 Task: Look for space in Ostrów Mazowiecka, Poland from 8th June, 2023 to 12th June, 2023 for 2 adults in price range Rs.8000 to Rs.16000. Place can be private room with 1  bedroom having 1 bed and 1 bathroom. Property type can be flatguest house, hotel. Booking option can be shelf check-in. Required host language is English.
Action: Mouse moved to (635, 95)
Screenshot: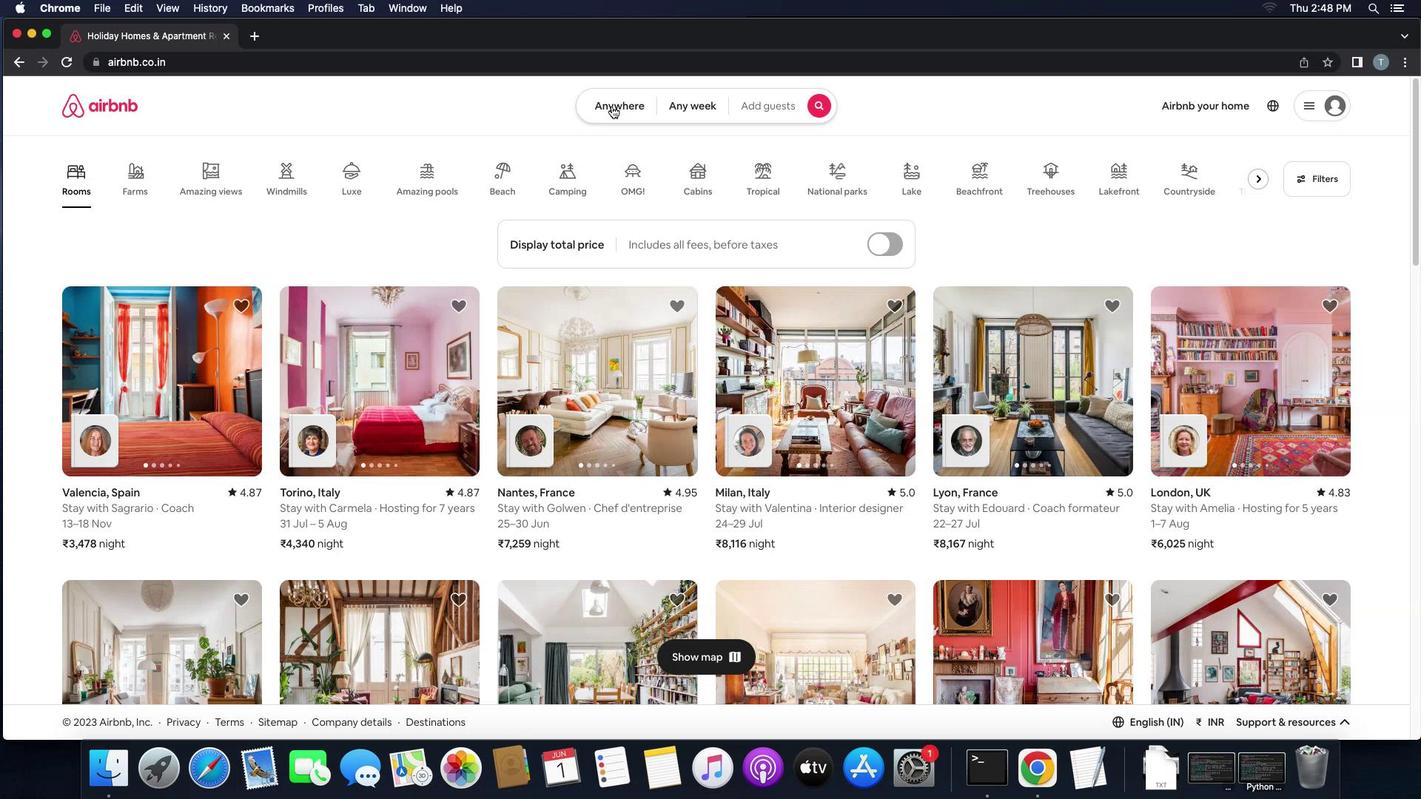 
Action: Mouse pressed left at (635, 95)
Screenshot: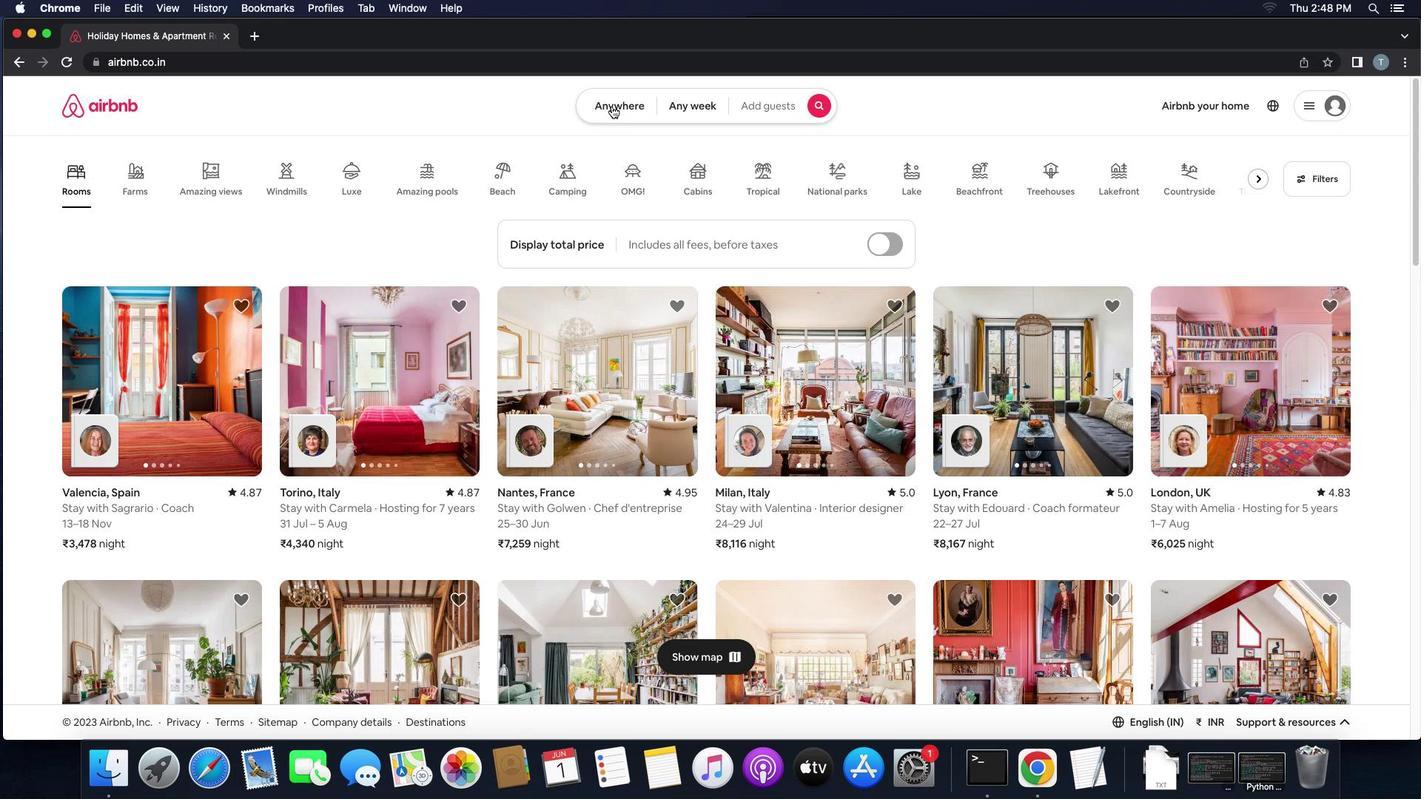 
Action: Mouse moved to (568, 154)
Screenshot: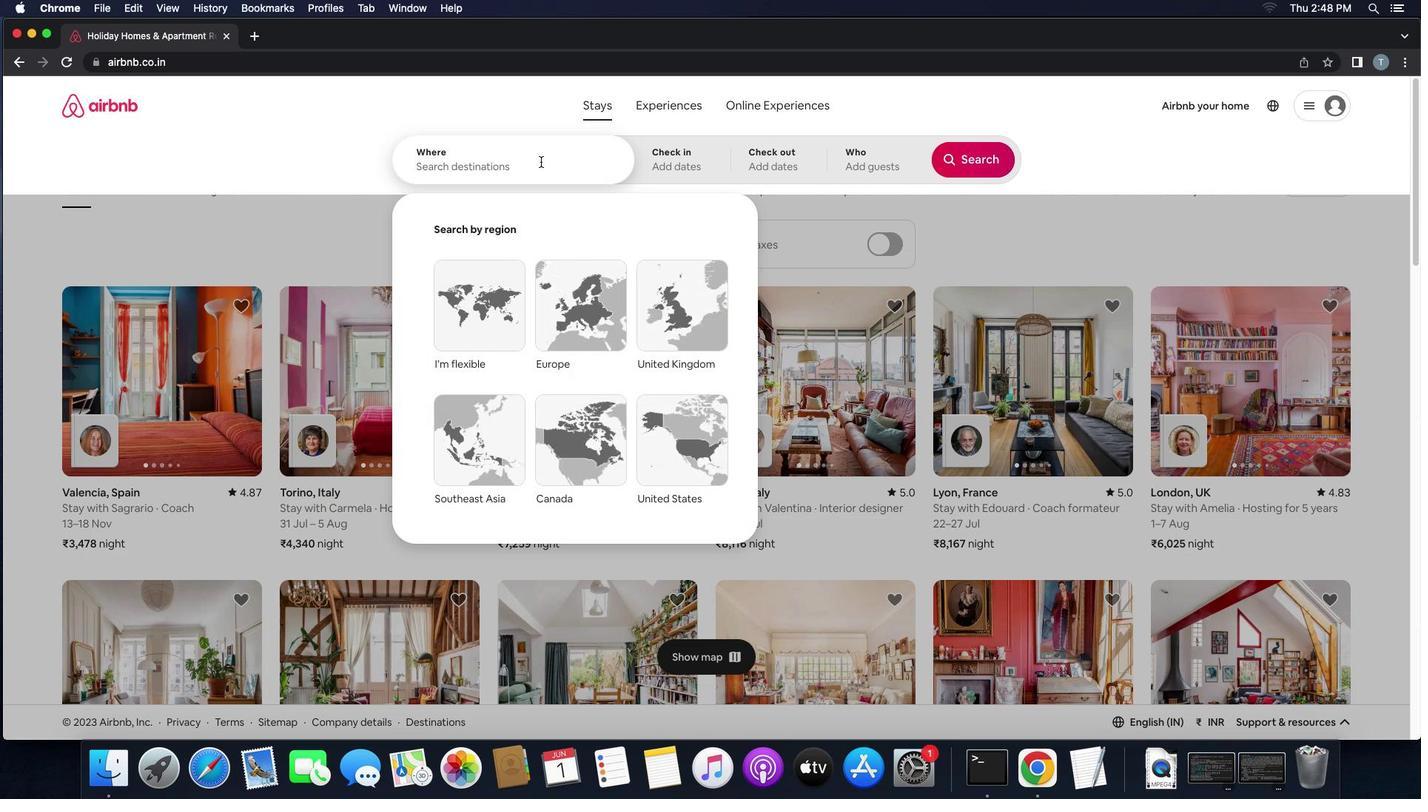 
Action: Mouse pressed left at (568, 154)
Screenshot: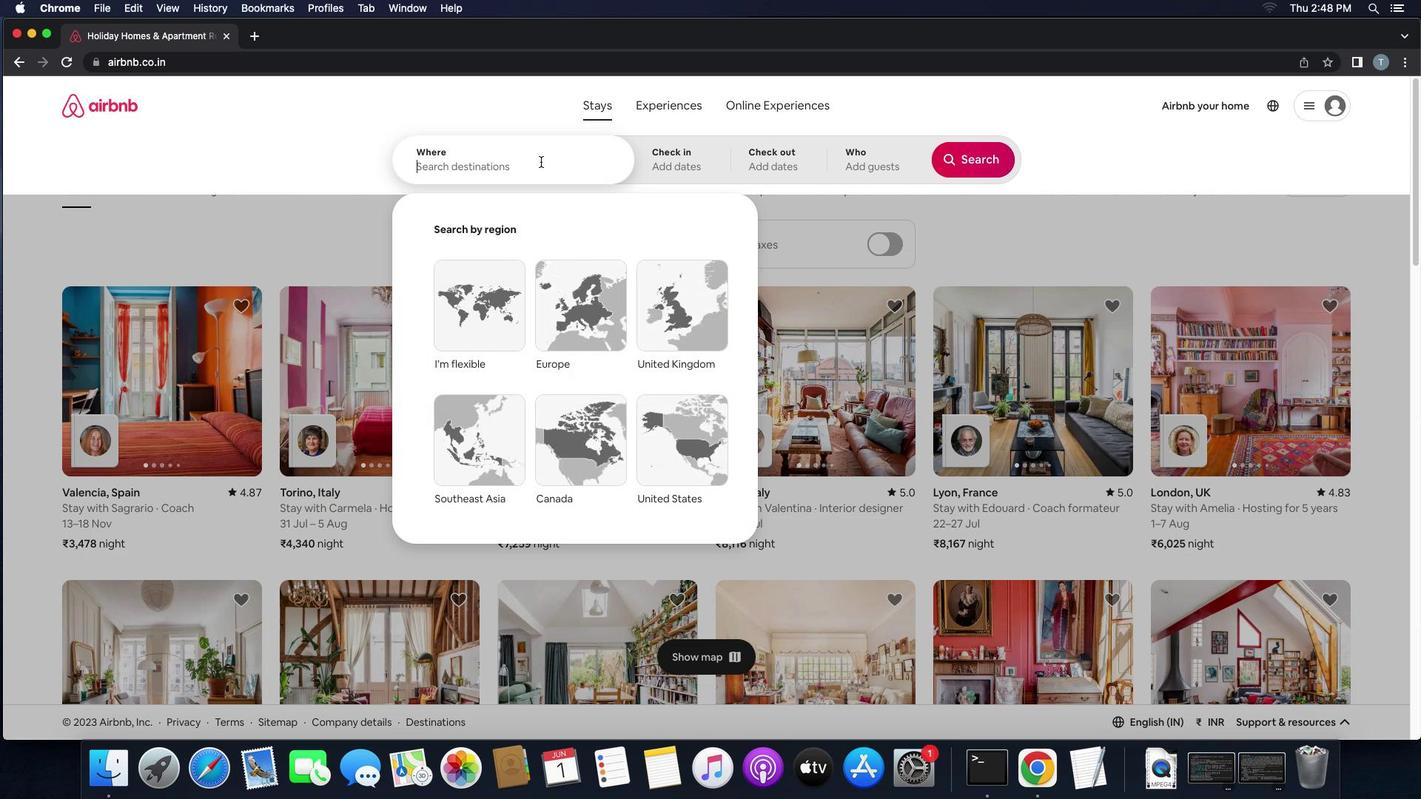 
Action: Key pressed 'o''s''t''r''o''w'Key.space'm''e''z''o''w''e''i''c''k''a'',''p''o''l''a''n''d'Key.enter
Screenshot: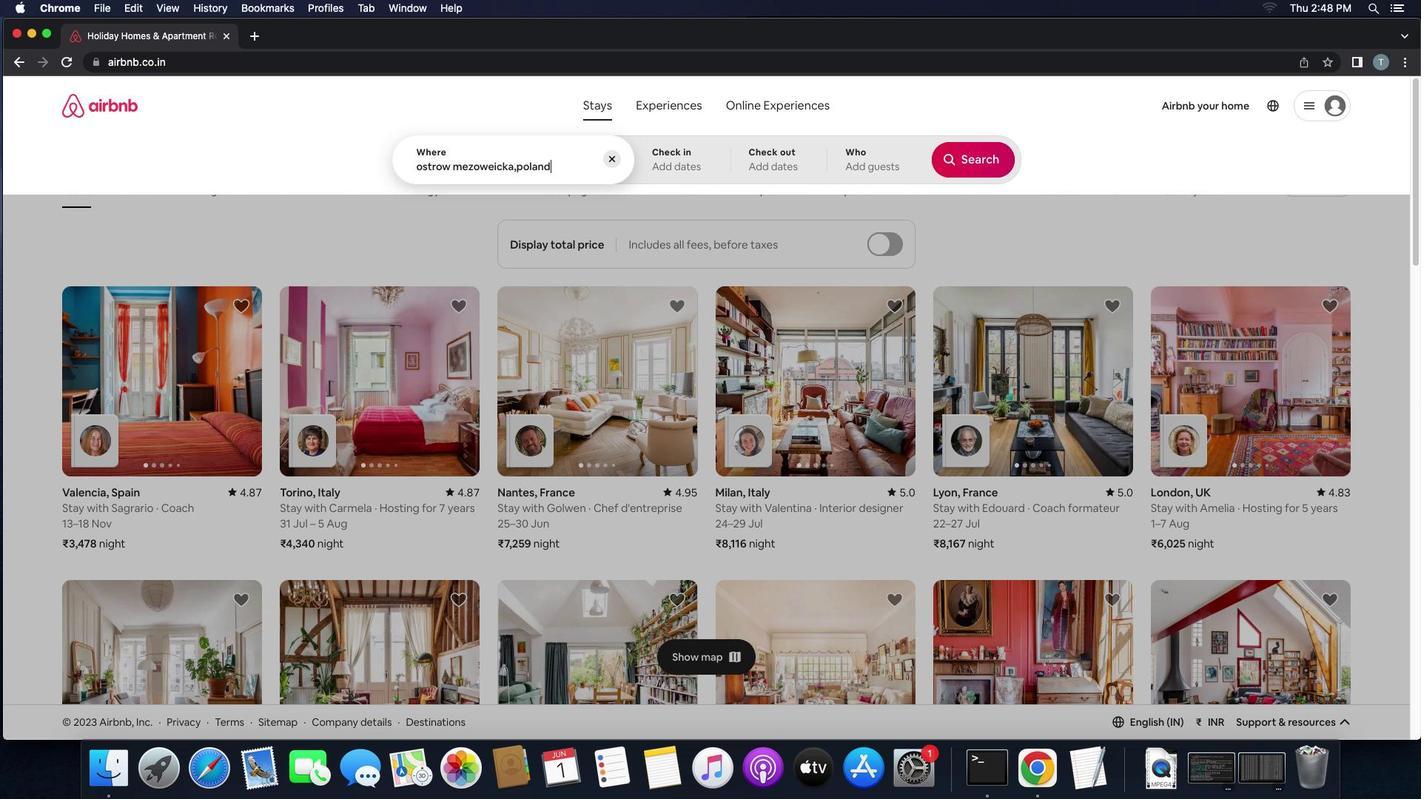 
Action: Mouse moved to (622, 372)
Screenshot: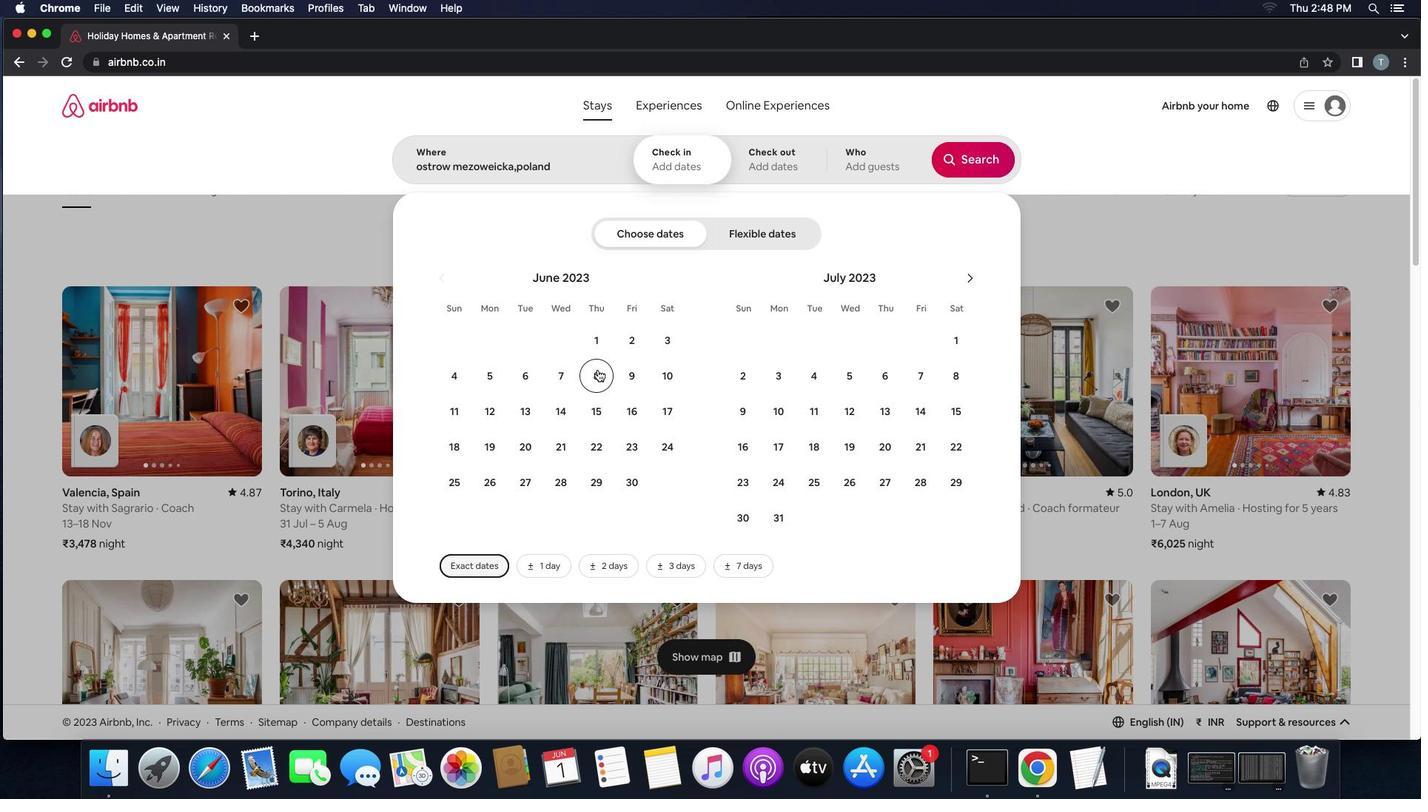 
Action: Mouse pressed left at (622, 372)
Screenshot: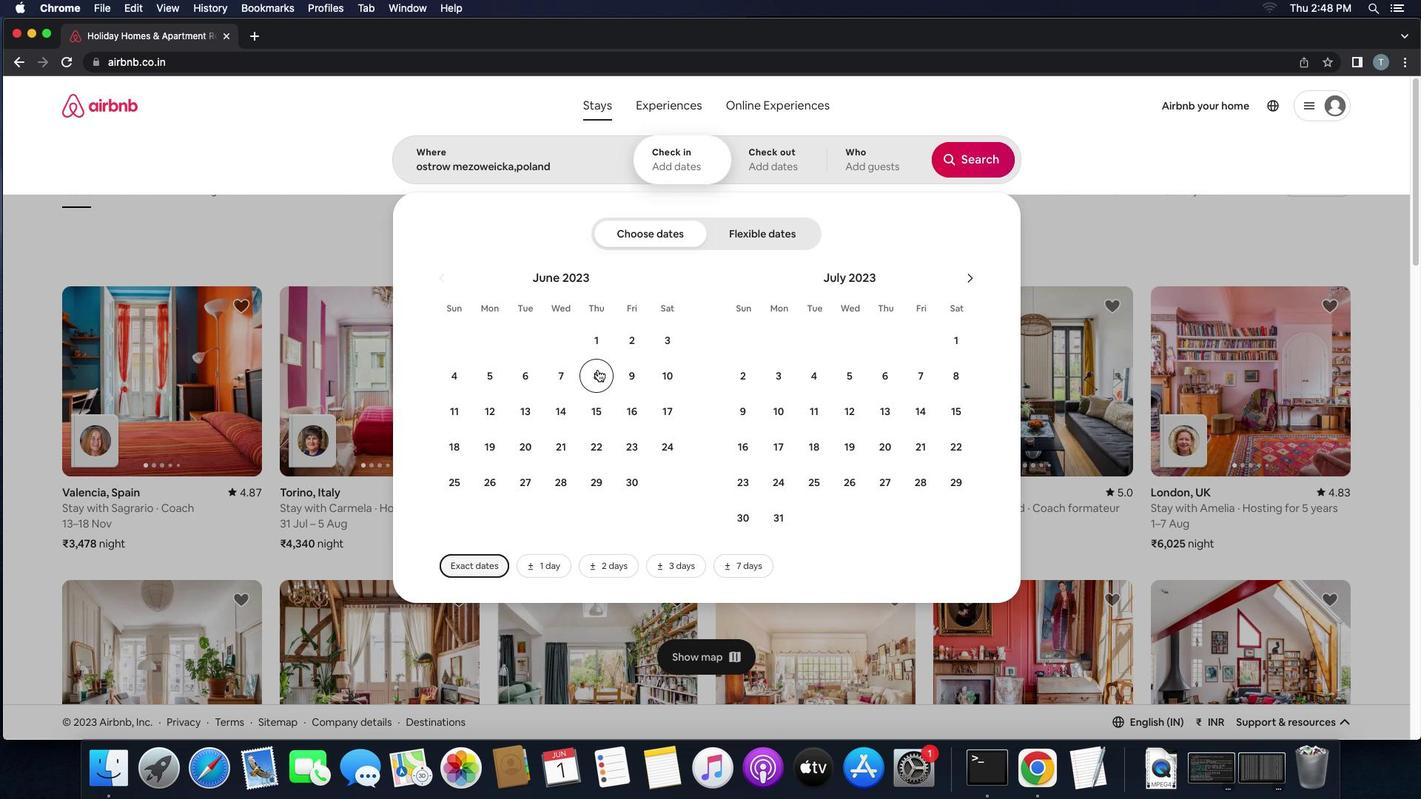 
Action: Mouse moved to (520, 418)
Screenshot: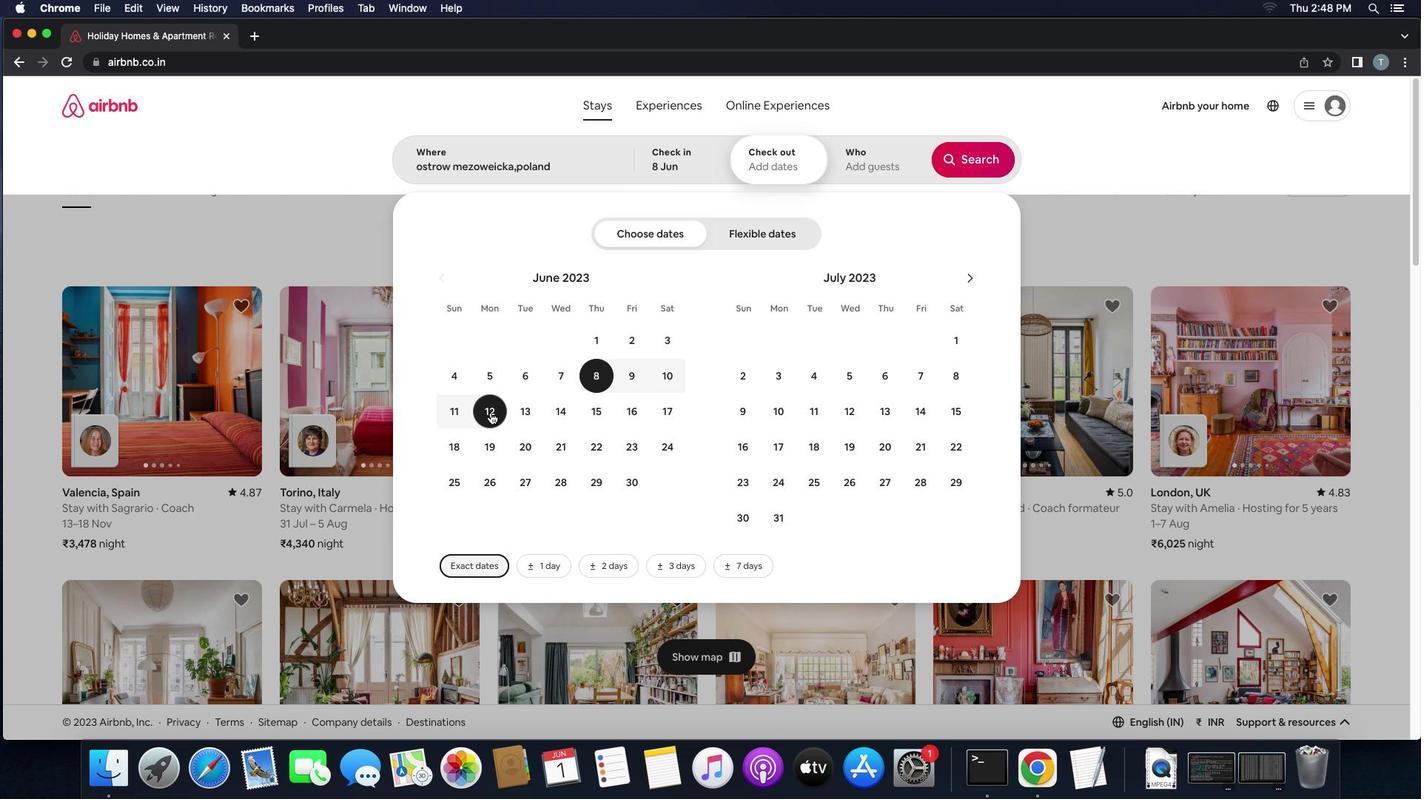 
Action: Mouse pressed left at (520, 418)
Screenshot: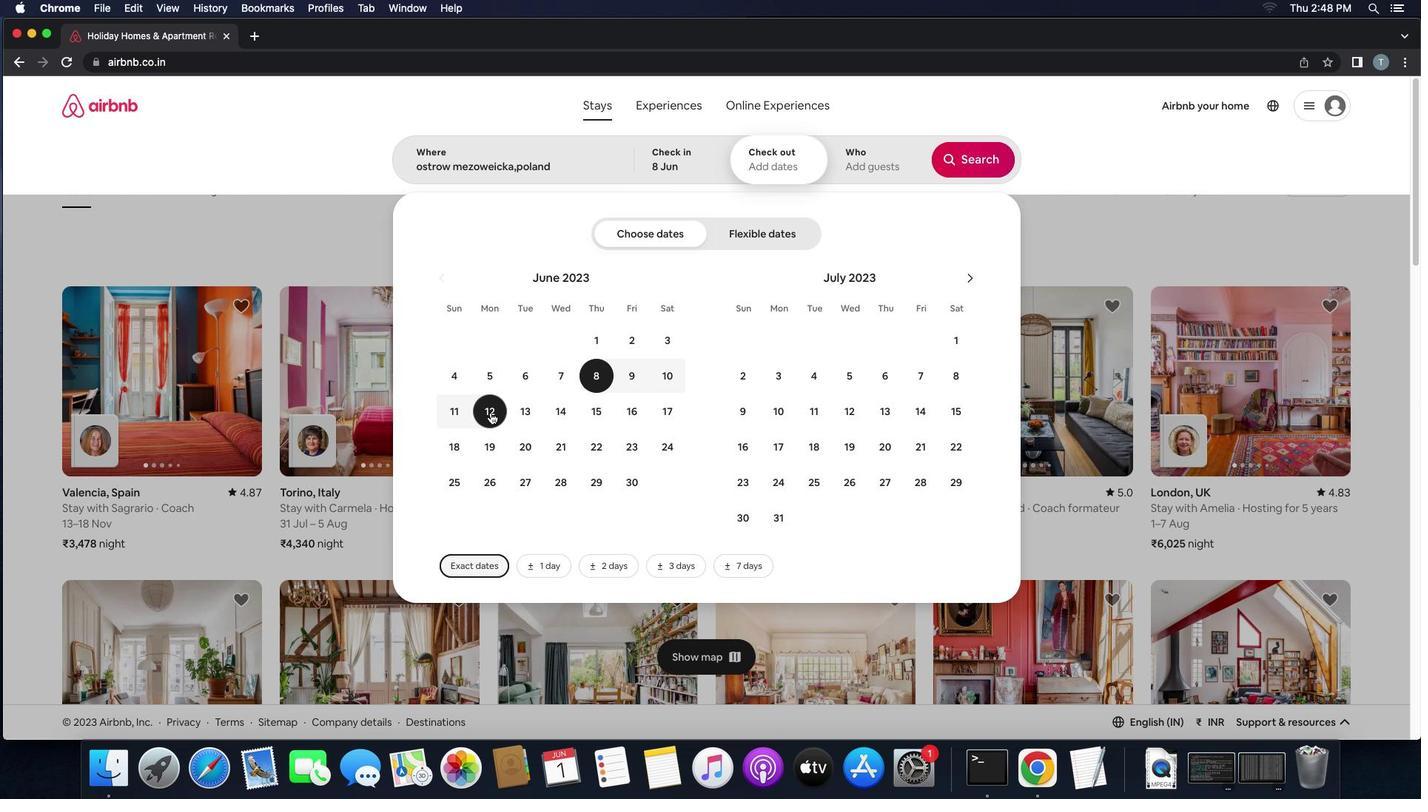 
Action: Mouse moved to (876, 171)
Screenshot: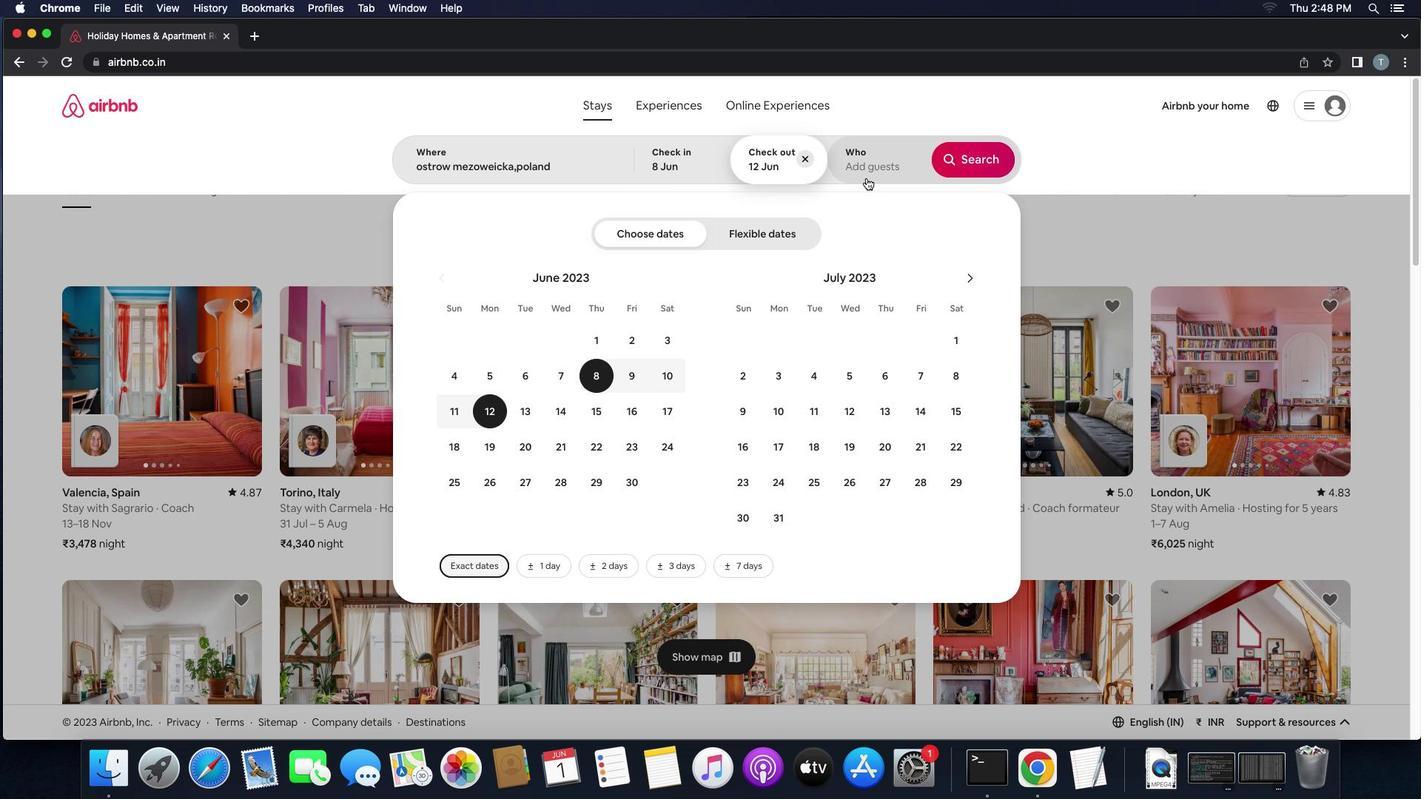 
Action: Mouse pressed left at (876, 171)
Screenshot: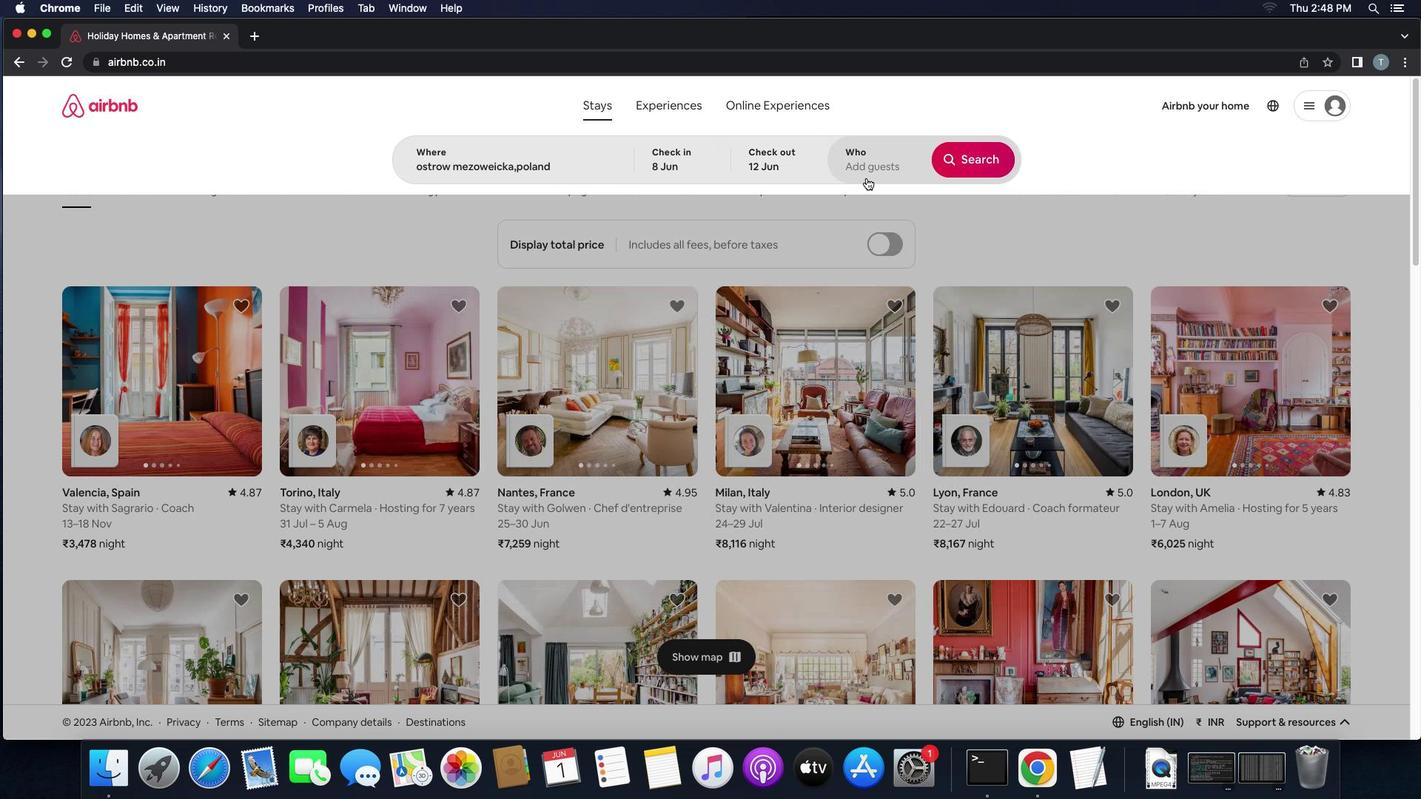 
Action: Mouse moved to (991, 233)
Screenshot: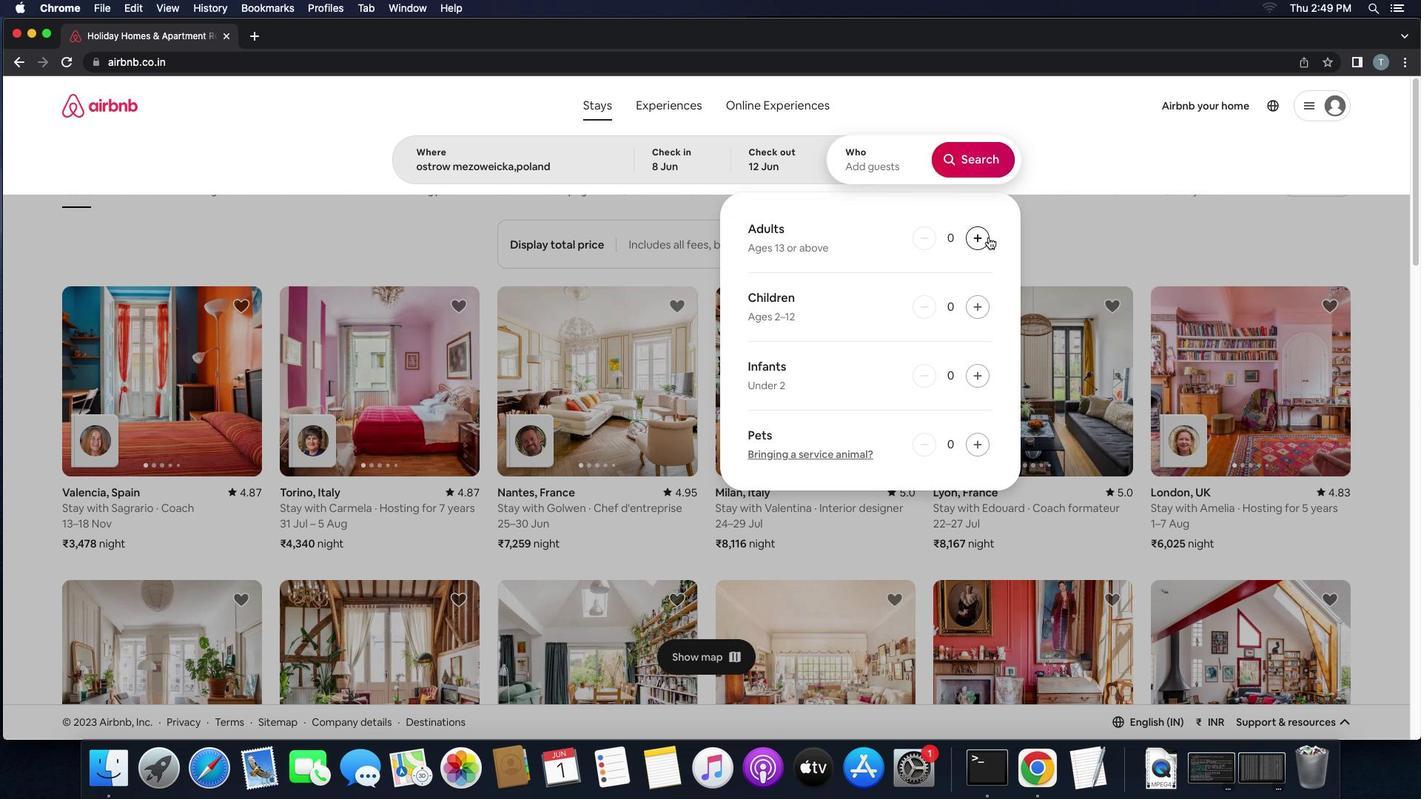 
Action: Mouse pressed left at (991, 233)
Screenshot: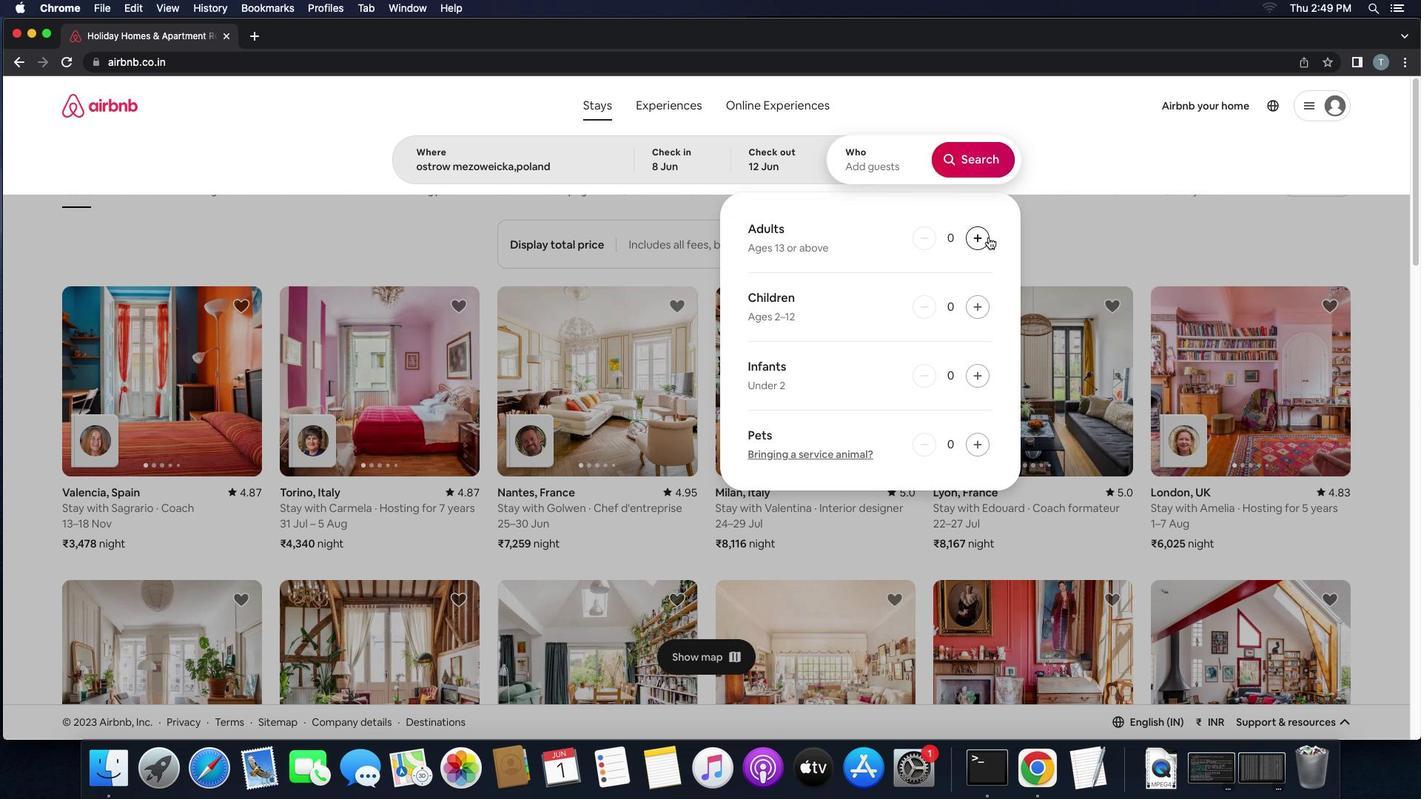 
Action: Mouse pressed left at (991, 233)
Screenshot: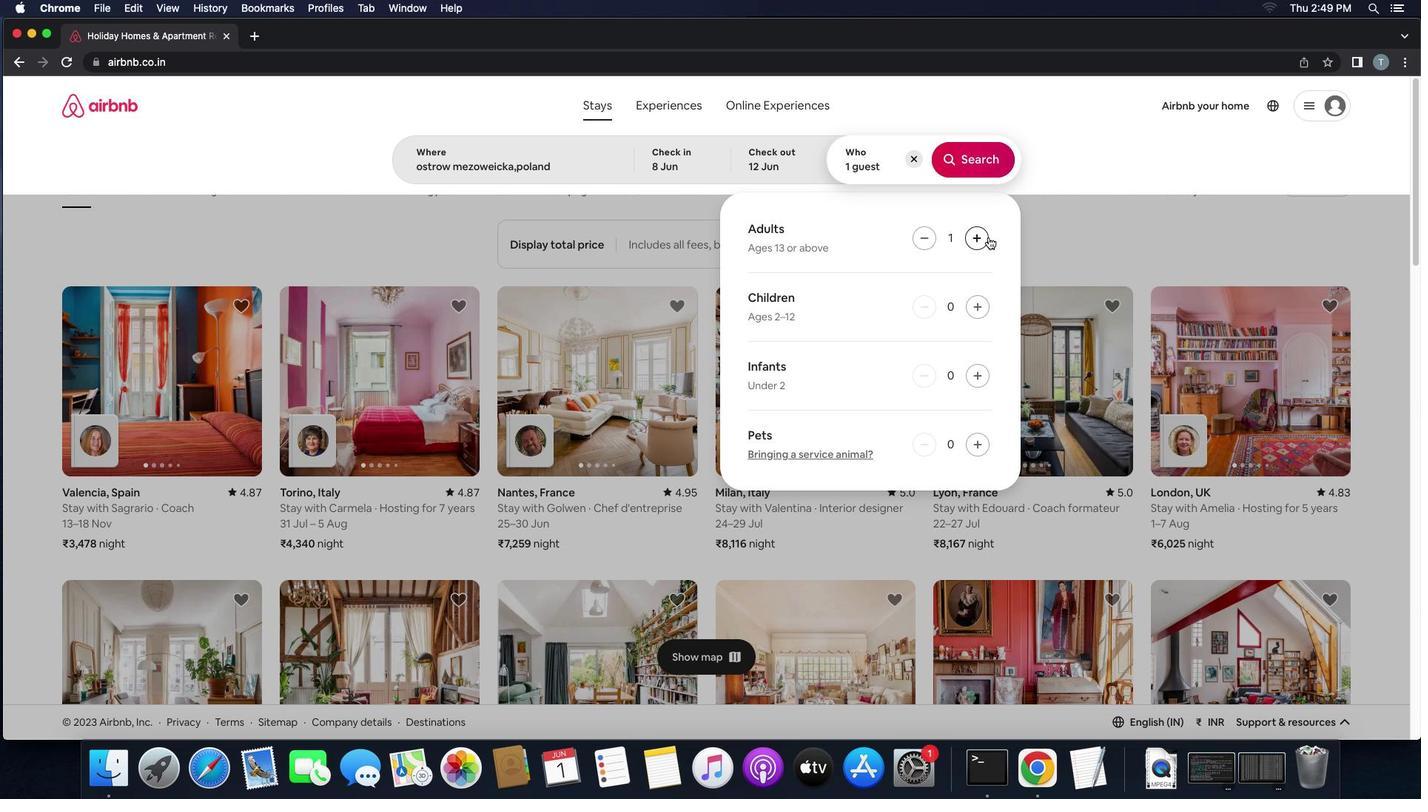 
Action: Mouse moved to (987, 159)
Screenshot: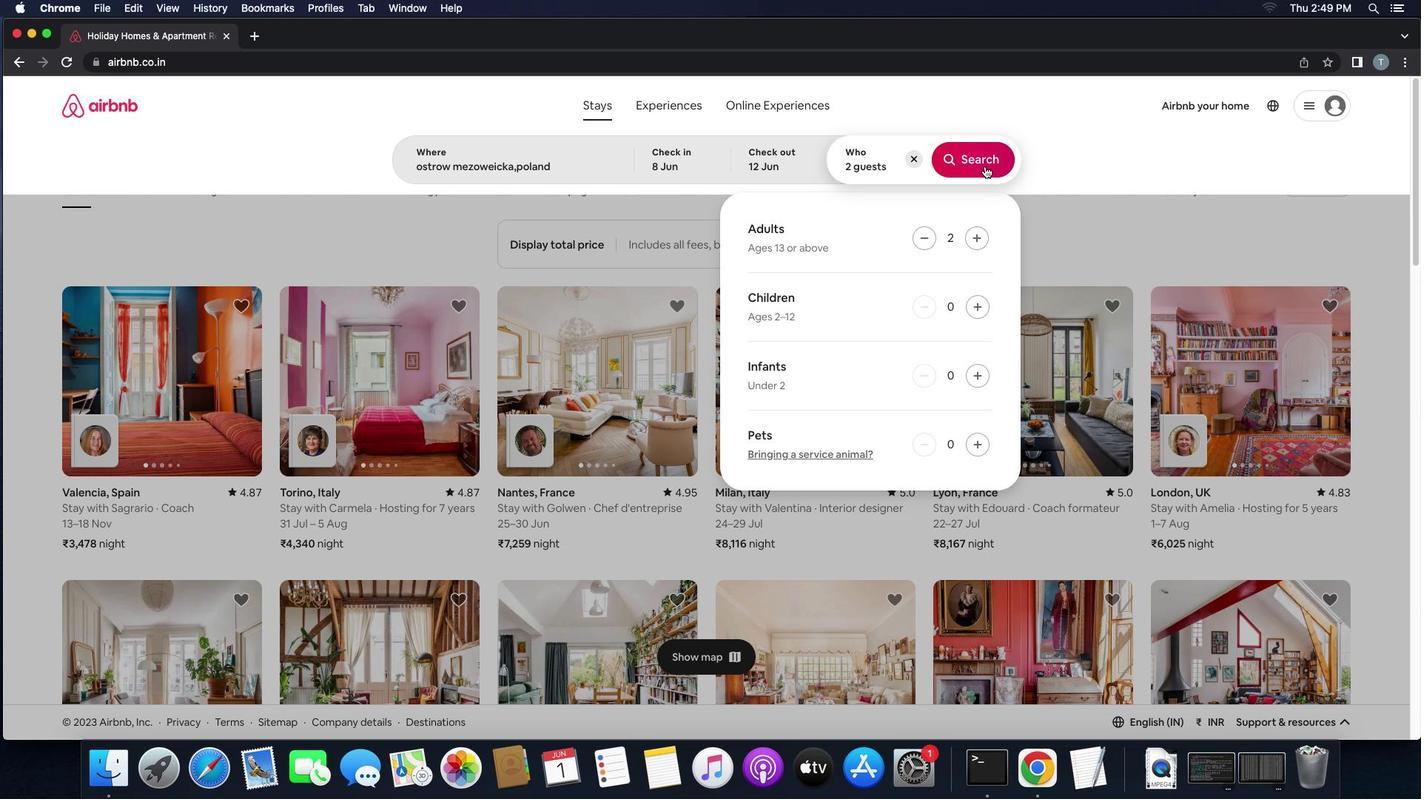
Action: Mouse pressed left at (987, 159)
Screenshot: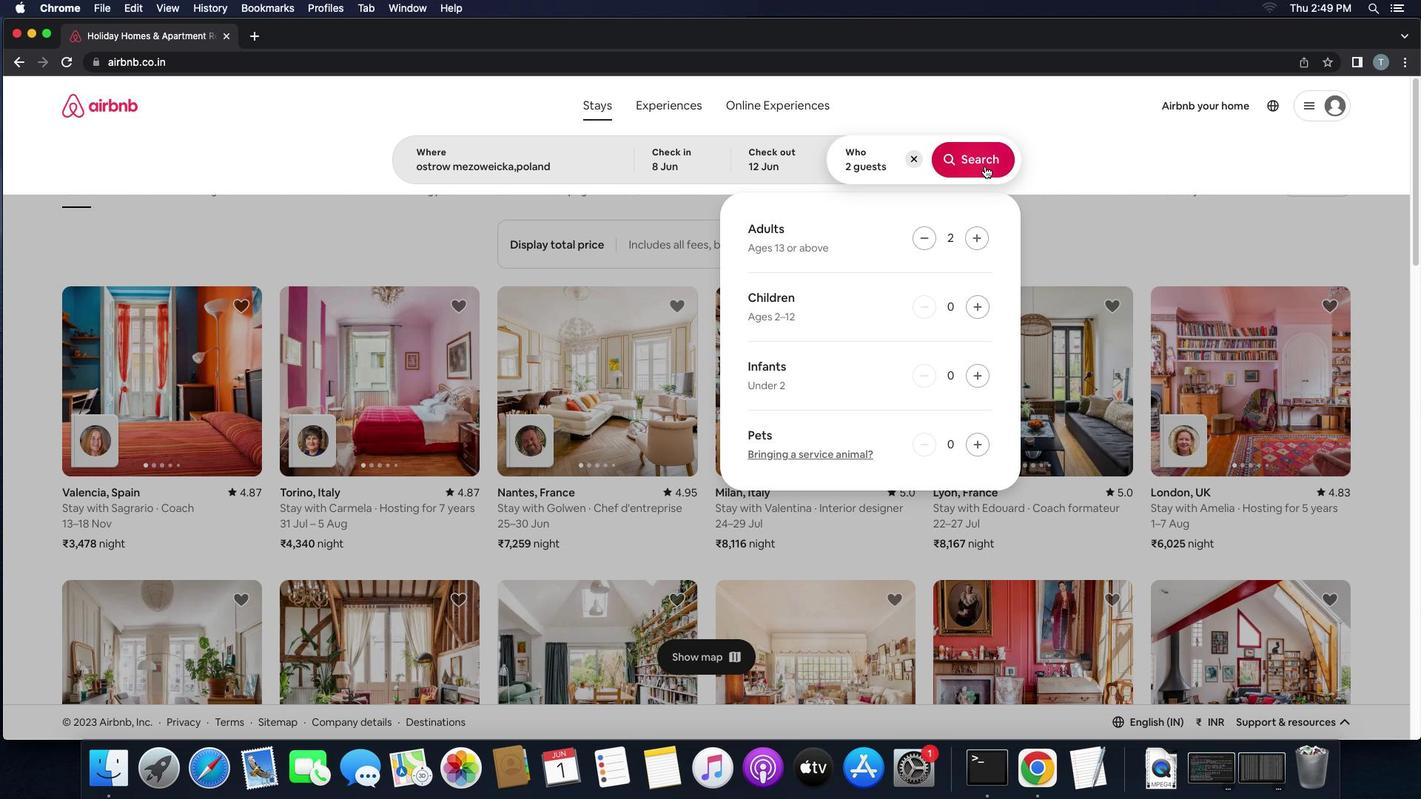 
Action: Mouse moved to (1344, 158)
Screenshot: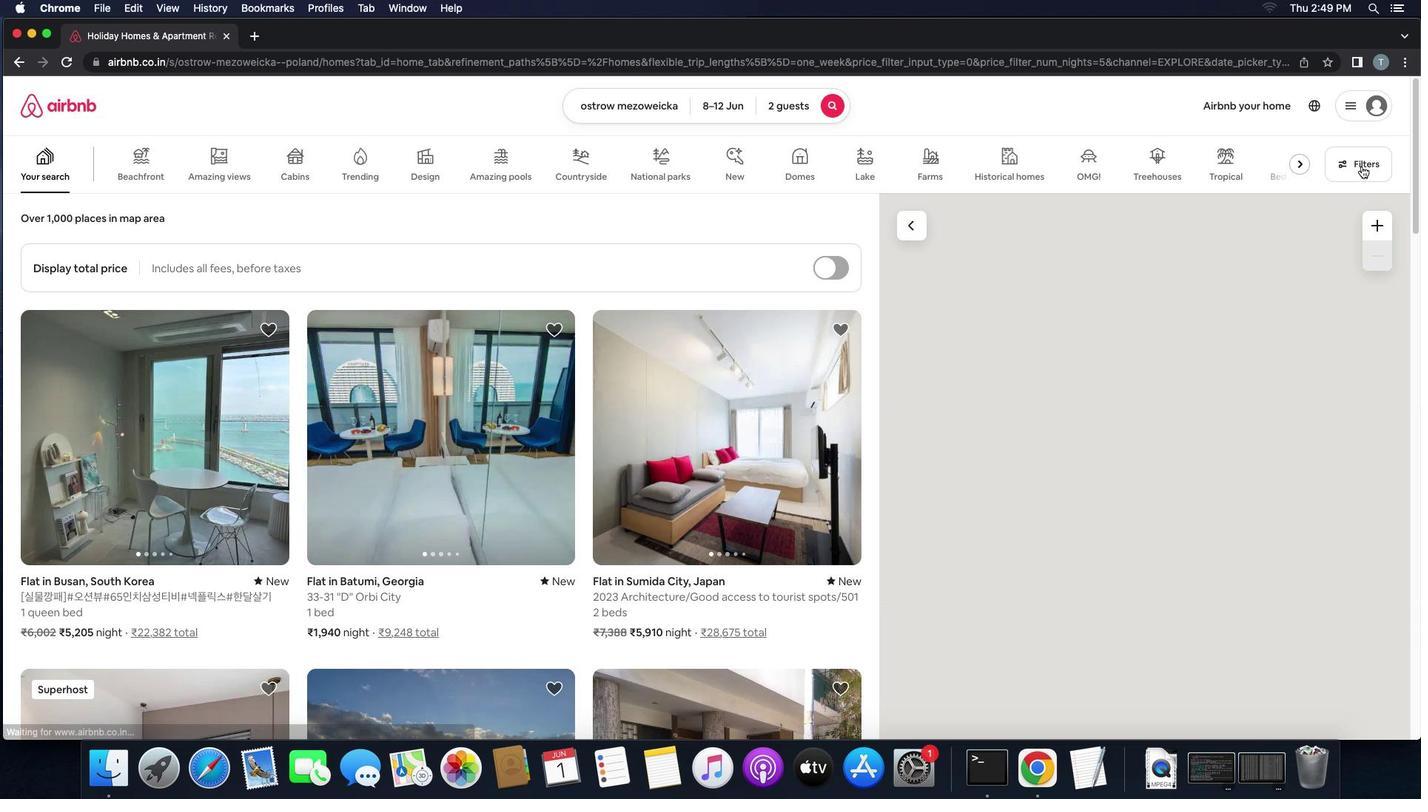 
Action: Mouse pressed left at (1344, 158)
Screenshot: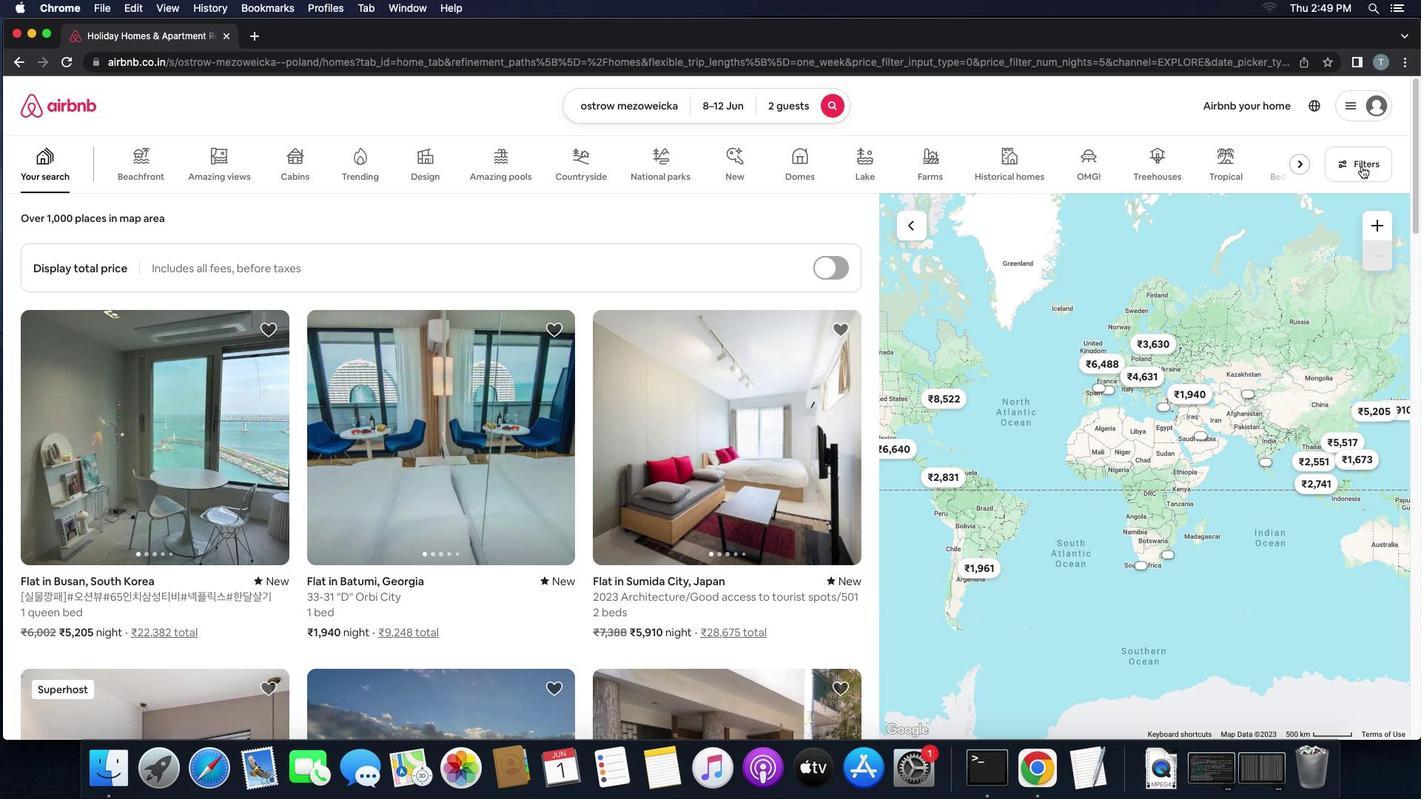 
Action: Mouse moved to (604, 536)
Screenshot: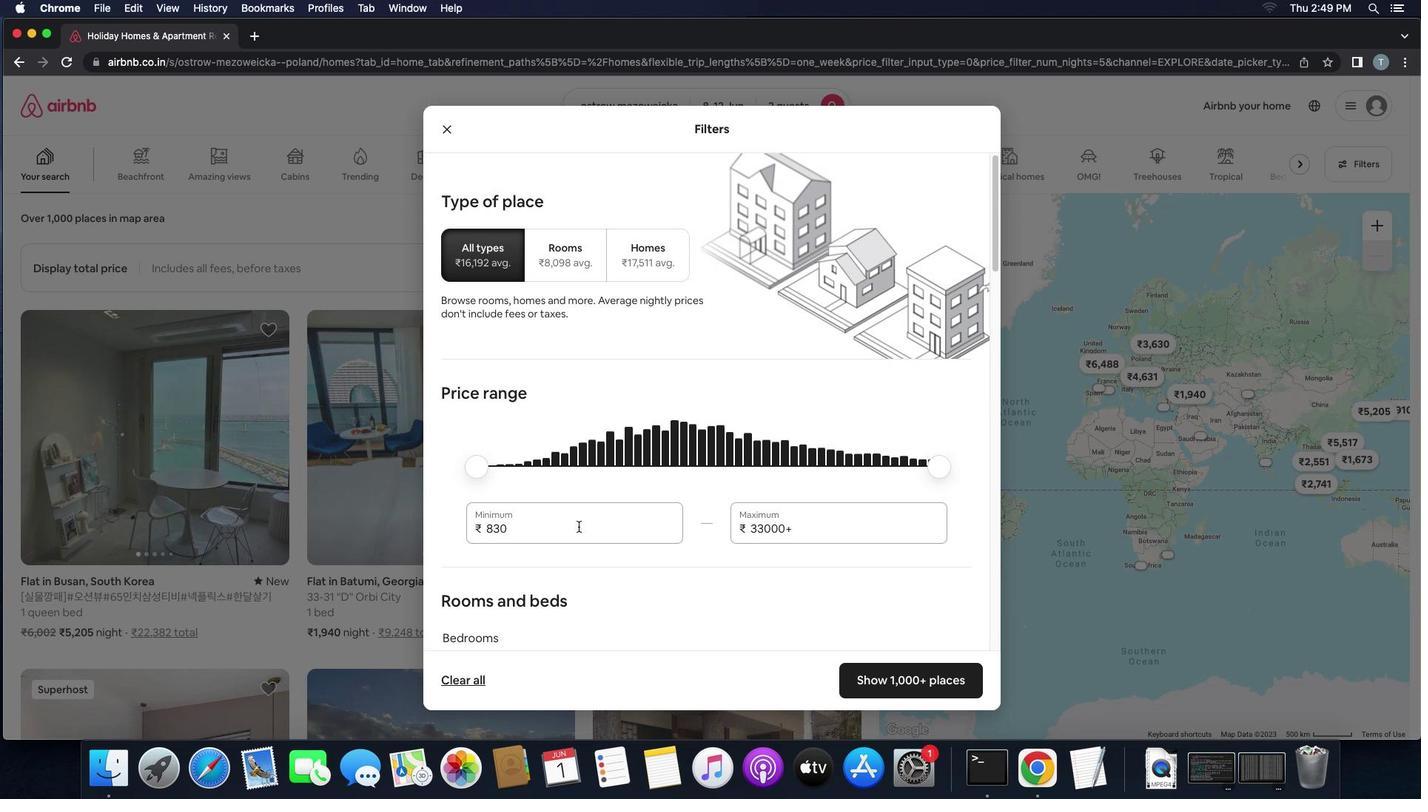 
Action: Mouse pressed left at (604, 536)
Screenshot: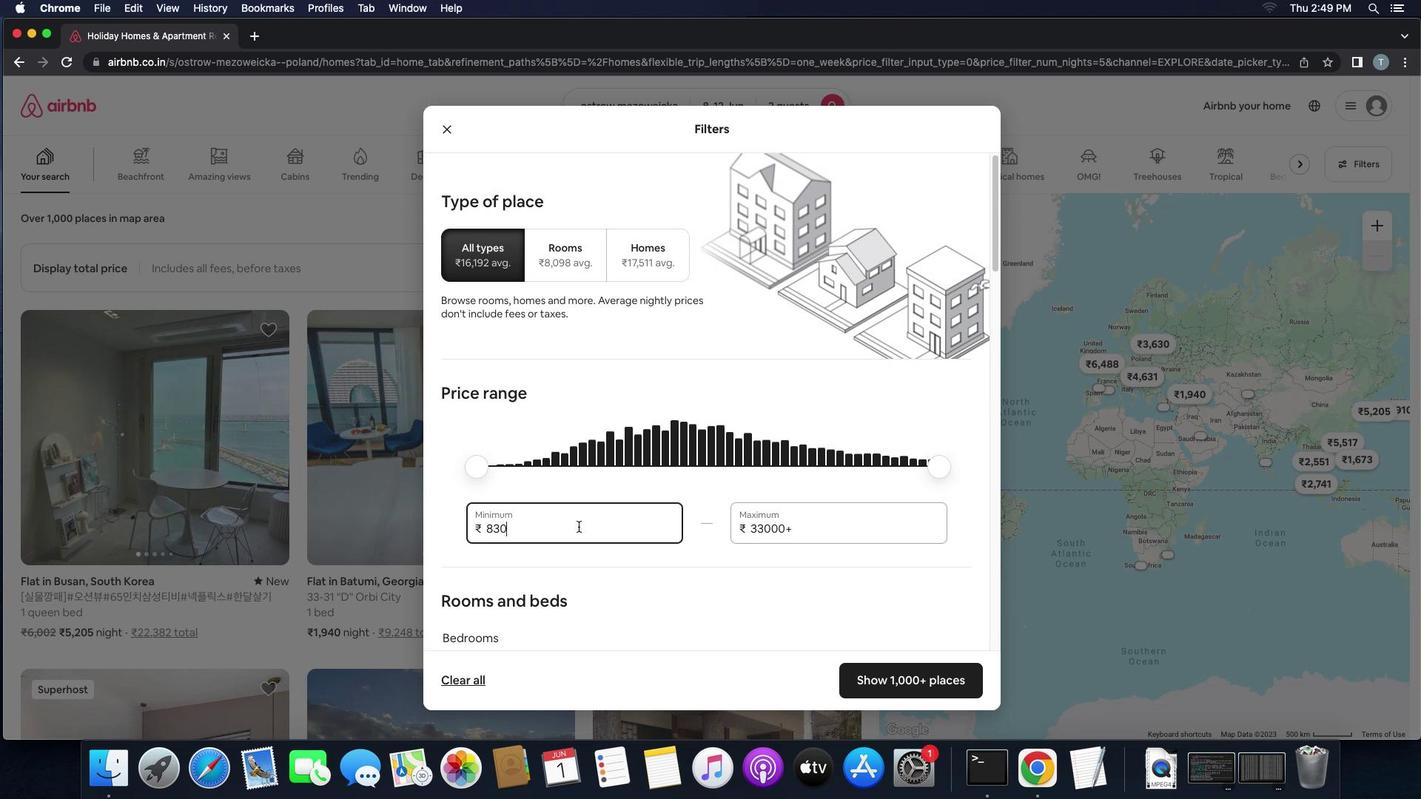 
Action: Mouse moved to (603, 536)
Screenshot: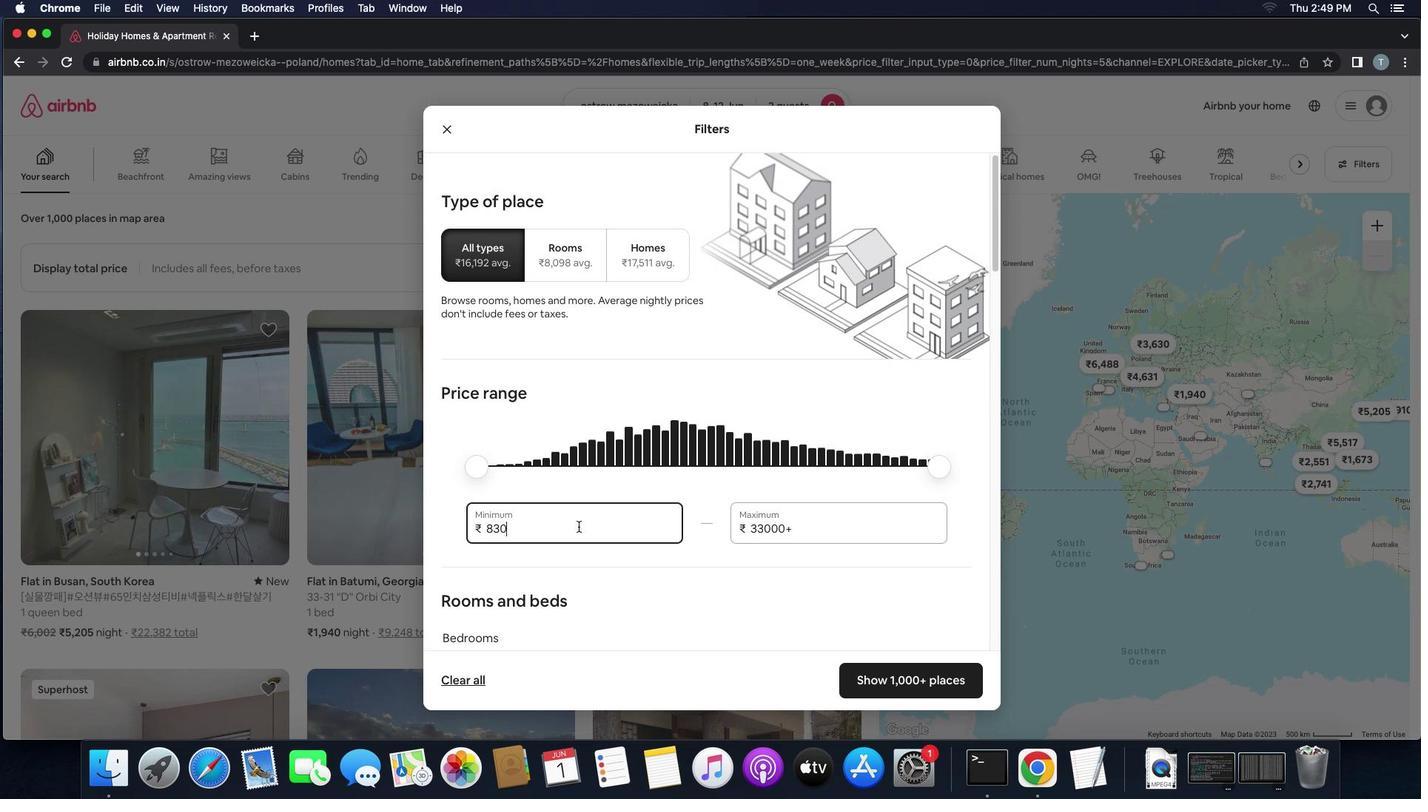 
Action: Key pressed Key.backspaceKey.backspaceKey.backspaceKey.backspaceKey.backspaceKey.backspace'8''0''0''0'
Screenshot: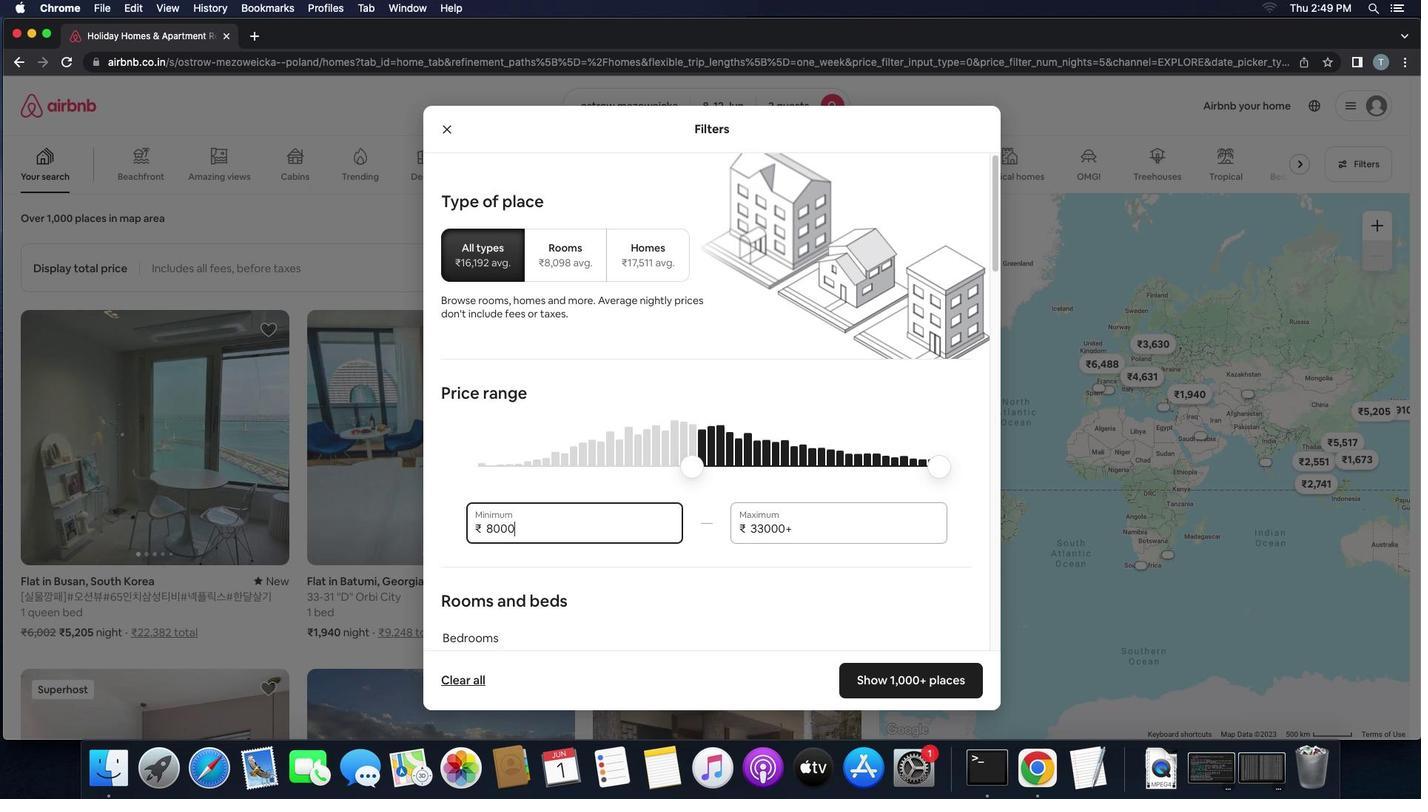 
Action: Mouse moved to (825, 538)
Screenshot: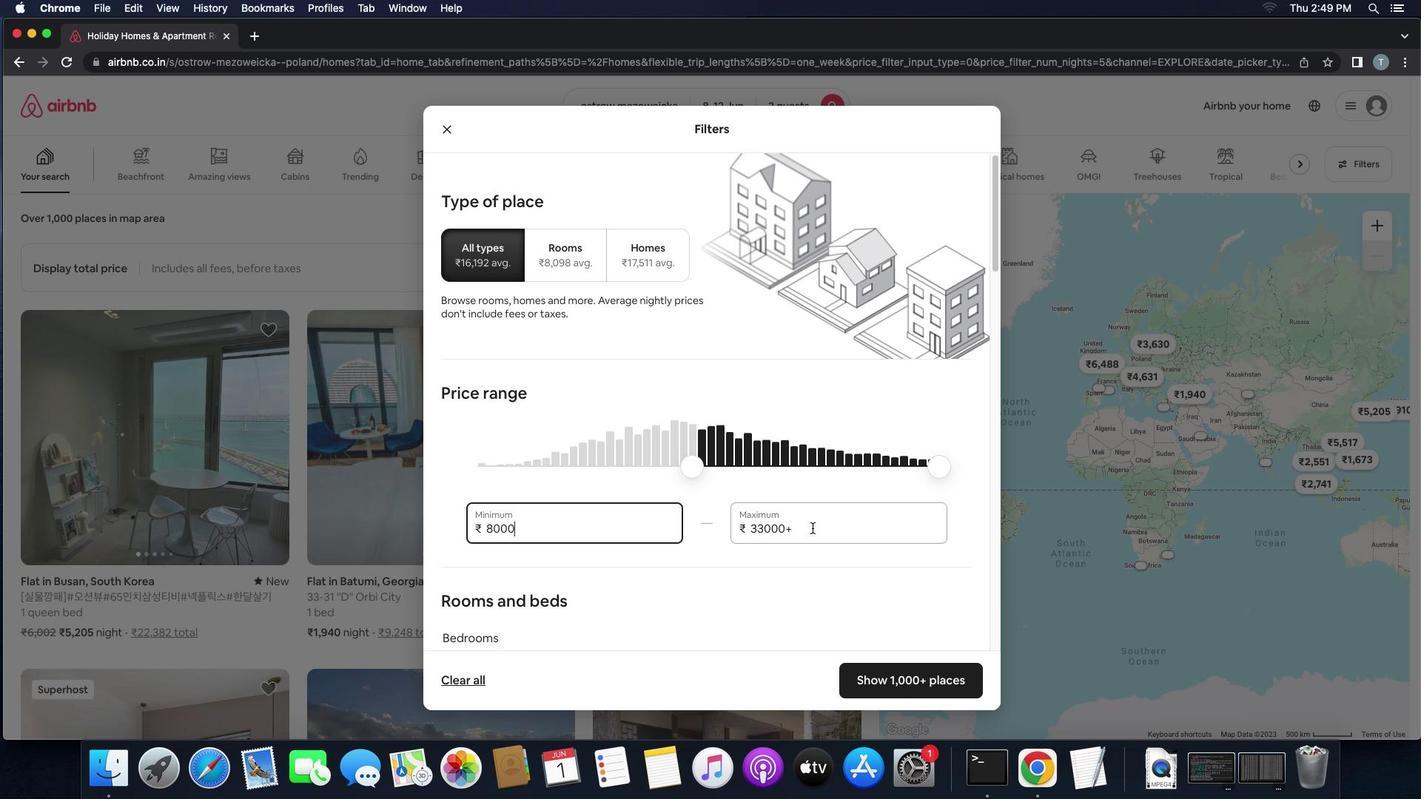 
Action: Mouse pressed left at (825, 538)
Screenshot: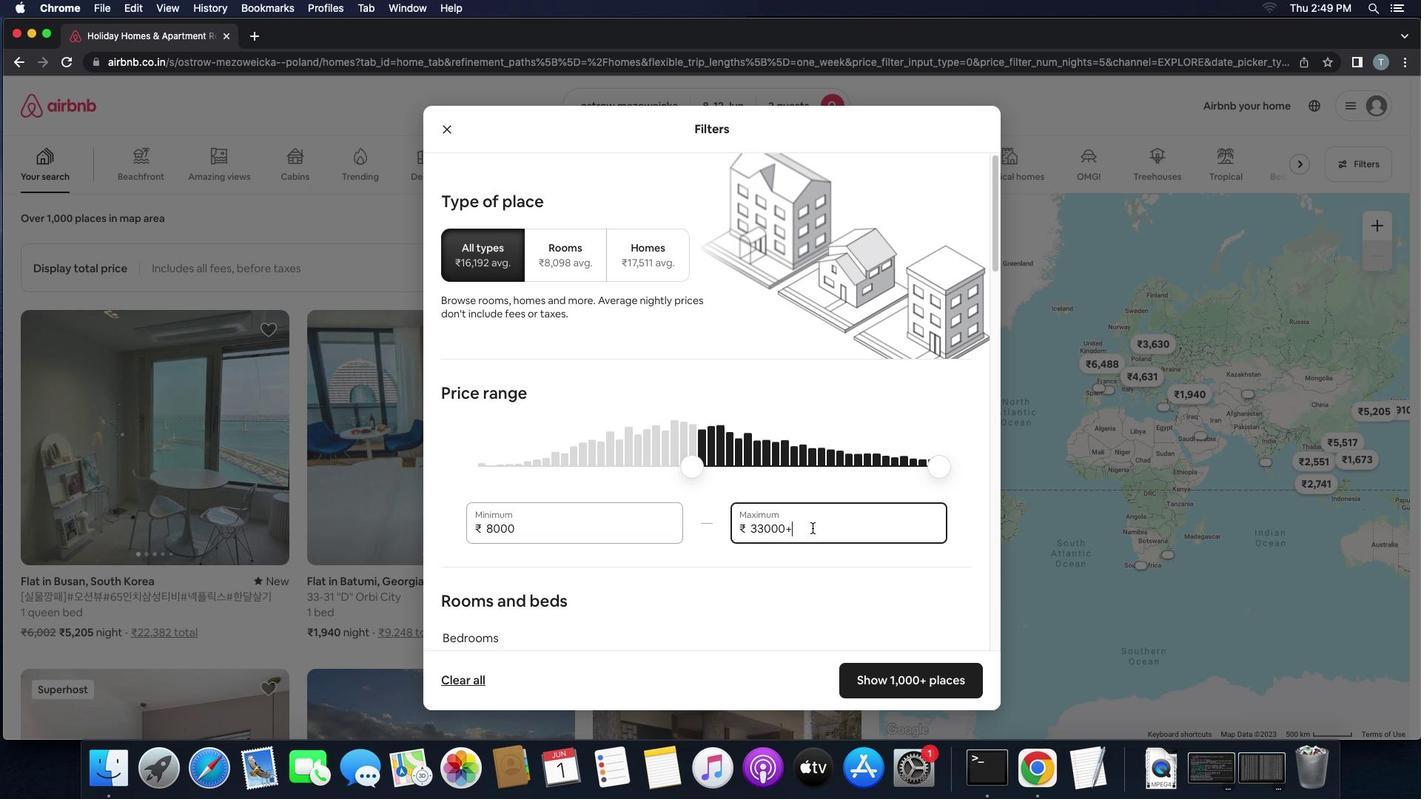 
Action: Key pressed Key.backspaceKey.backspaceKey.backspaceKey.backspaceKey.backspaceKey.backspace'1''6''0''0''0'
Screenshot: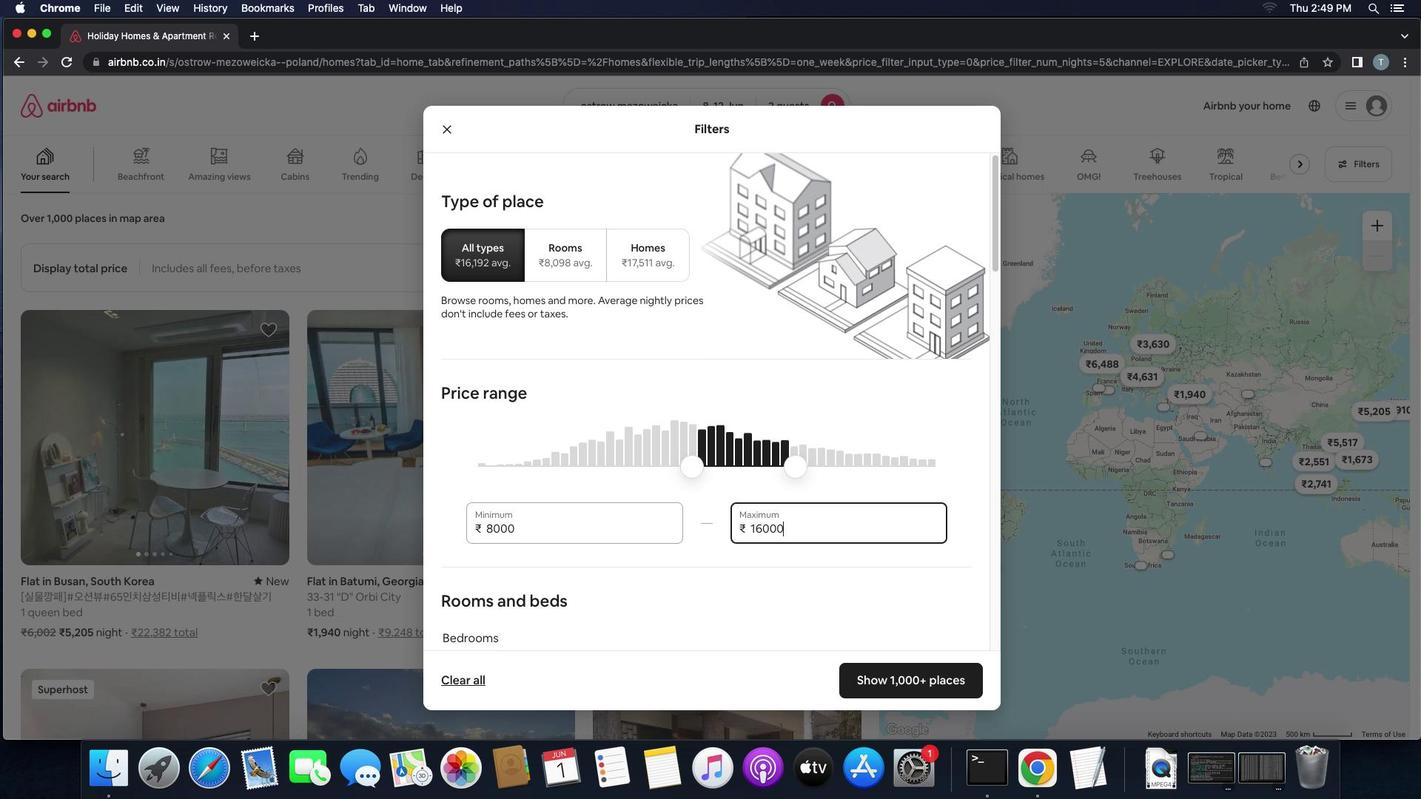 
Action: Mouse moved to (791, 575)
Screenshot: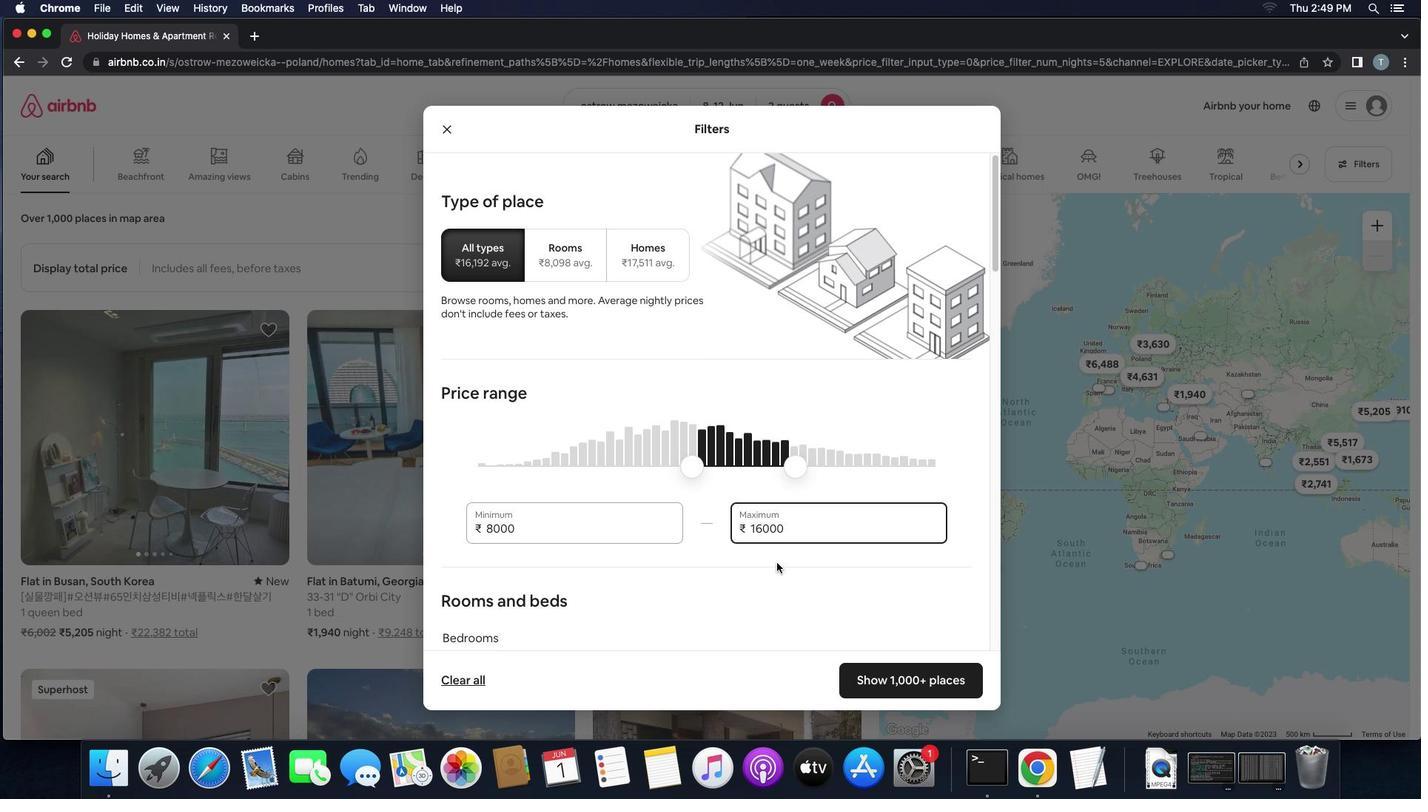 
Action: Mouse scrolled (791, 575) with delta (57, -15)
Screenshot: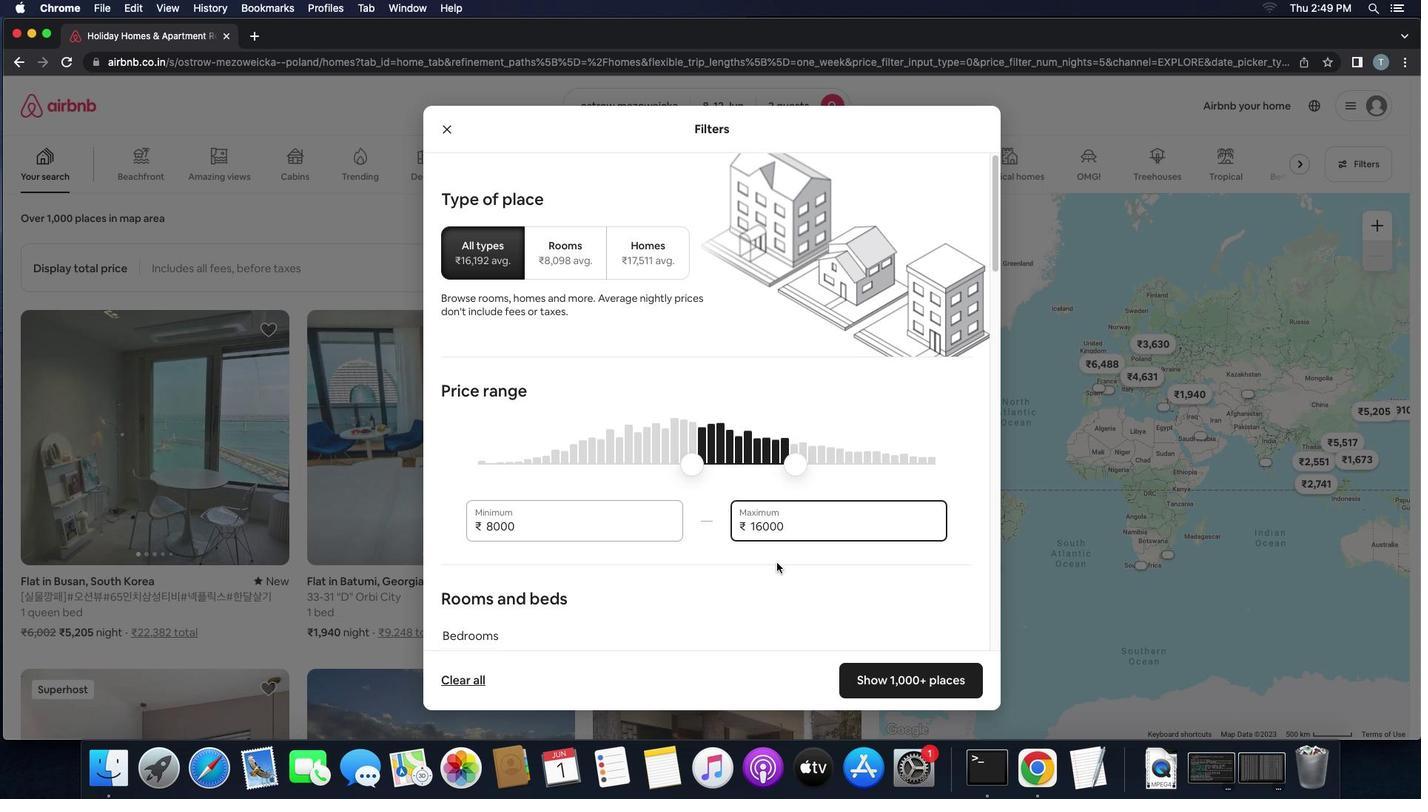 
Action: Mouse scrolled (791, 575) with delta (57, -15)
Screenshot: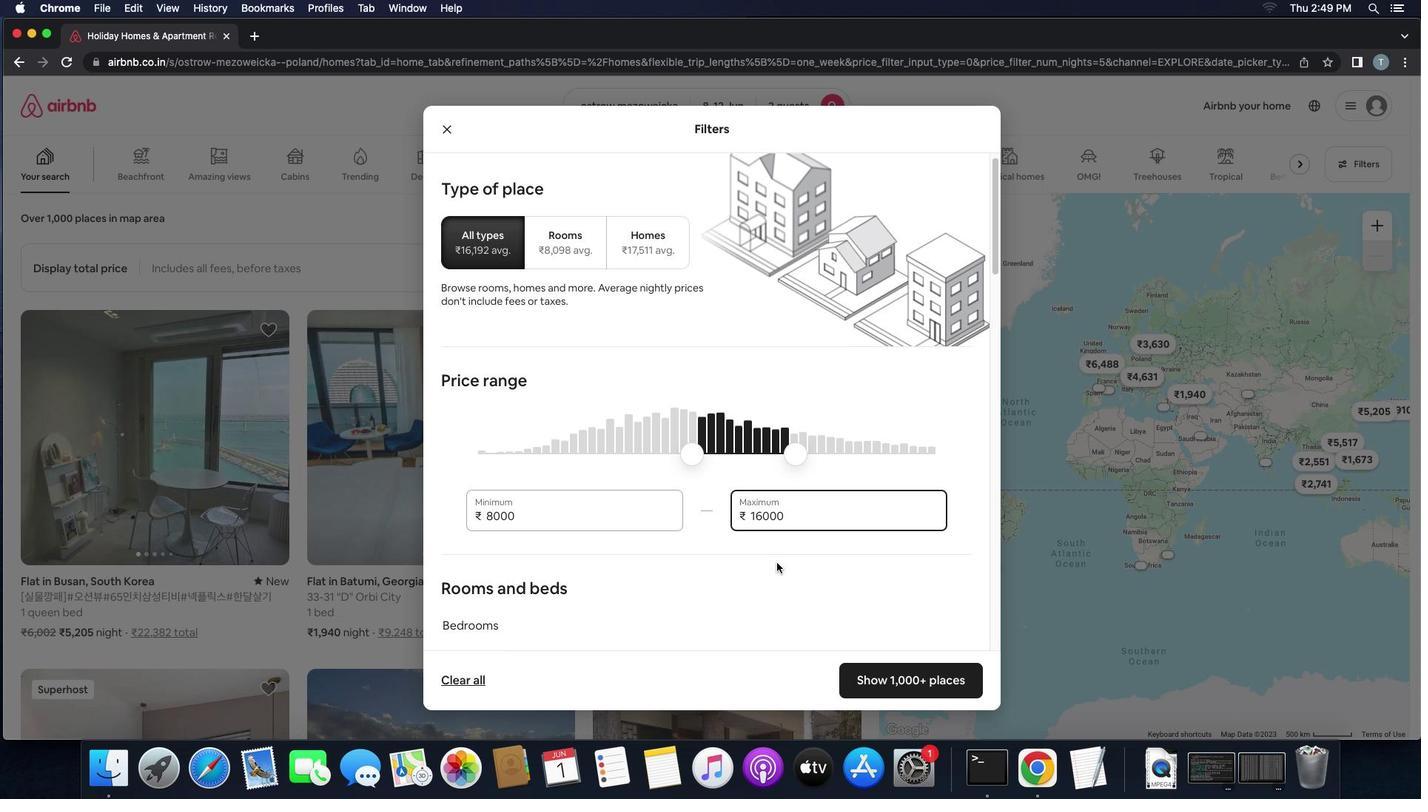 
Action: Mouse scrolled (791, 575) with delta (57, -15)
Screenshot: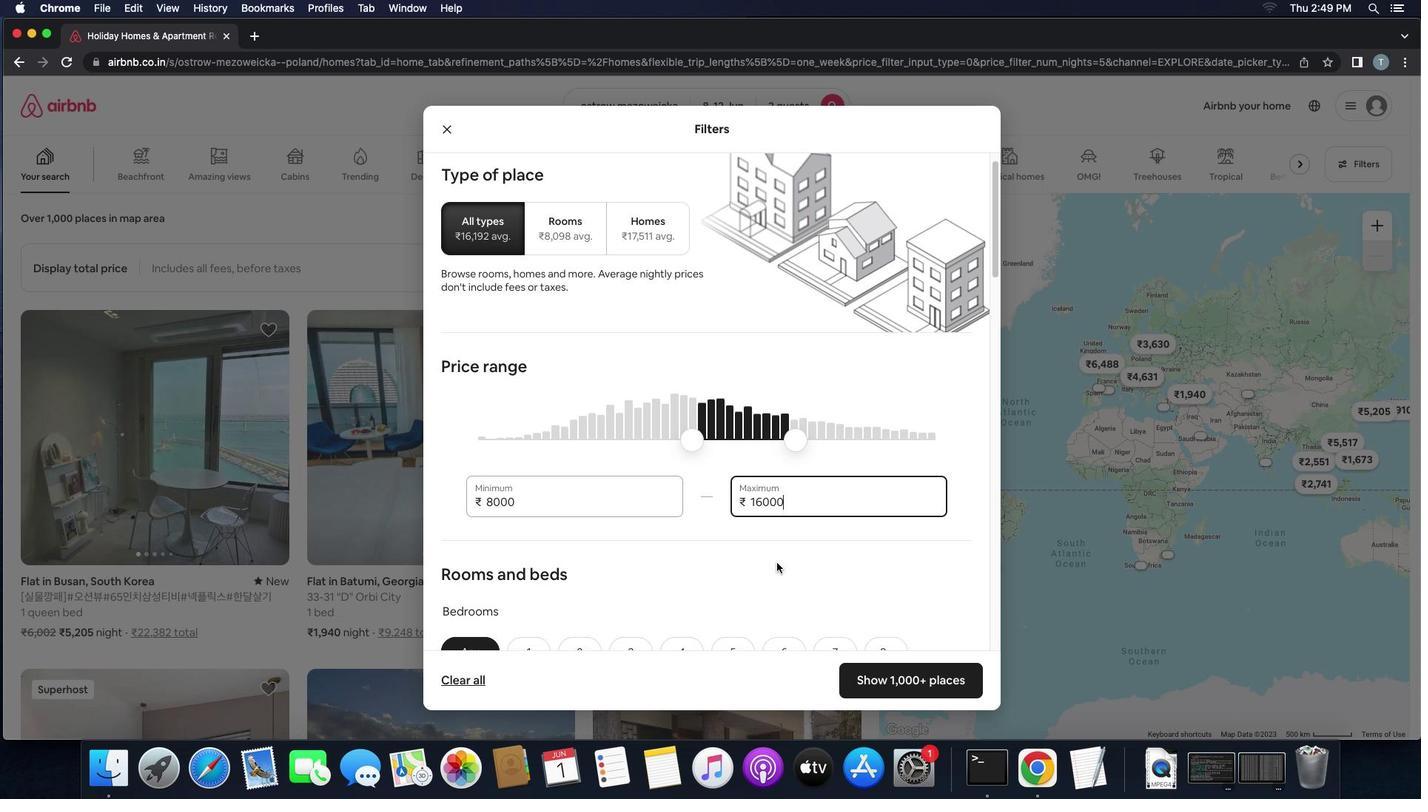 
Action: Mouse scrolled (791, 575) with delta (57, -15)
Screenshot: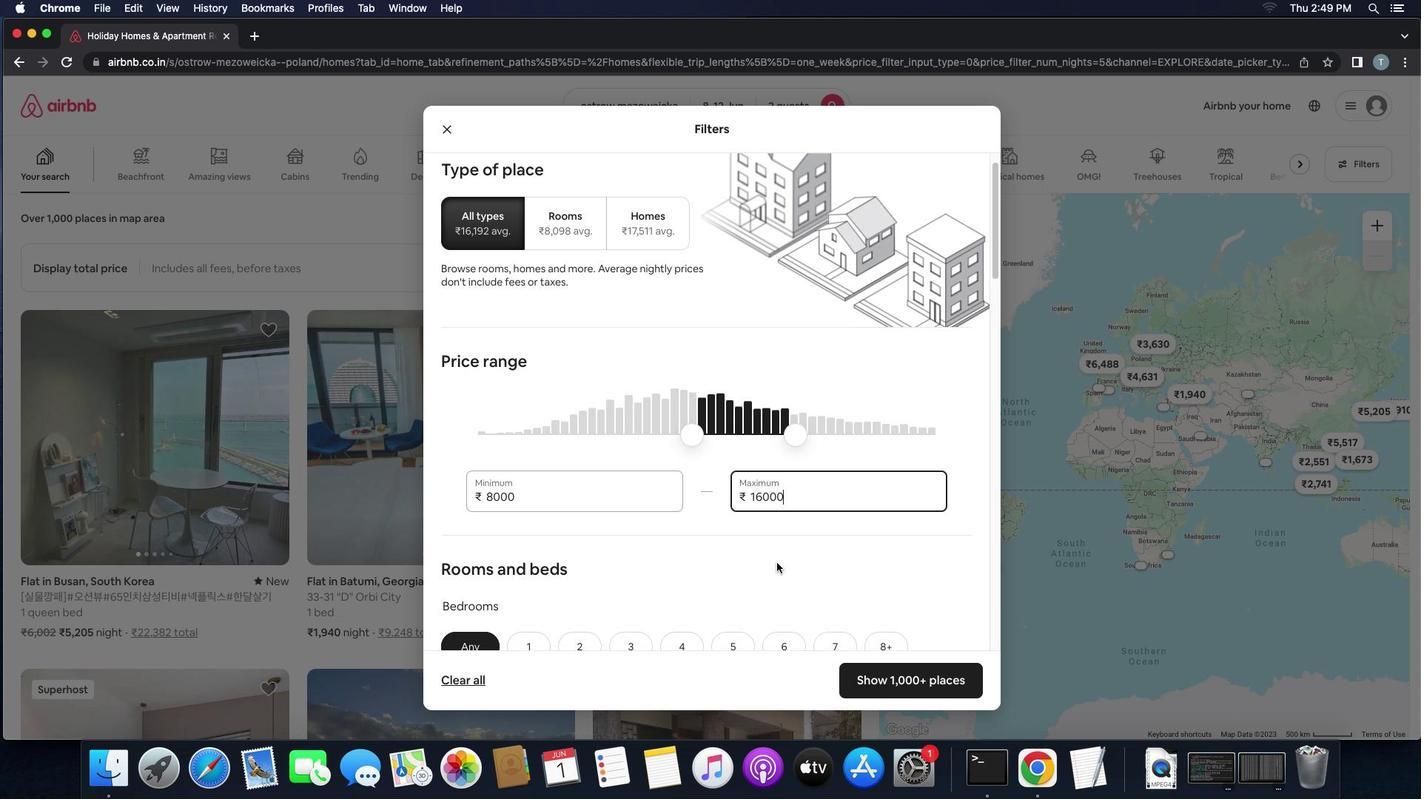 
Action: Mouse scrolled (791, 575) with delta (57, -15)
Screenshot: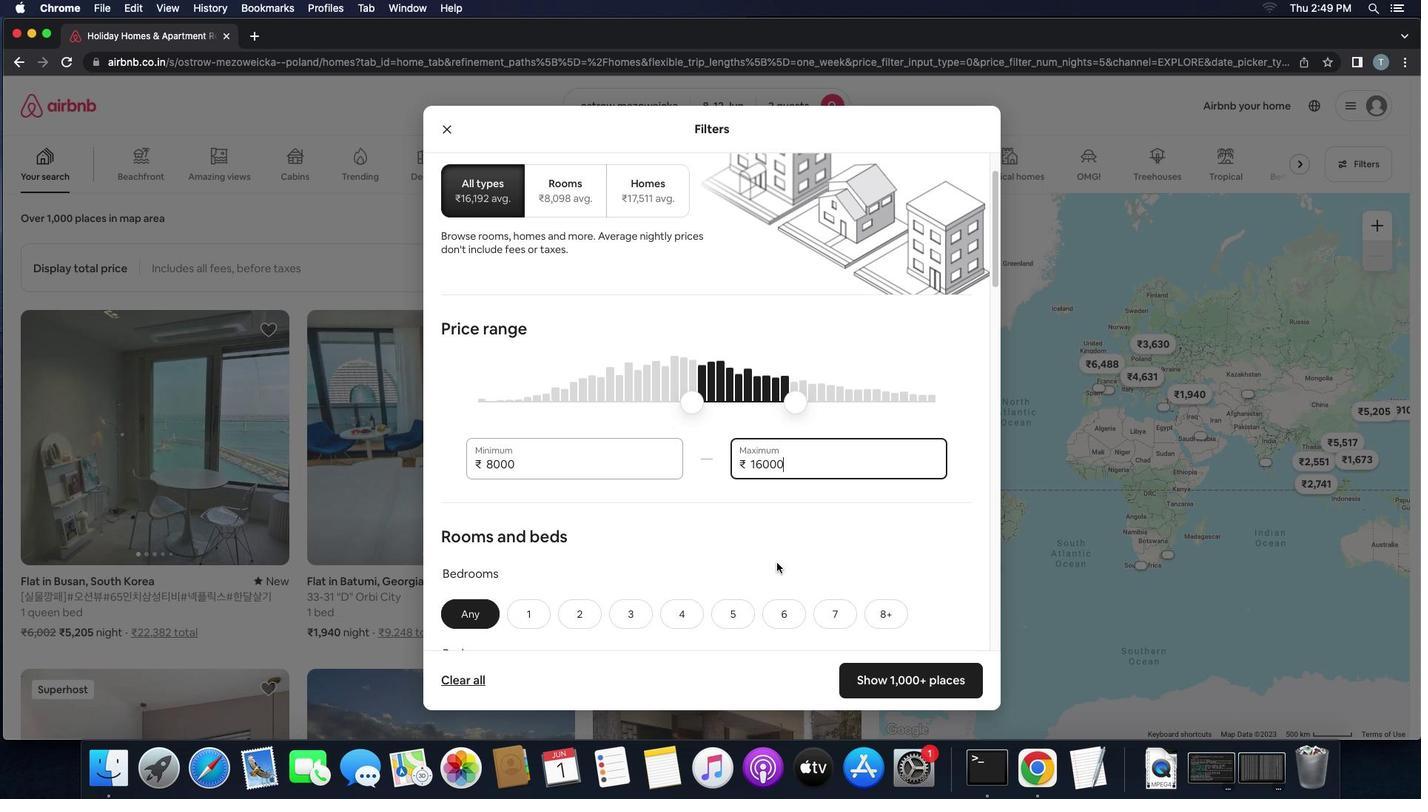 
Action: Mouse scrolled (791, 575) with delta (57, -15)
Screenshot: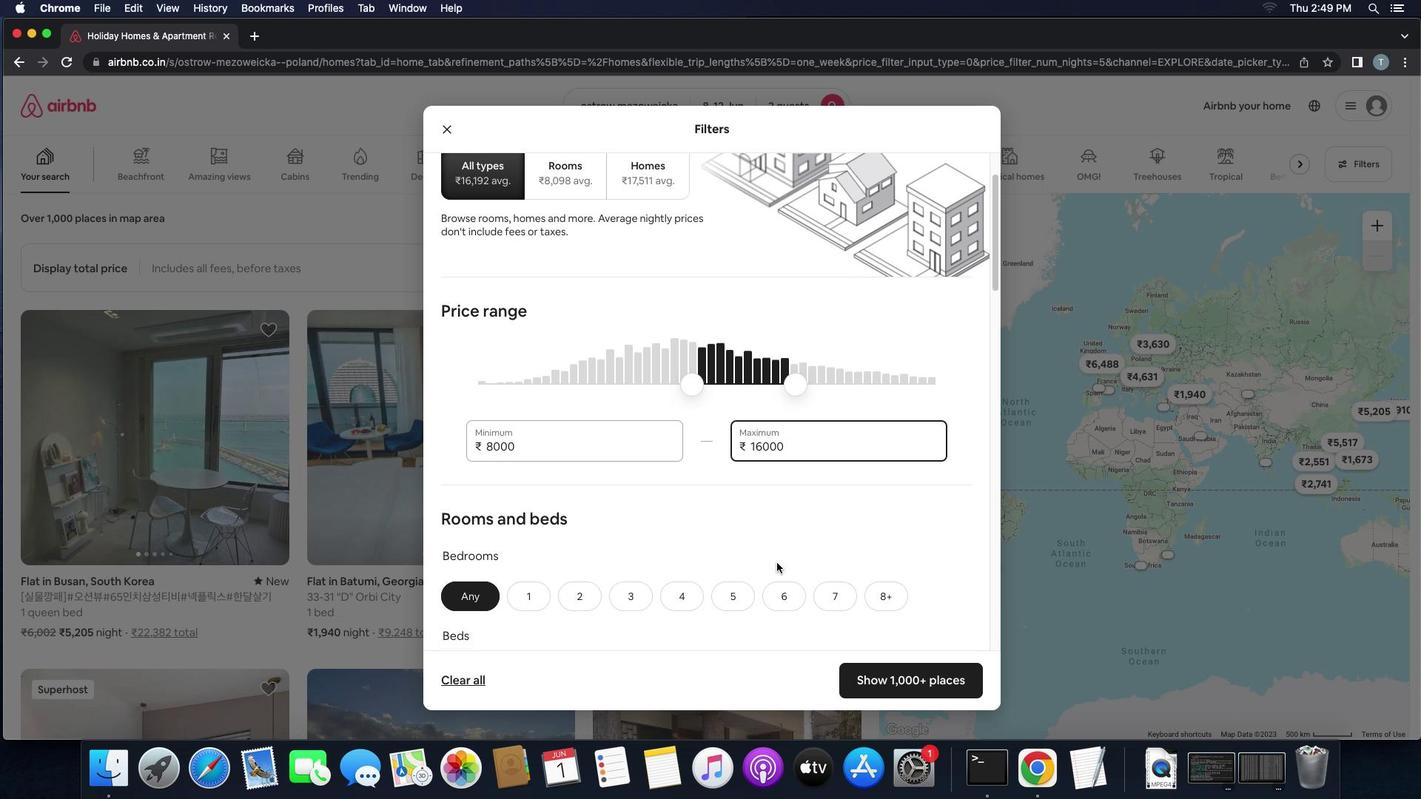 
Action: Mouse scrolled (791, 575) with delta (57, -15)
Screenshot: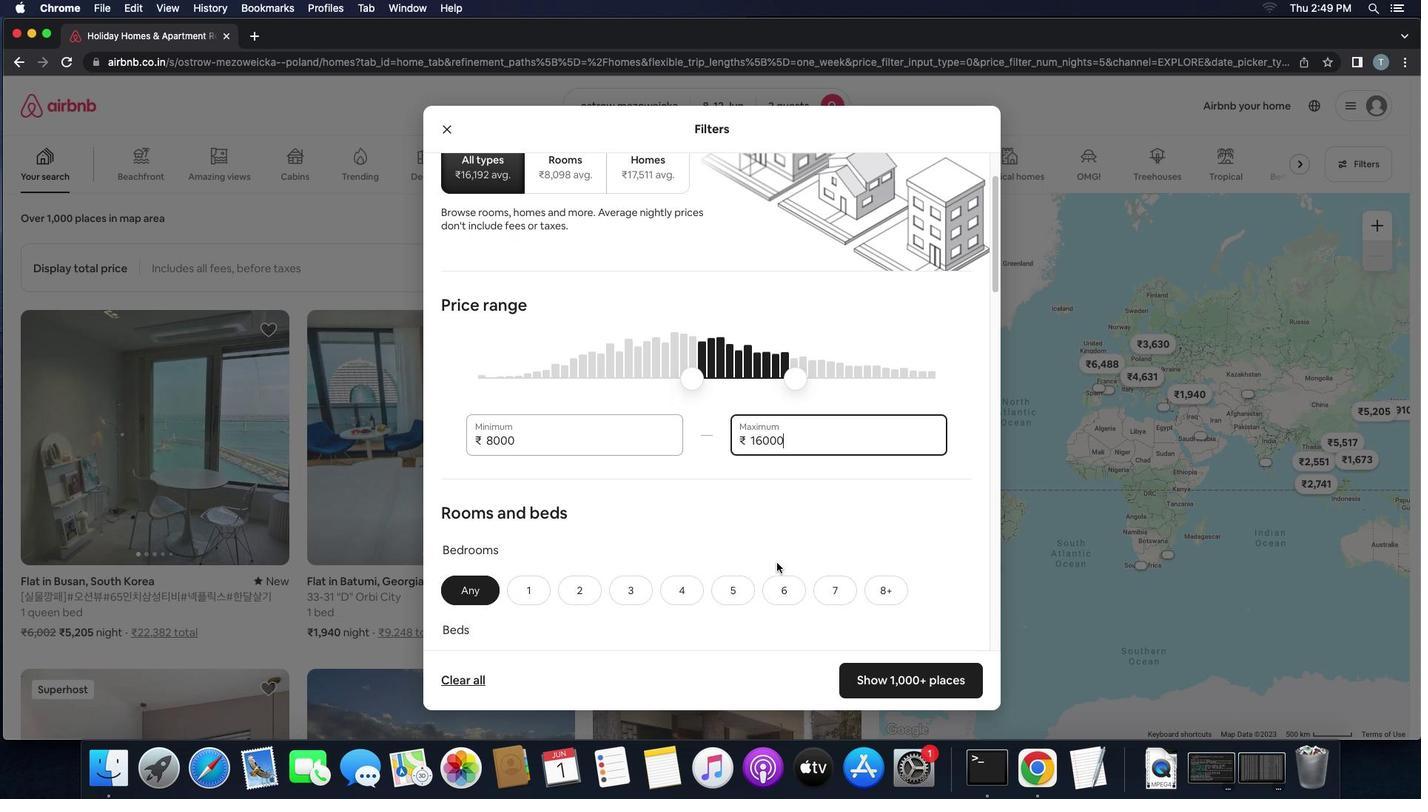
Action: Mouse scrolled (791, 575) with delta (57, -15)
Screenshot: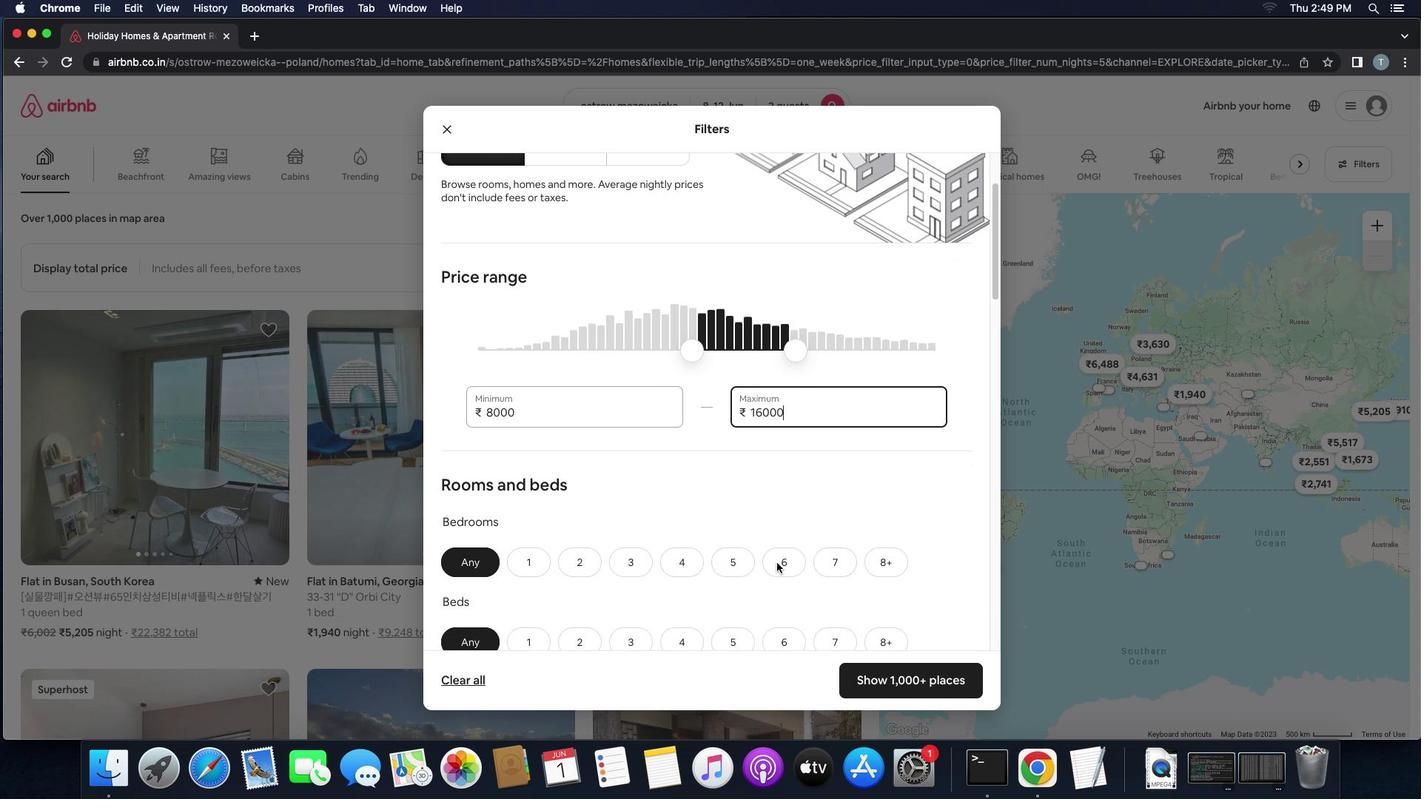 
Action: Mouse scrolled (791, 575) with delta (57, -15)
Screenshot: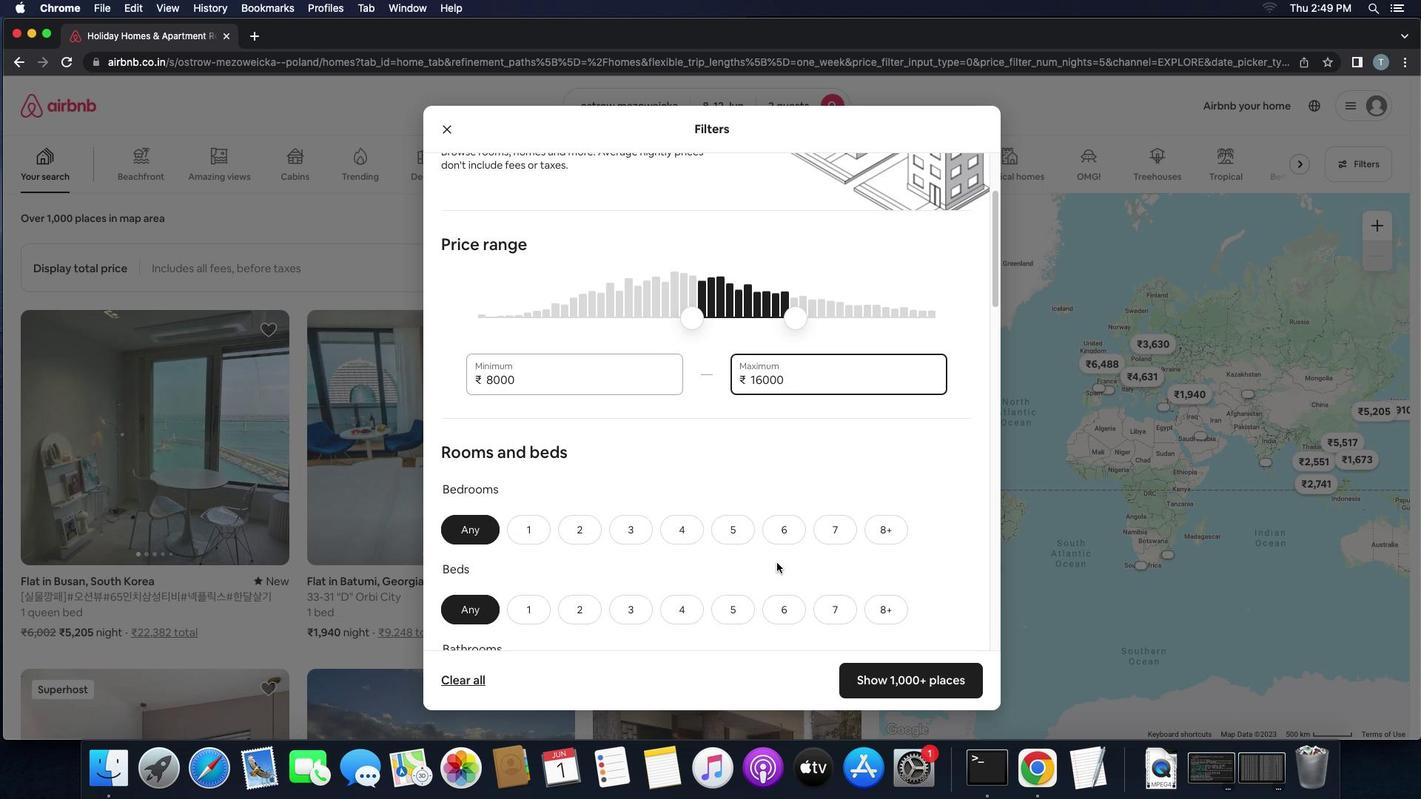 
Action: Mouse scrolled (791, 575) with delta (57, -15)
Screenshot: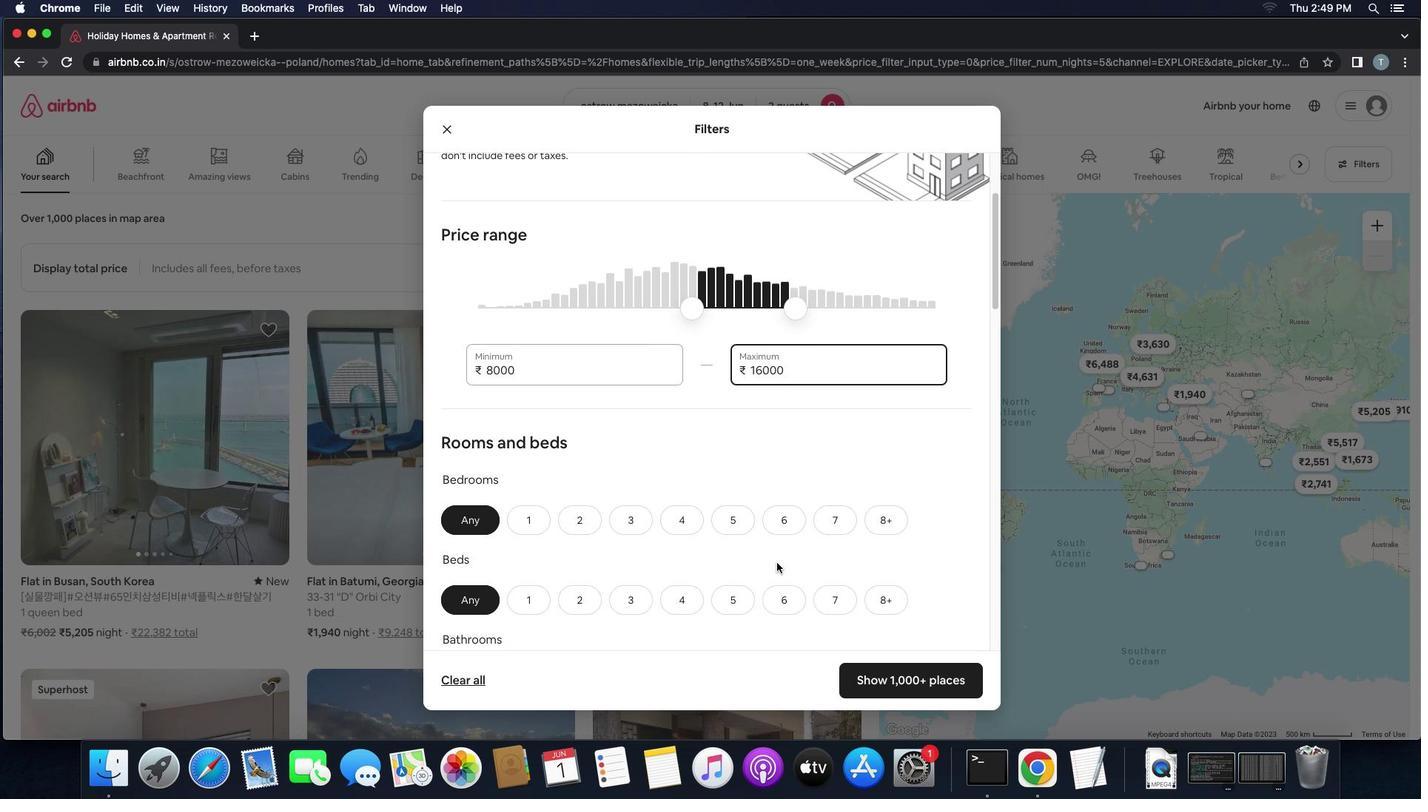 
Action: Mouse scrolled (791, 575) with delta (57, -15)
Screenshot: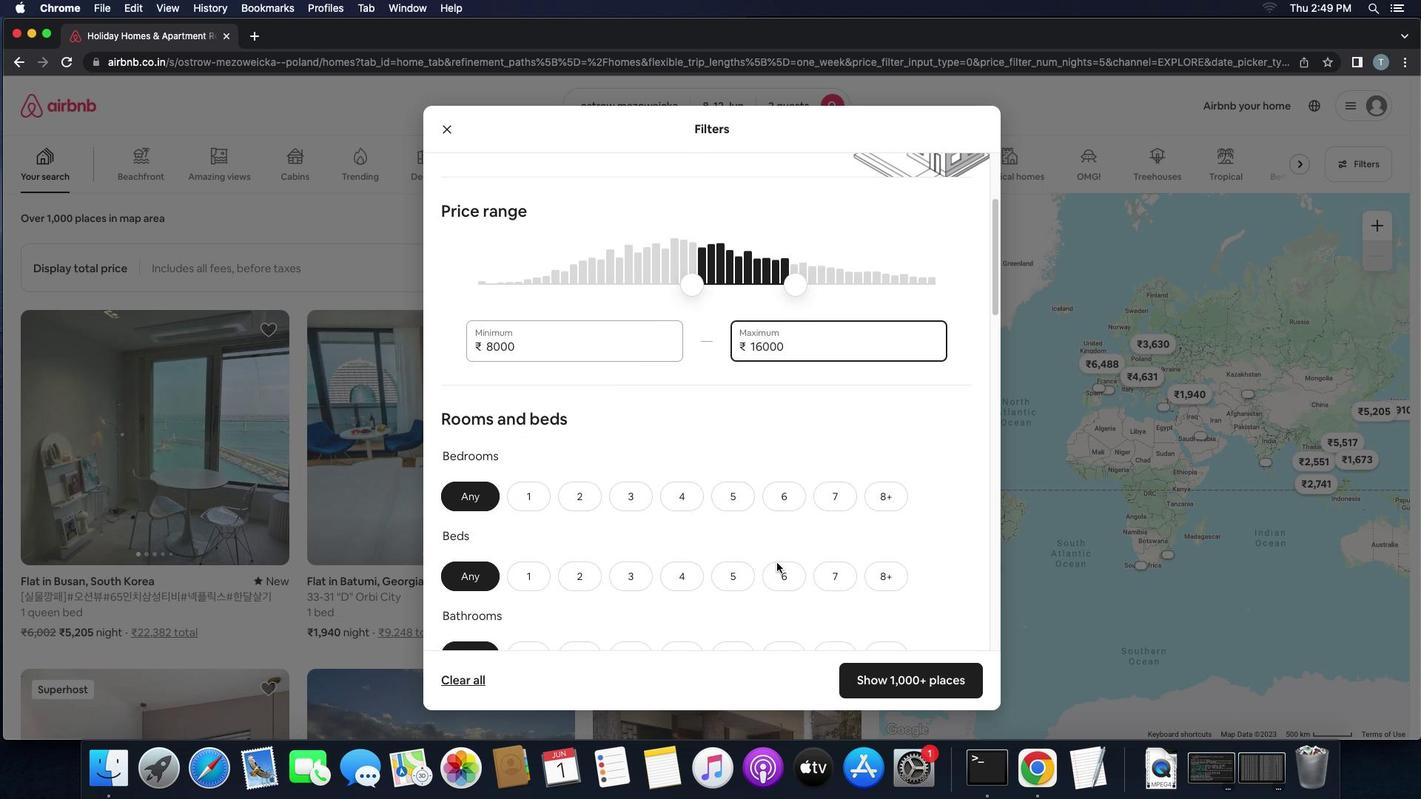 
Action: Mouse scrolled (791, 575) with delta (57, -15)
Screenshot: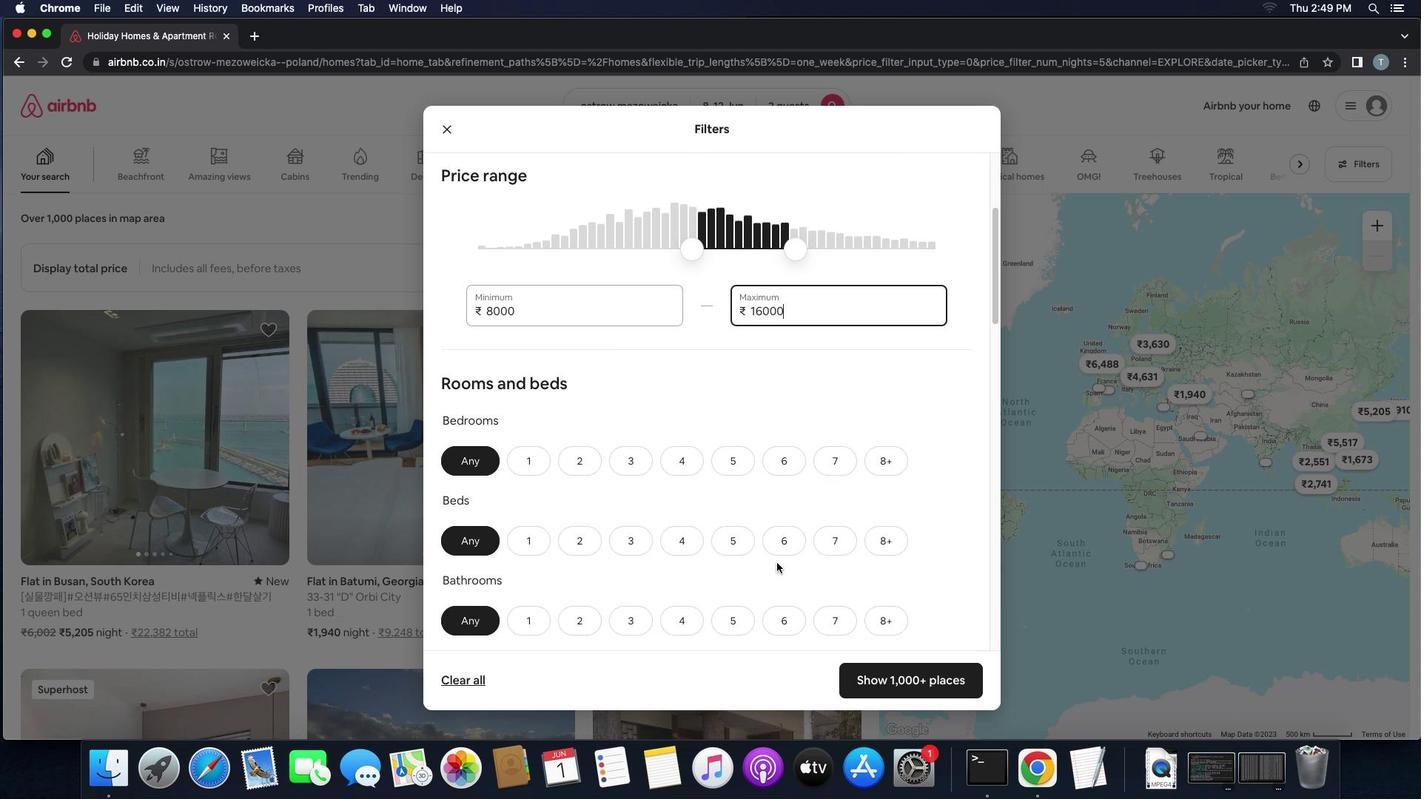 
Action: Mouse scrolled (791, 575) with delta (57, -15)
Screenshot: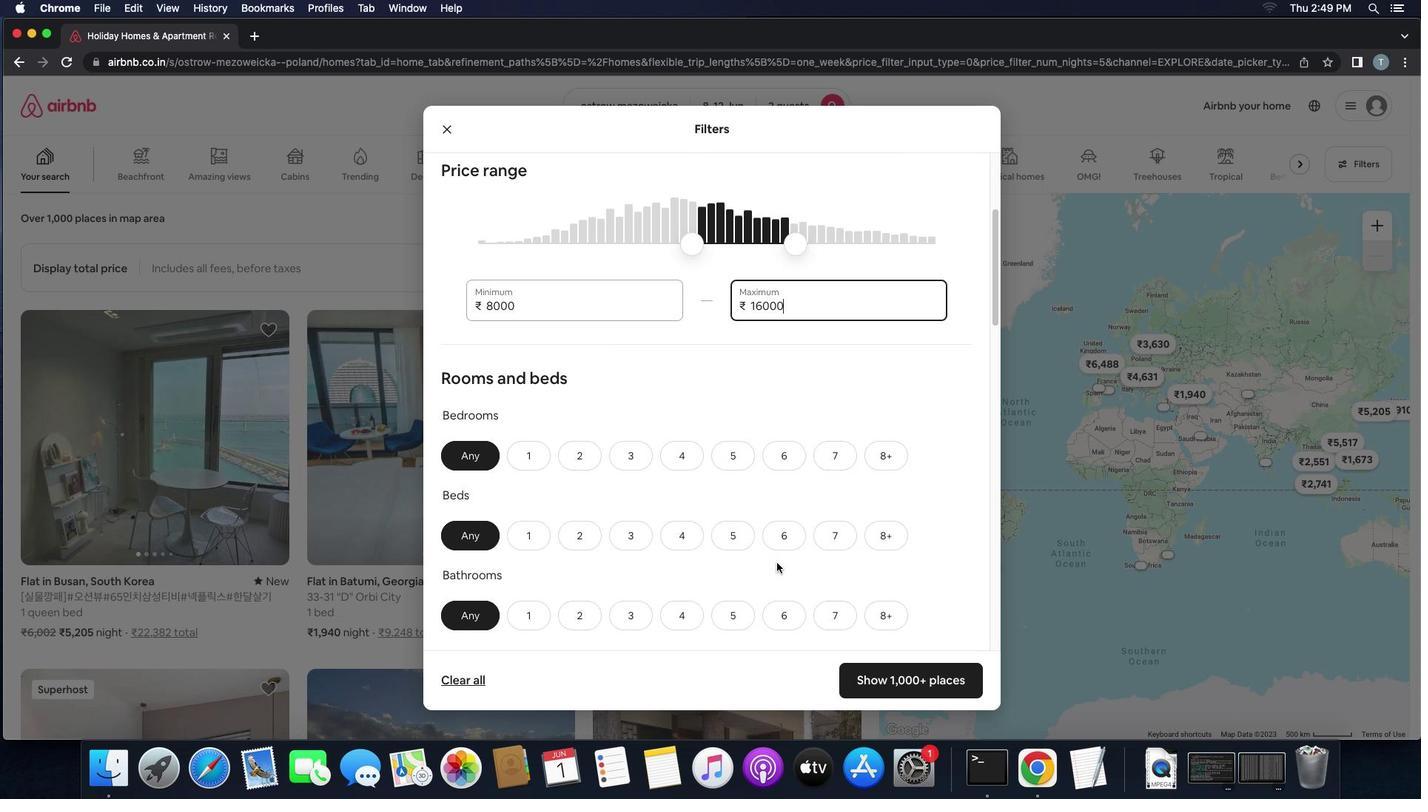 
Action: Mouse moved to (553, 436)
Screenshot: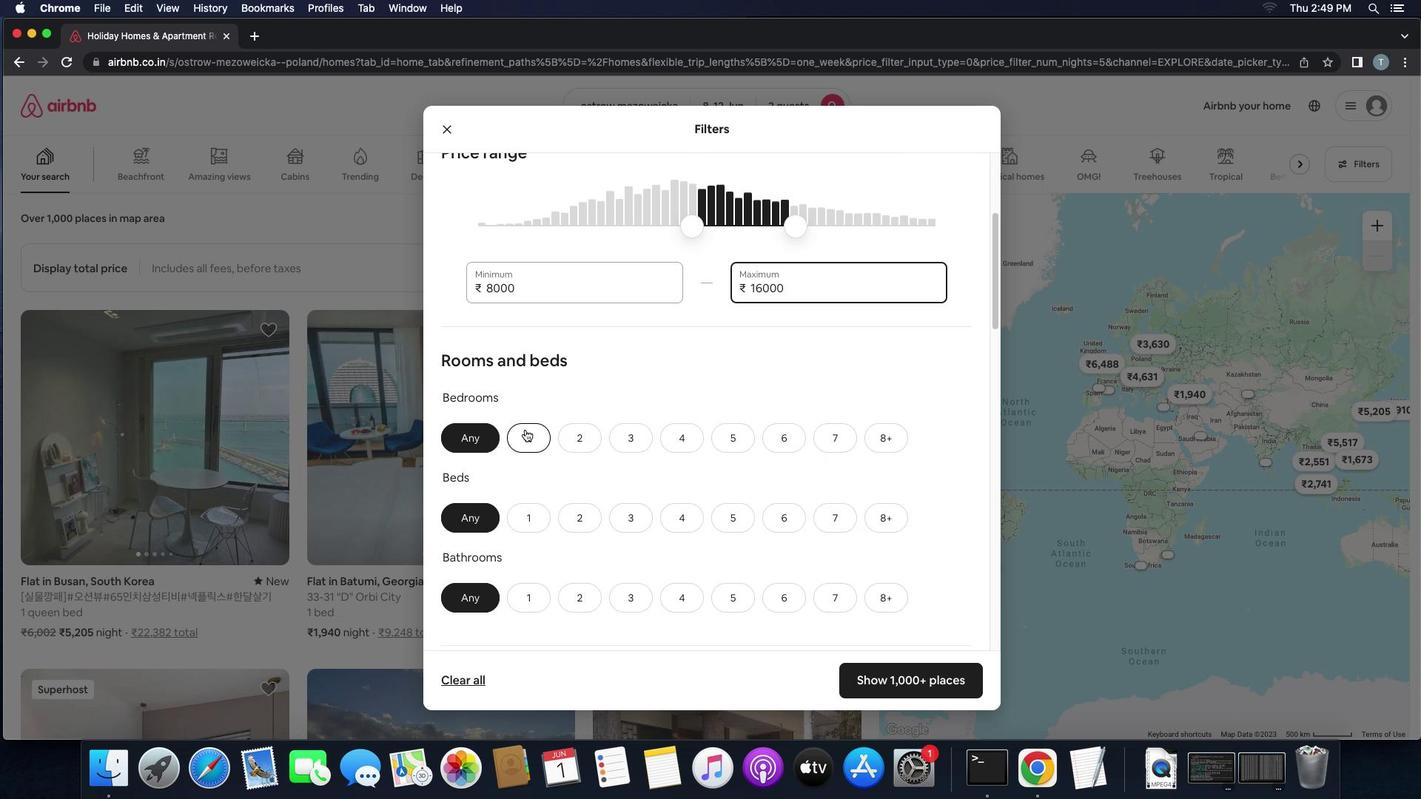 
Action: Mouse pressed left at (553, 436)
Screenshot: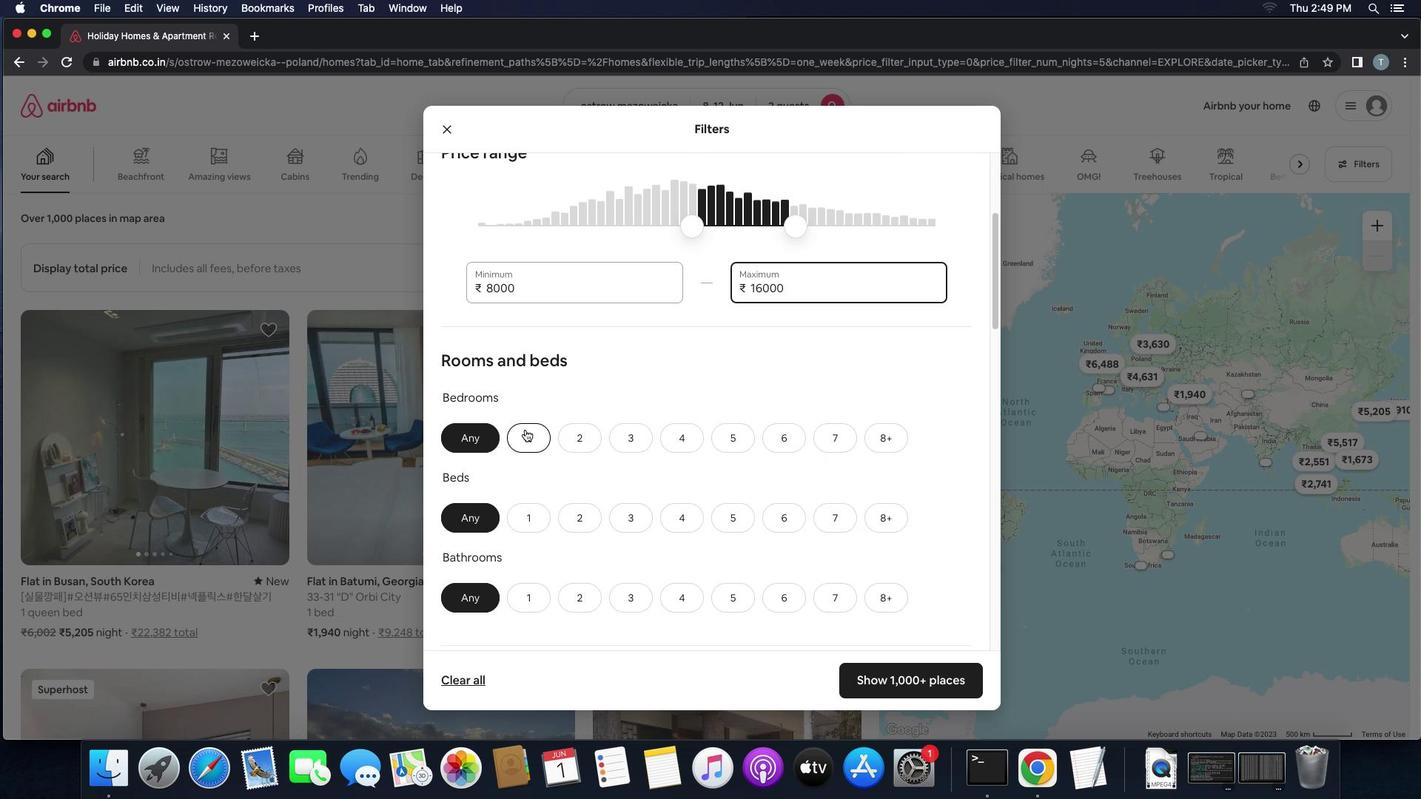 
Action: Mouse moved to (555, 527)
Screenshot: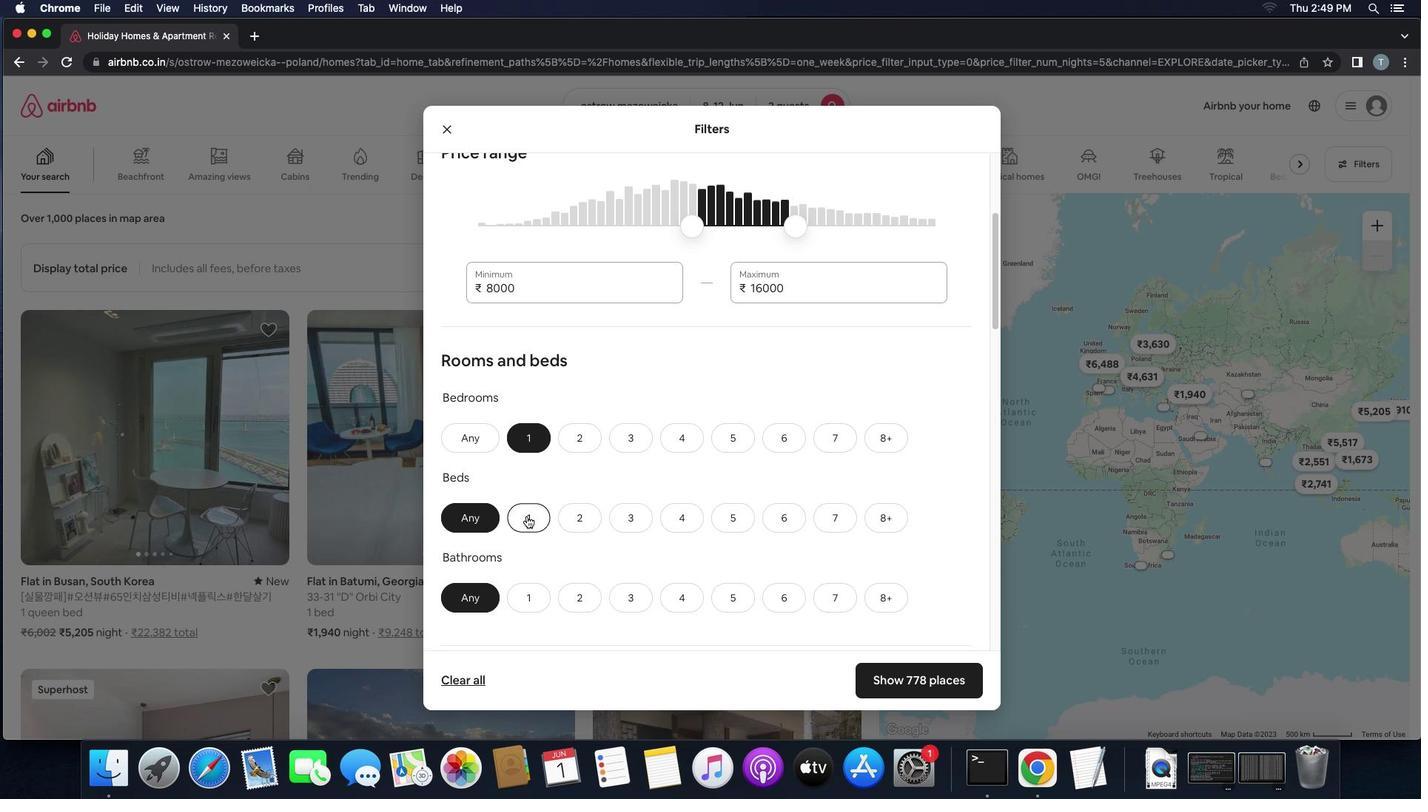 
Action: Mouse pressed left at (555, 527)
Screenshot: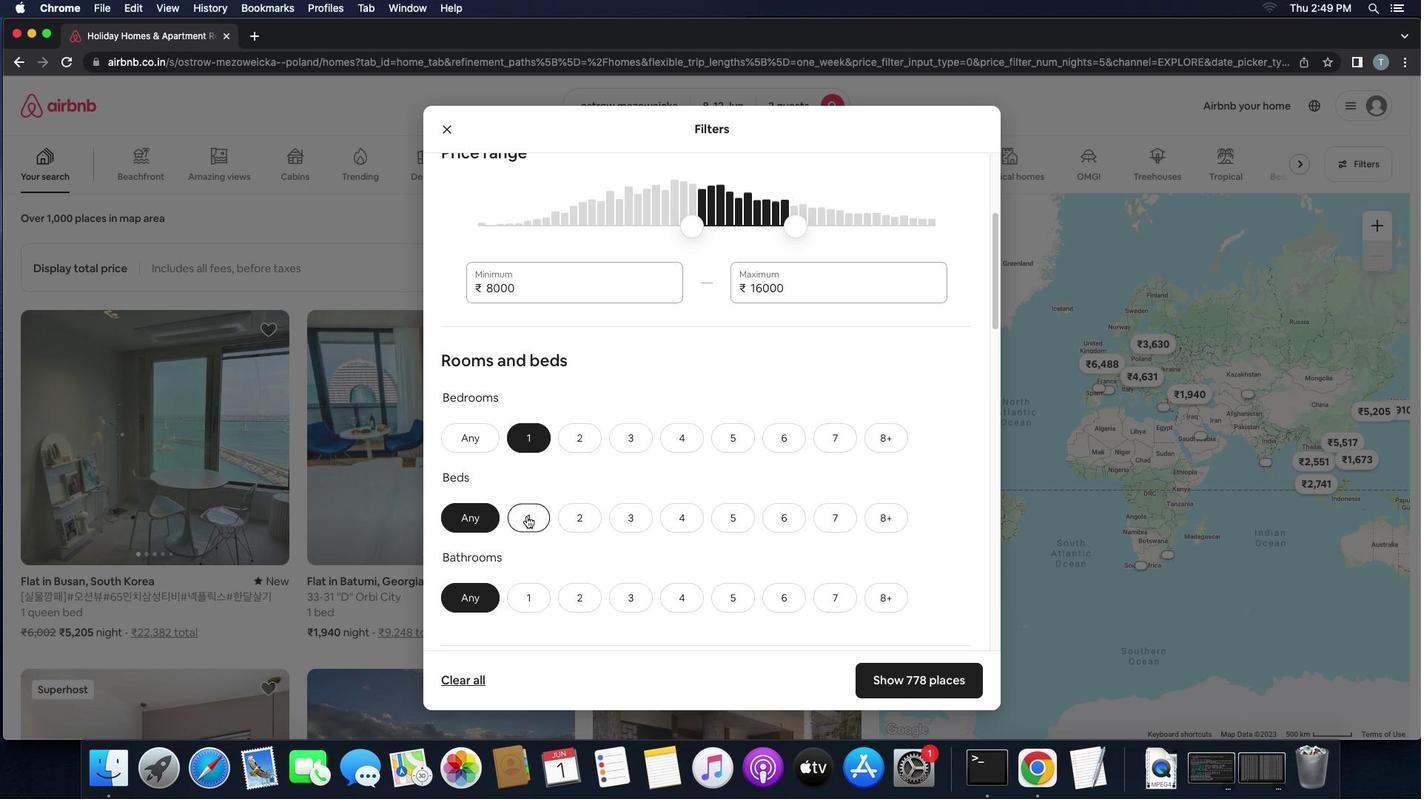 
Action: Mouse moved to (586, 547)
Screenshot: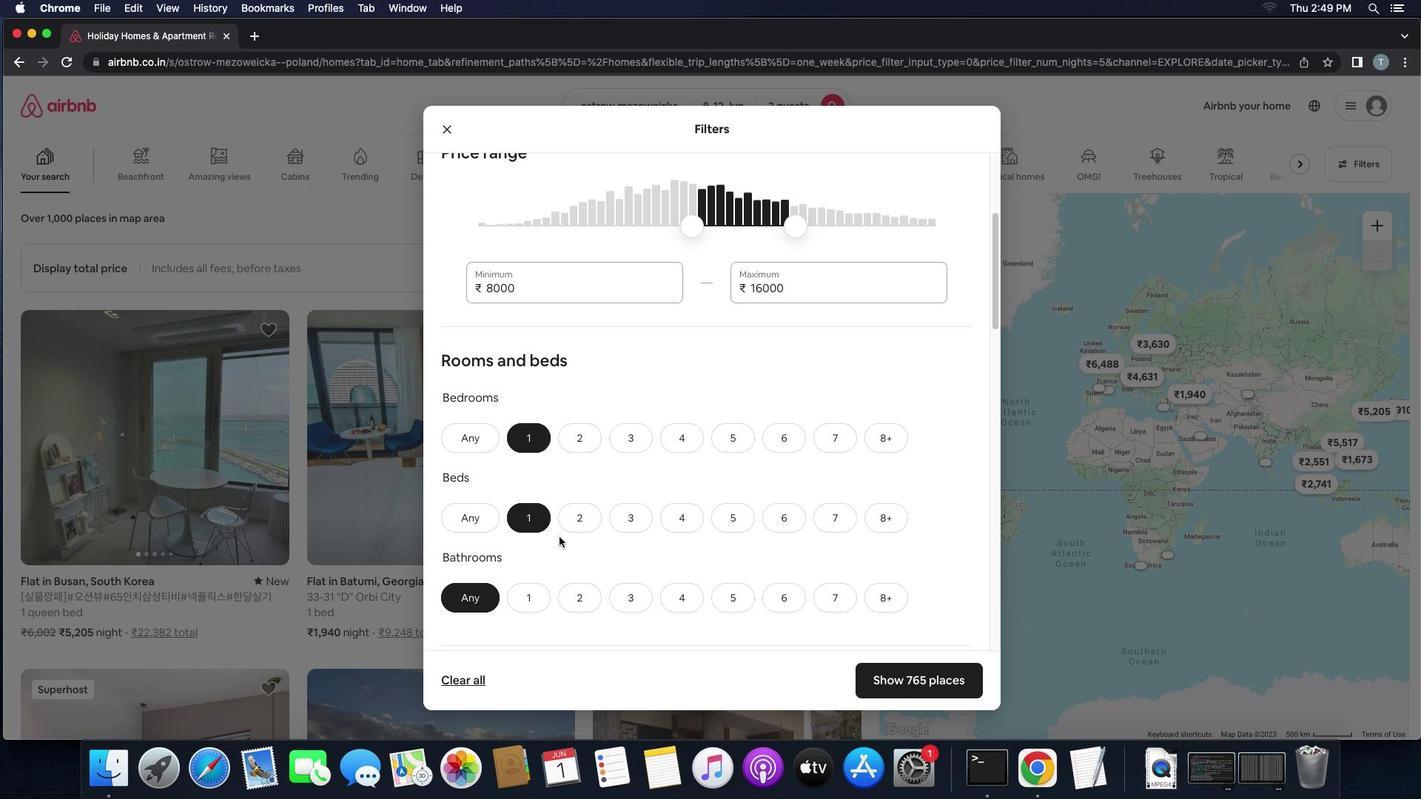 
Action: Mouse scrolled (586, 547) with delta (57, -15)
Screenshot: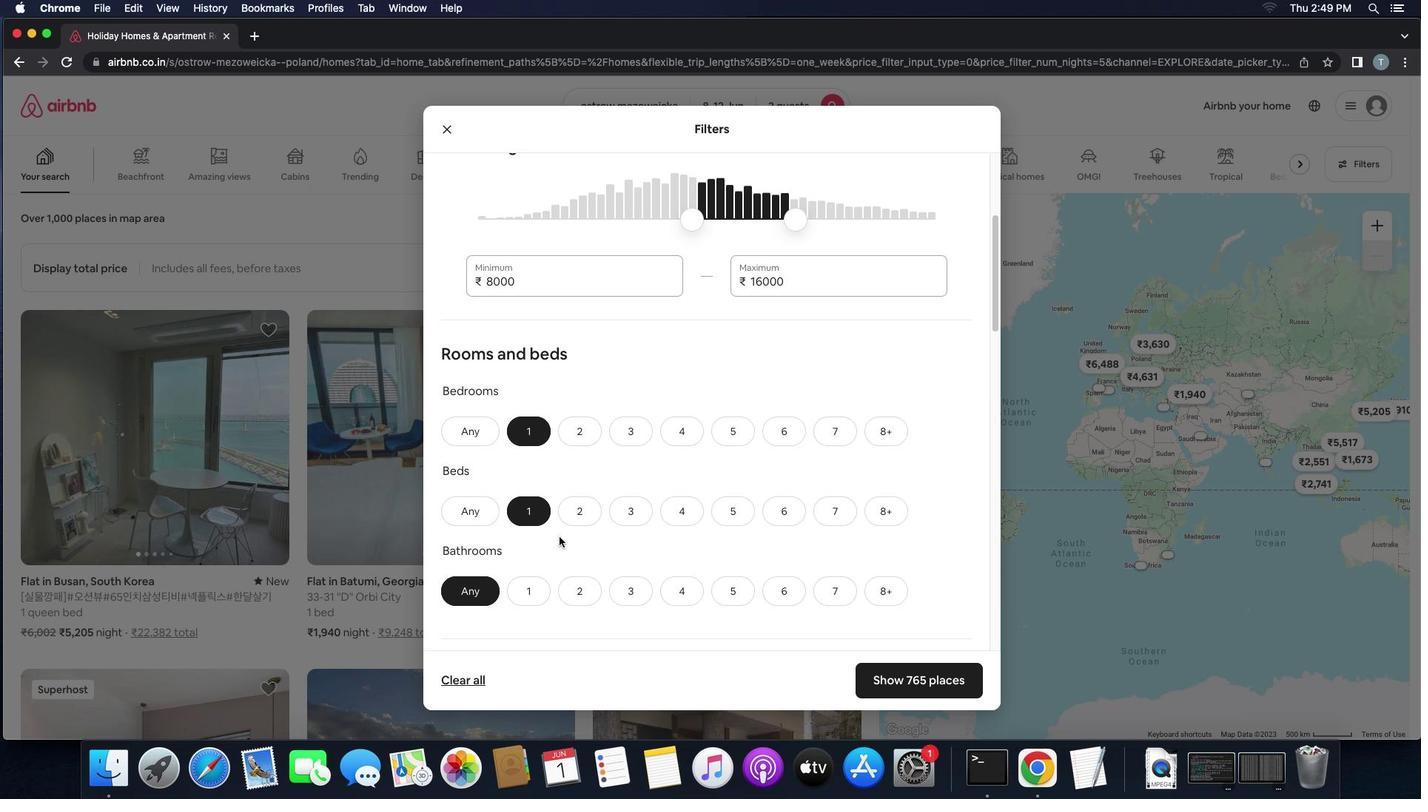 
Action: Mouse scrolled (586, 547) with delta (57, -15)
Screenshot: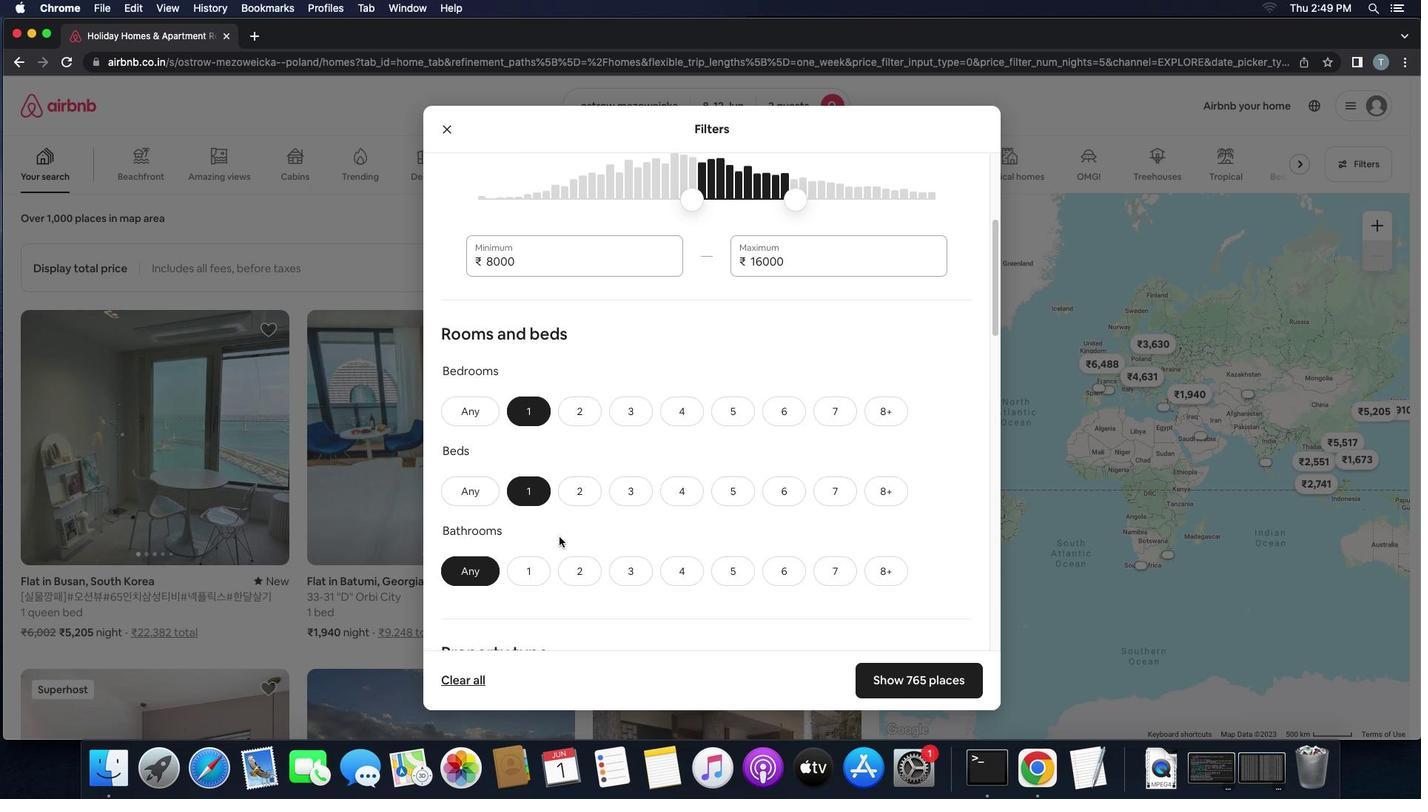 
Action: Mouse scrolled (586, 547) with delta (57, -17)
Screenshot: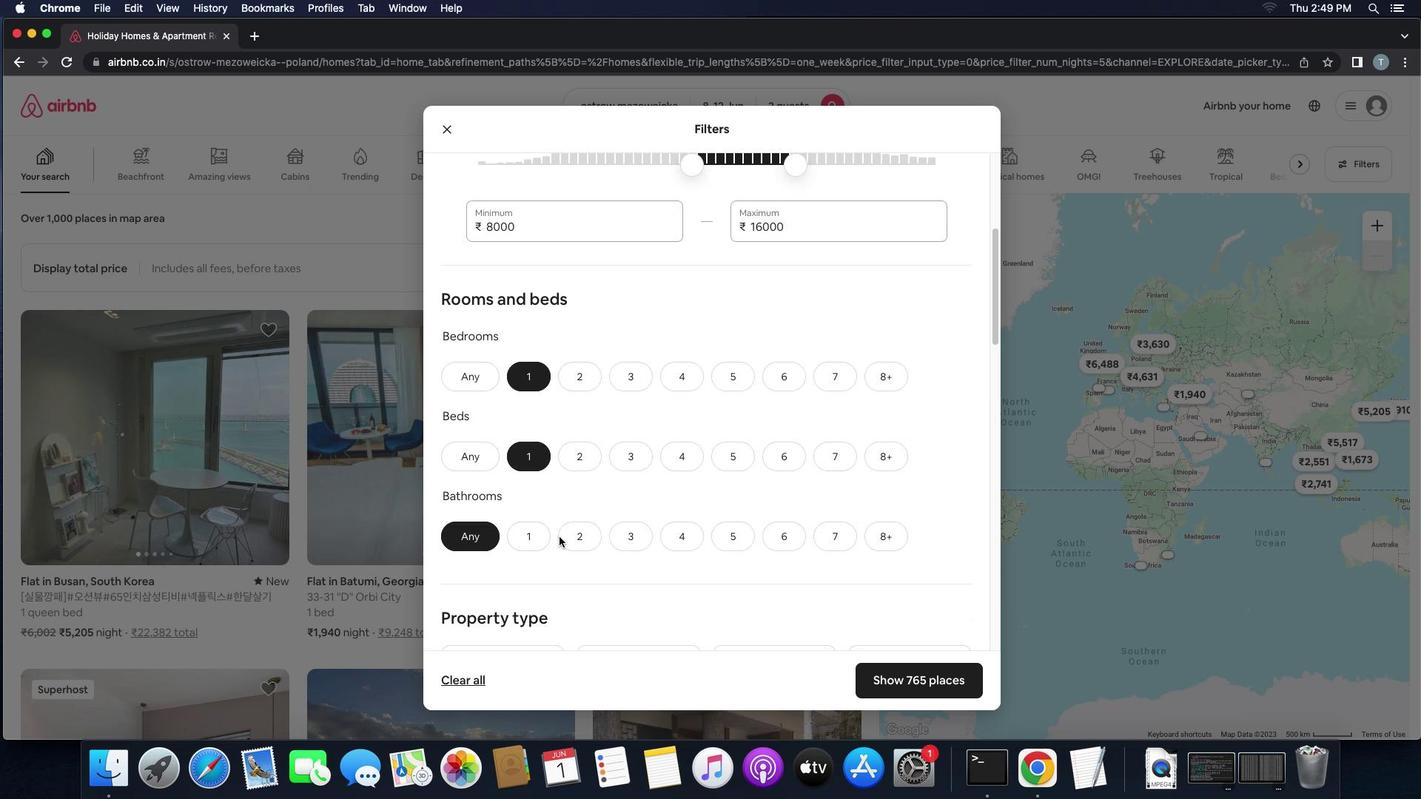 
Action: Mouse moved to (550, 470)
Screenshot: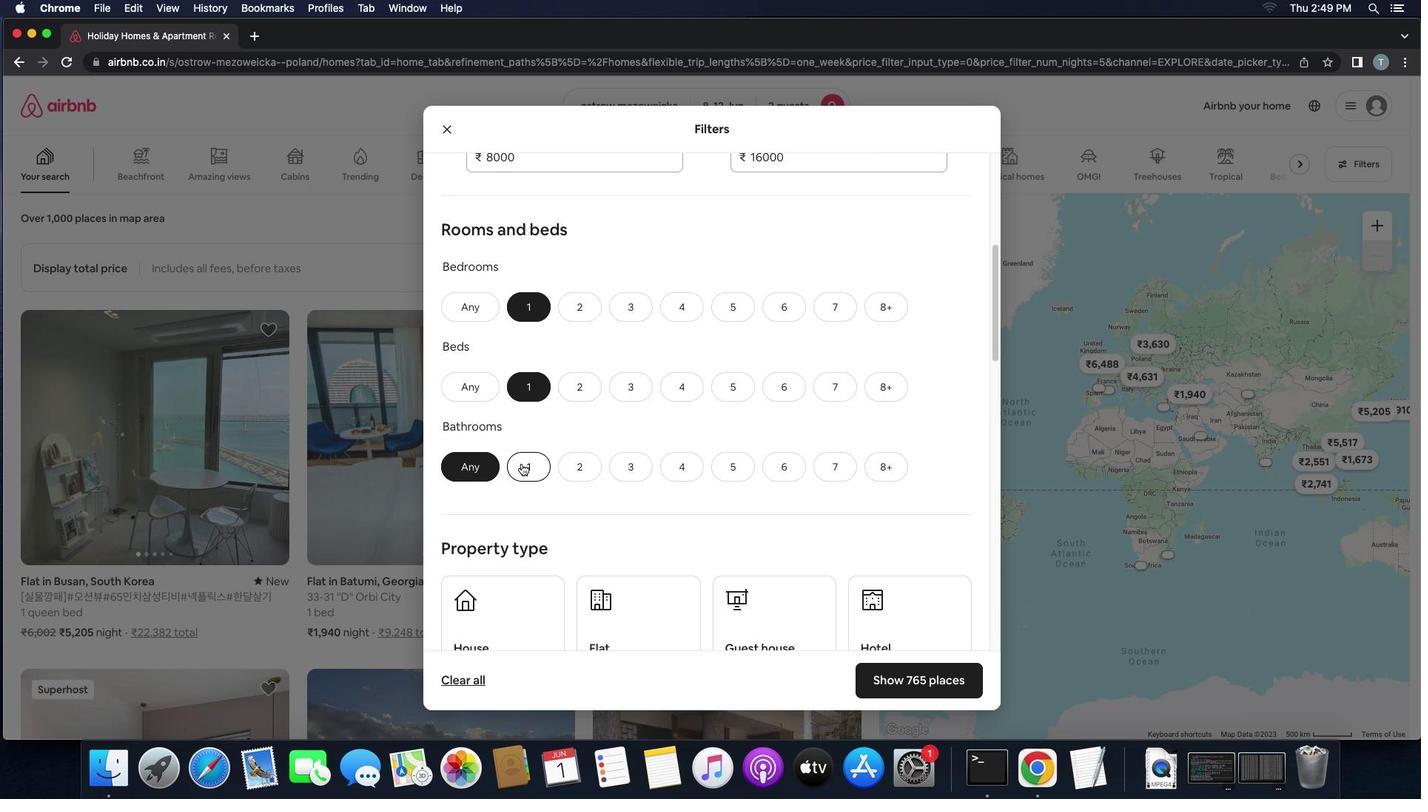 
Action: Mouse pressed left at (550, 470)
Screenshot: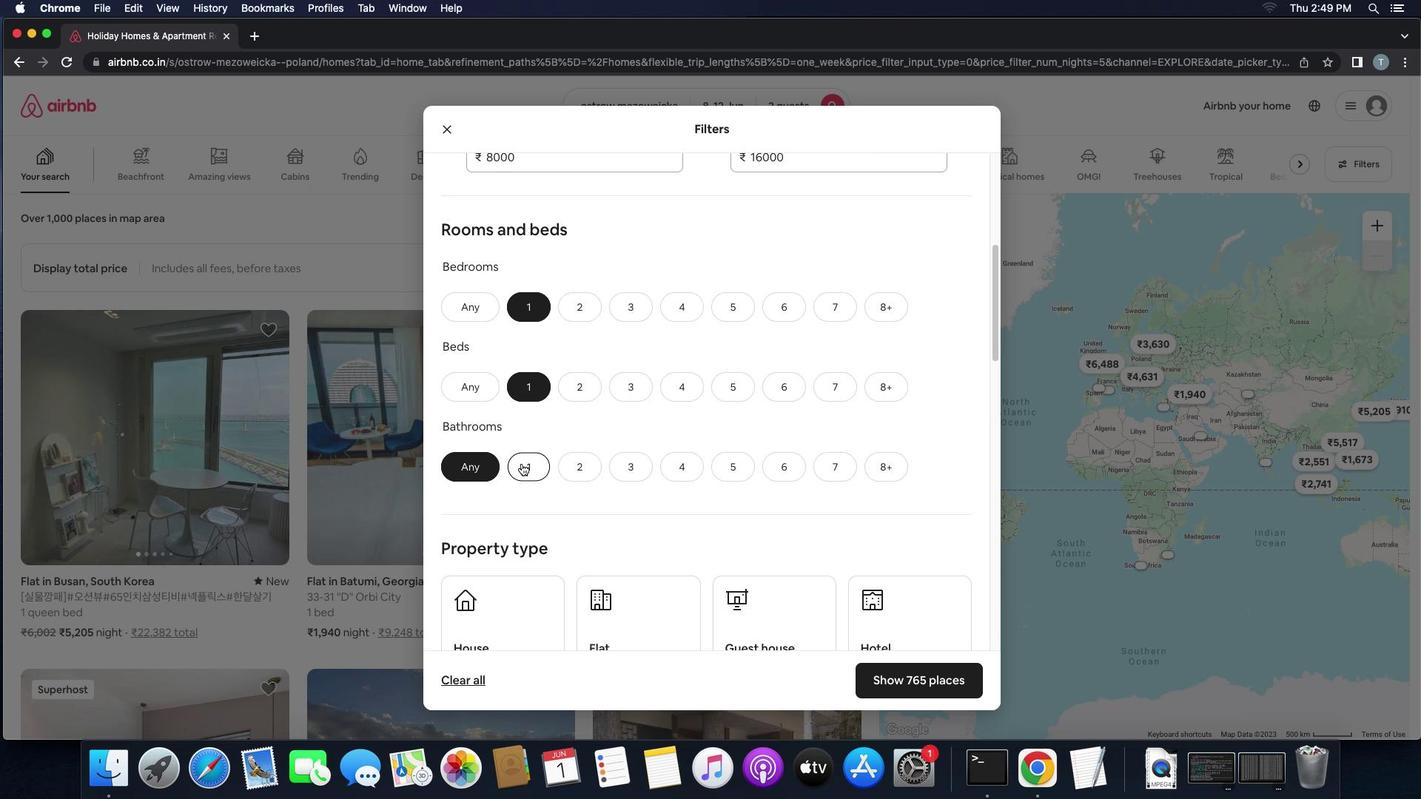 
Action: Mouse moved to (632, 513)
Screenshot: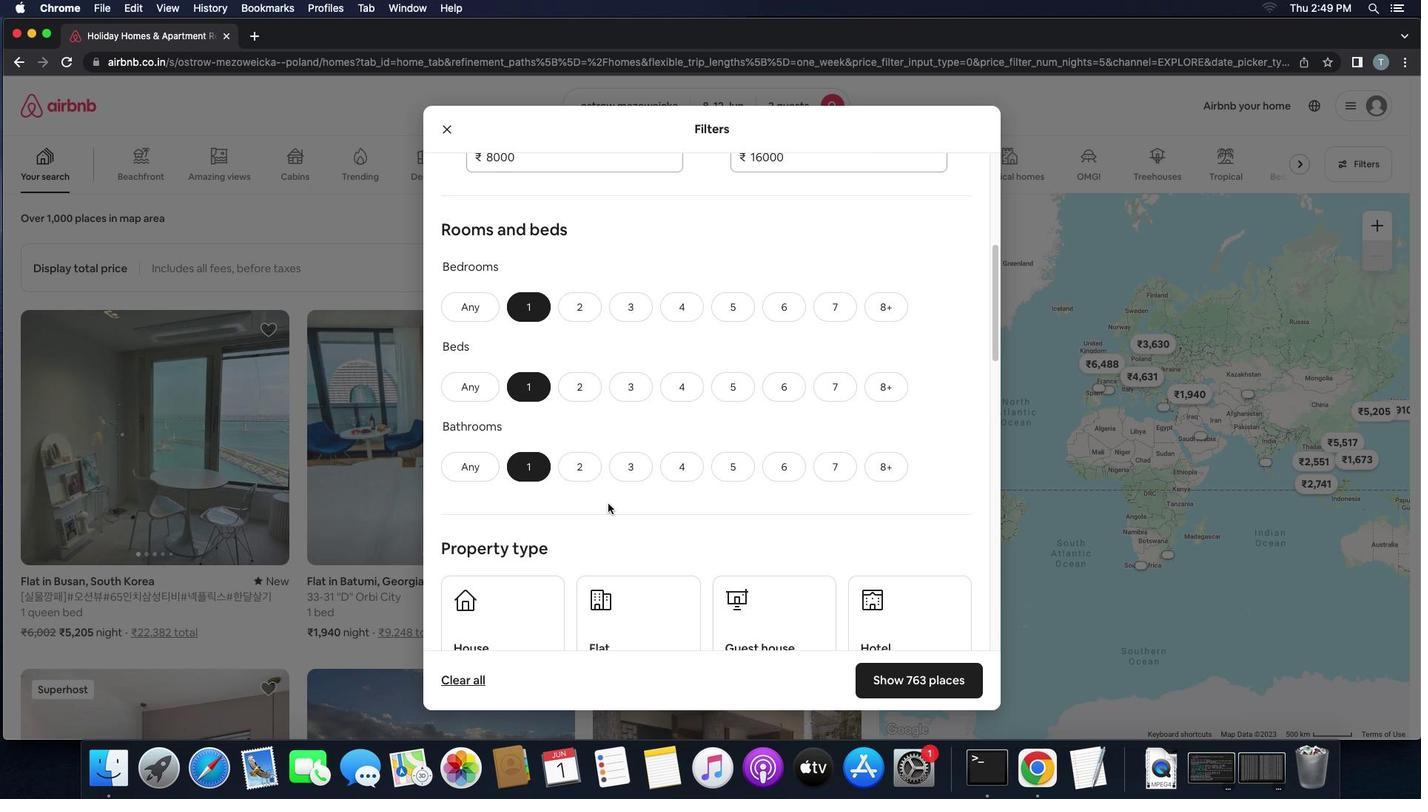 
Action: Mouse scrolled (632, 513) with delta (57, -15)
Screenshot: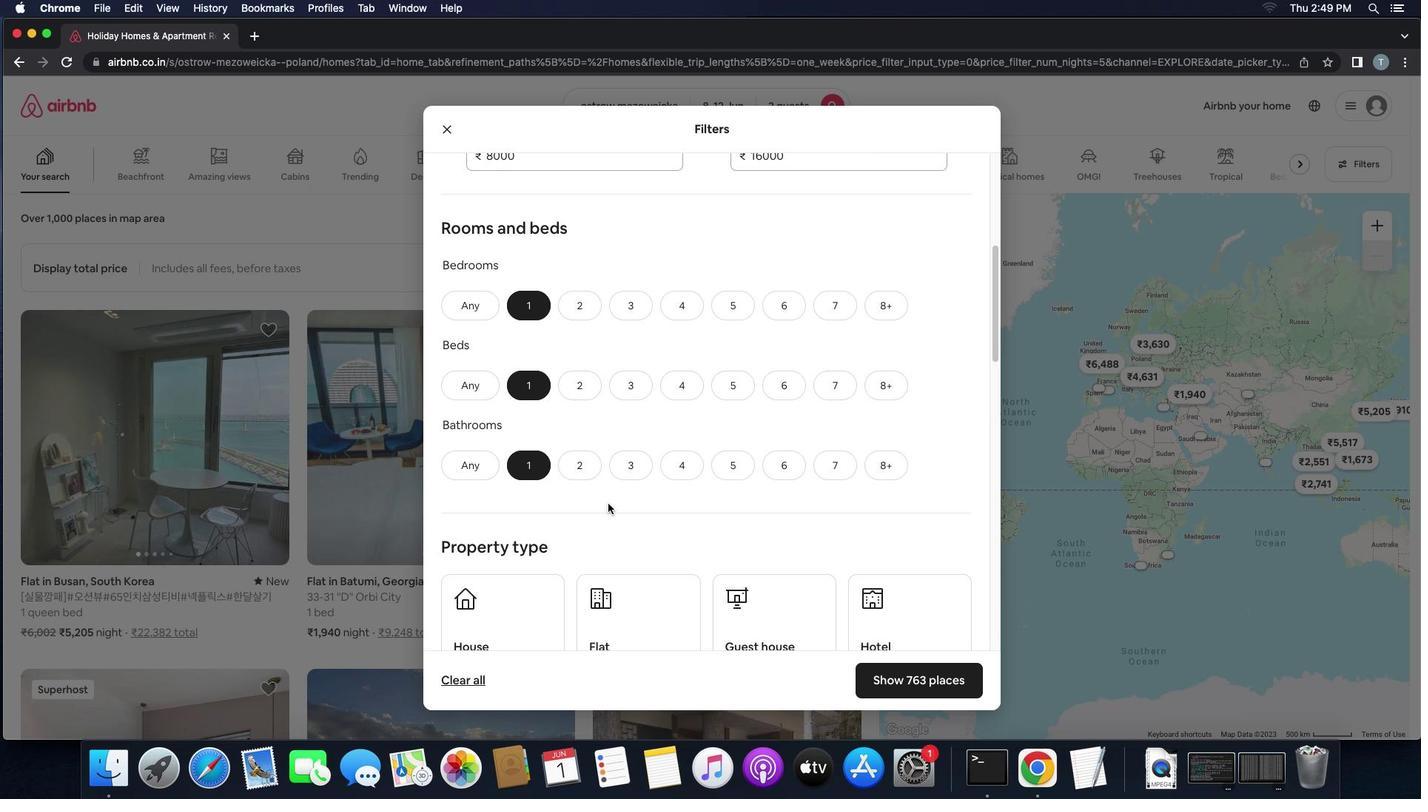 
Action: Mouse scrolled (632, 513) with delta (57, -15)
Screenshot: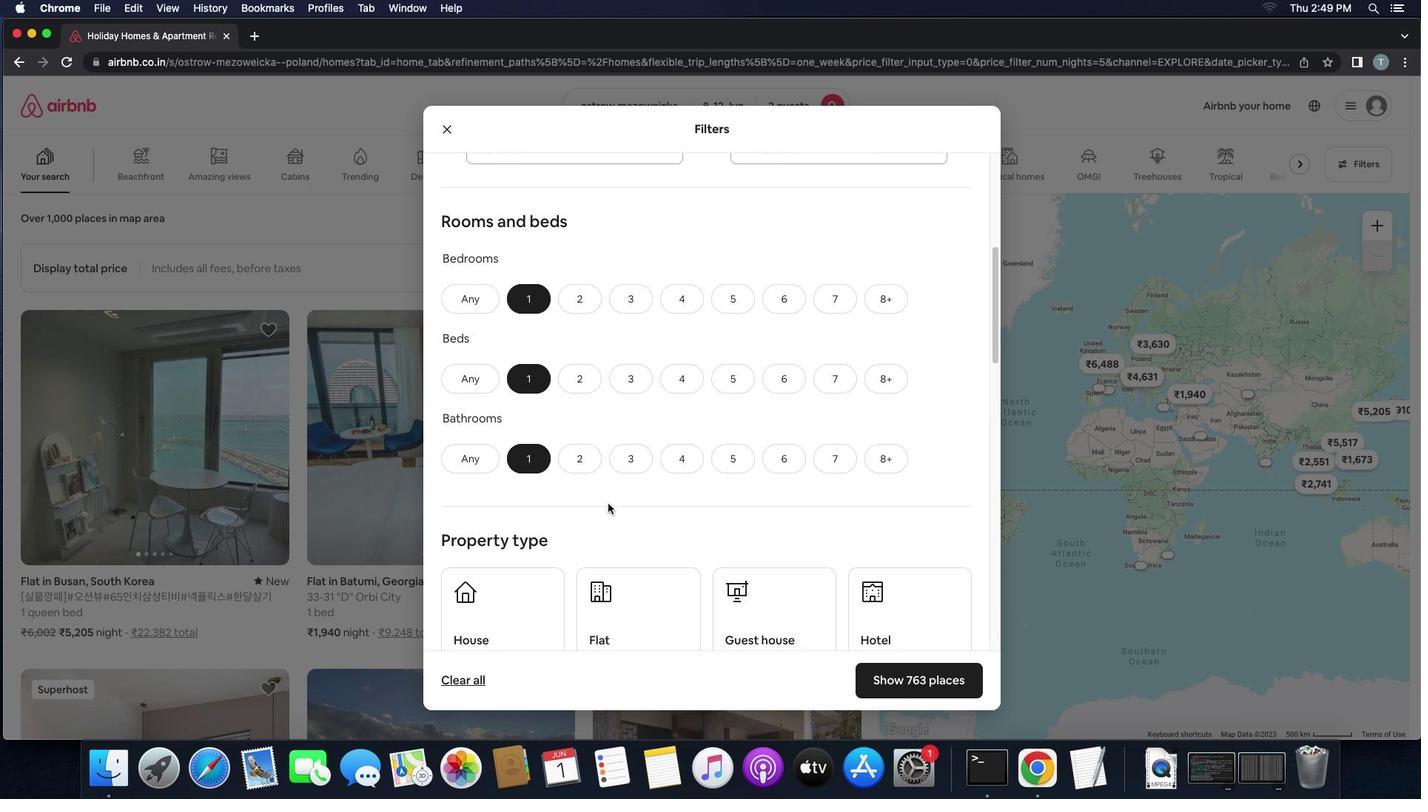 
Action: Mouse scrolled (632, 513) with delta (57, -15)
Screenshot: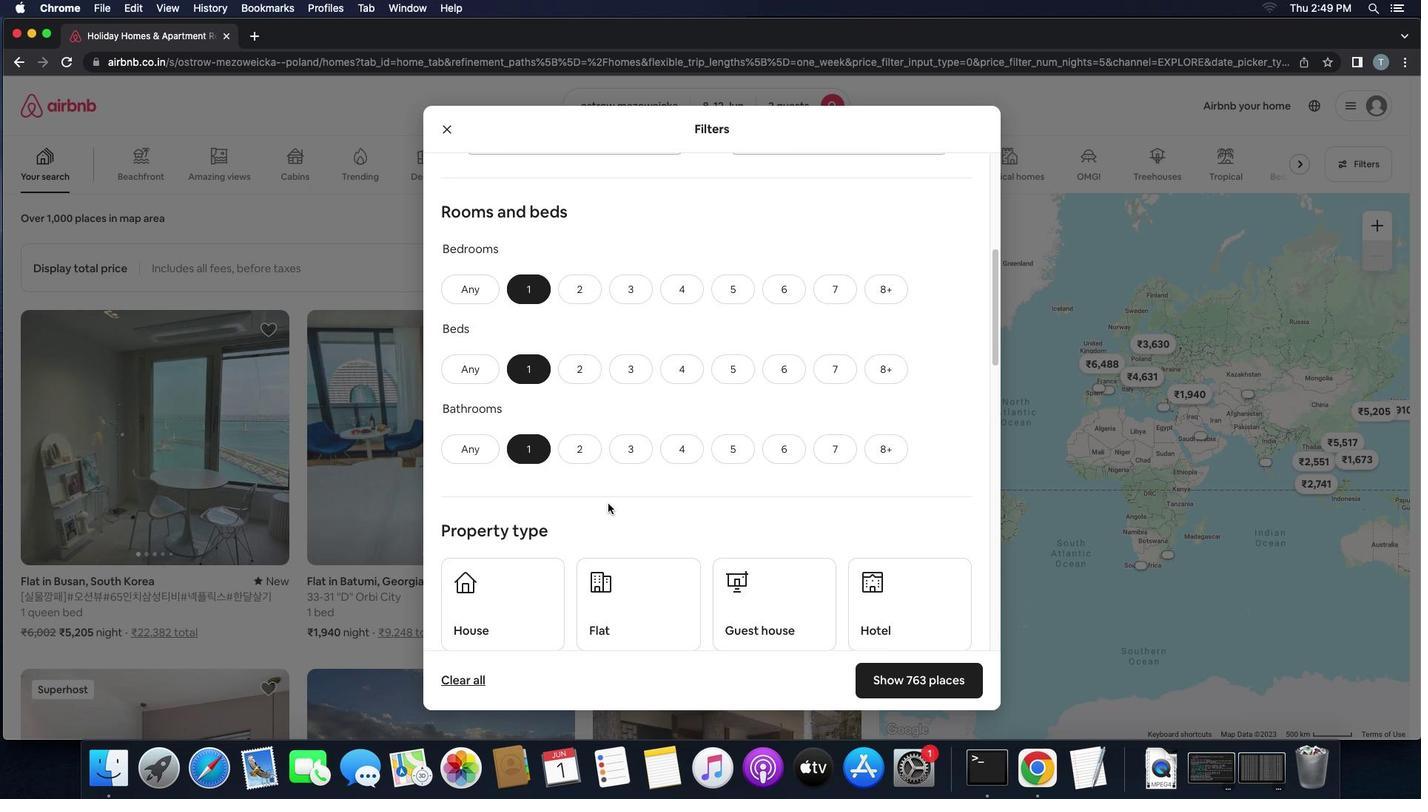 
Action: Mouse scrolled (632, 513) with delta (57, -15)
Screenshot: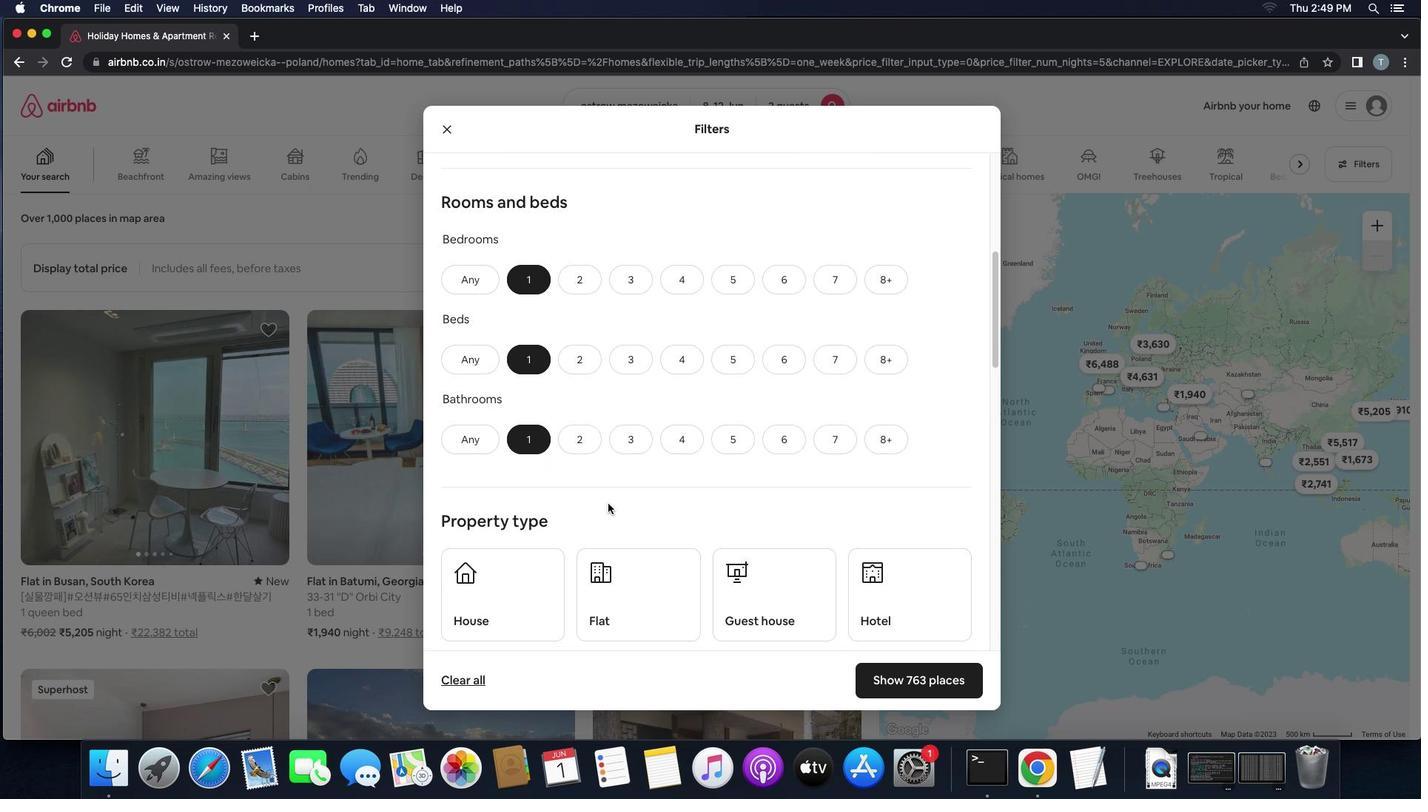 
Action: Mouse scrolled (632, 513) with delta (57, -15)
Screenshot: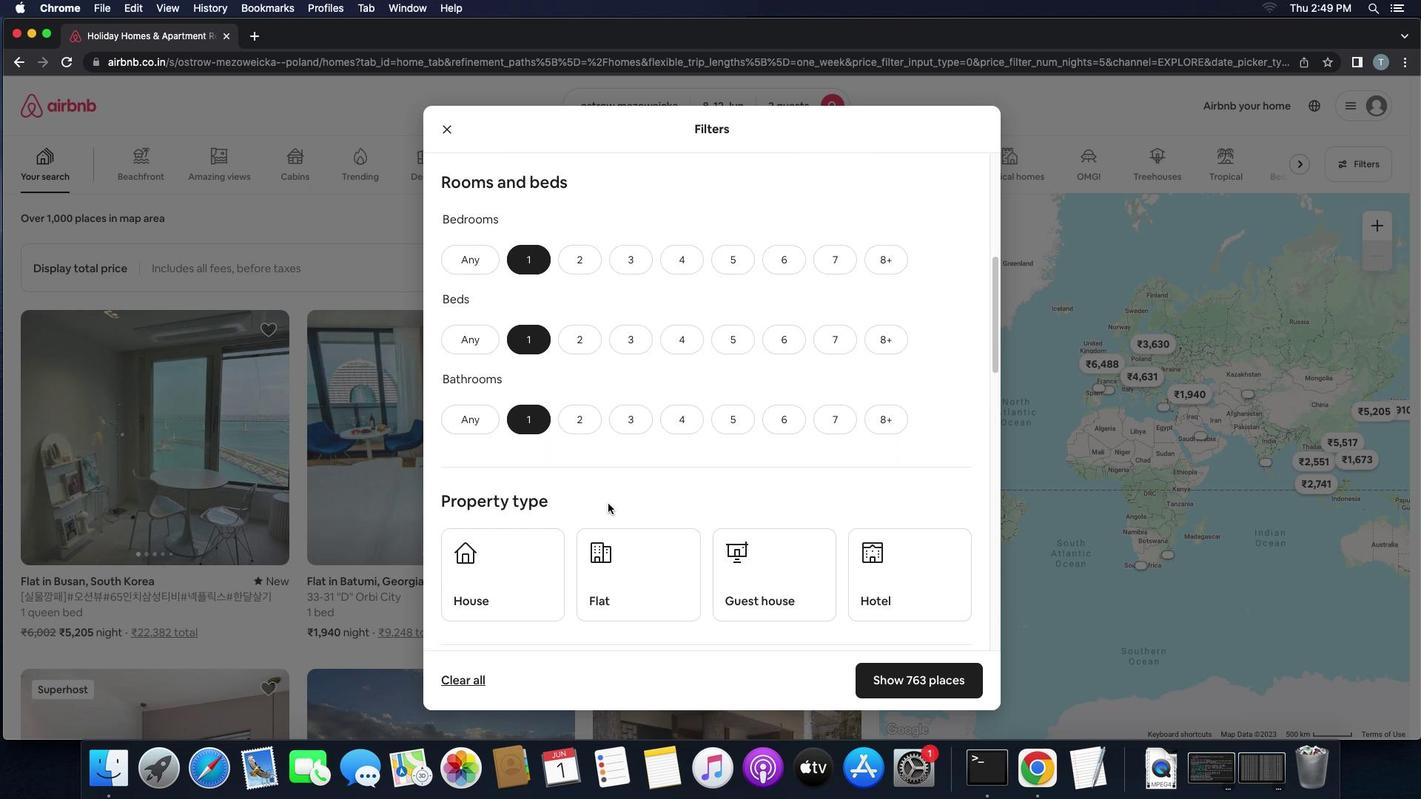 
Action: Mouse scrolled (632, 513) with delta (57, -15)
Screenshot: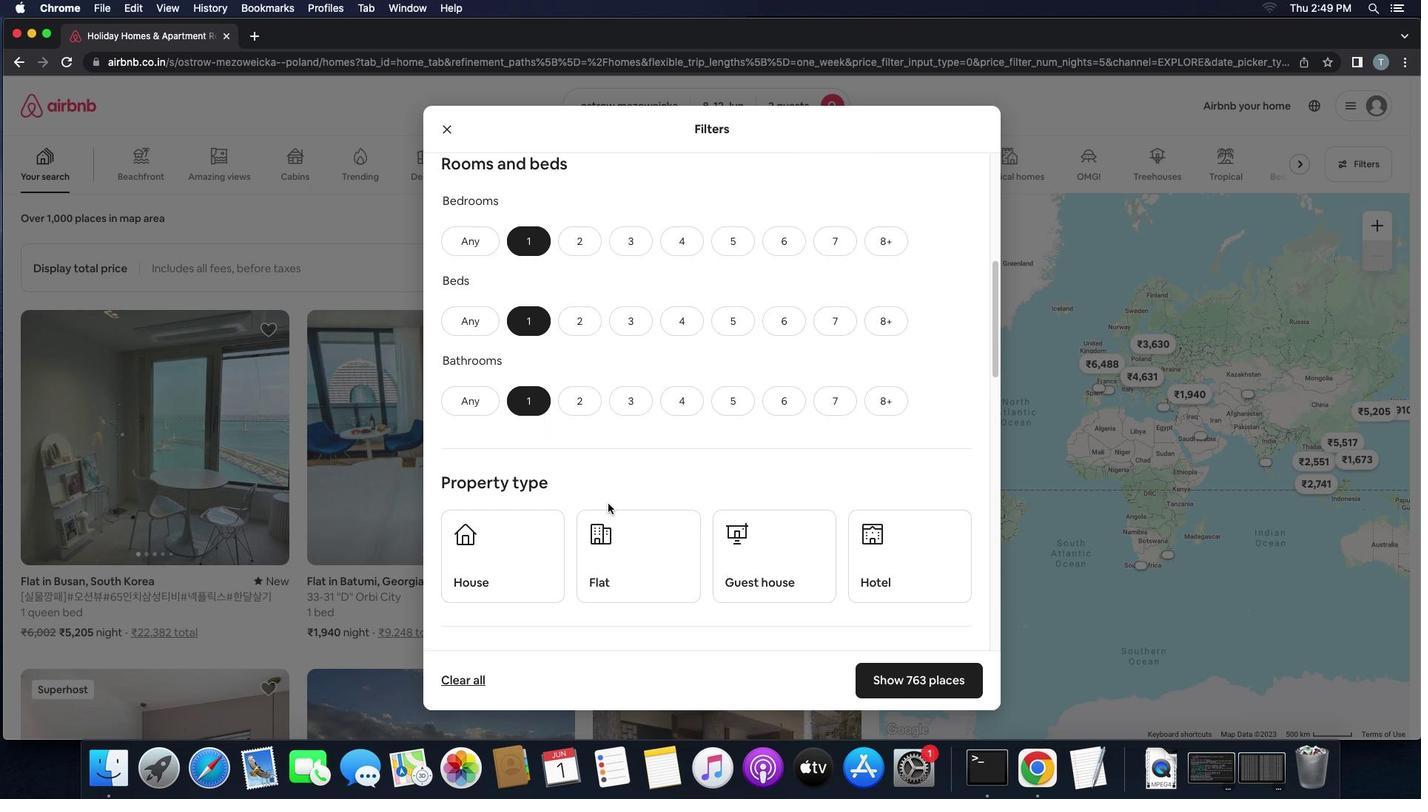 
Action: Mouse scrolled (632, 513) with delta (57, -15)
Screenshot: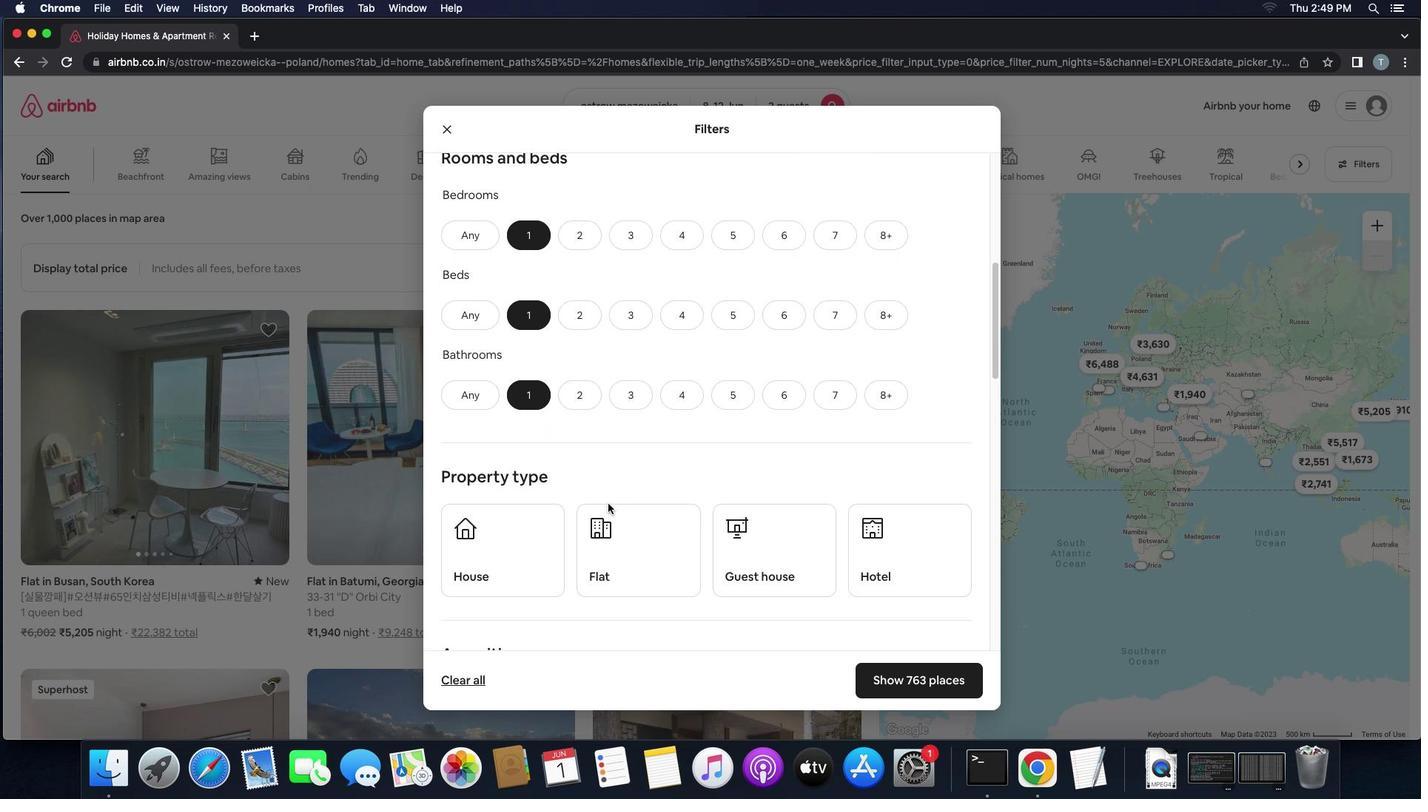 
Action: Mouse scrolled (632, 513) with delta (57, -15)
Screenshot: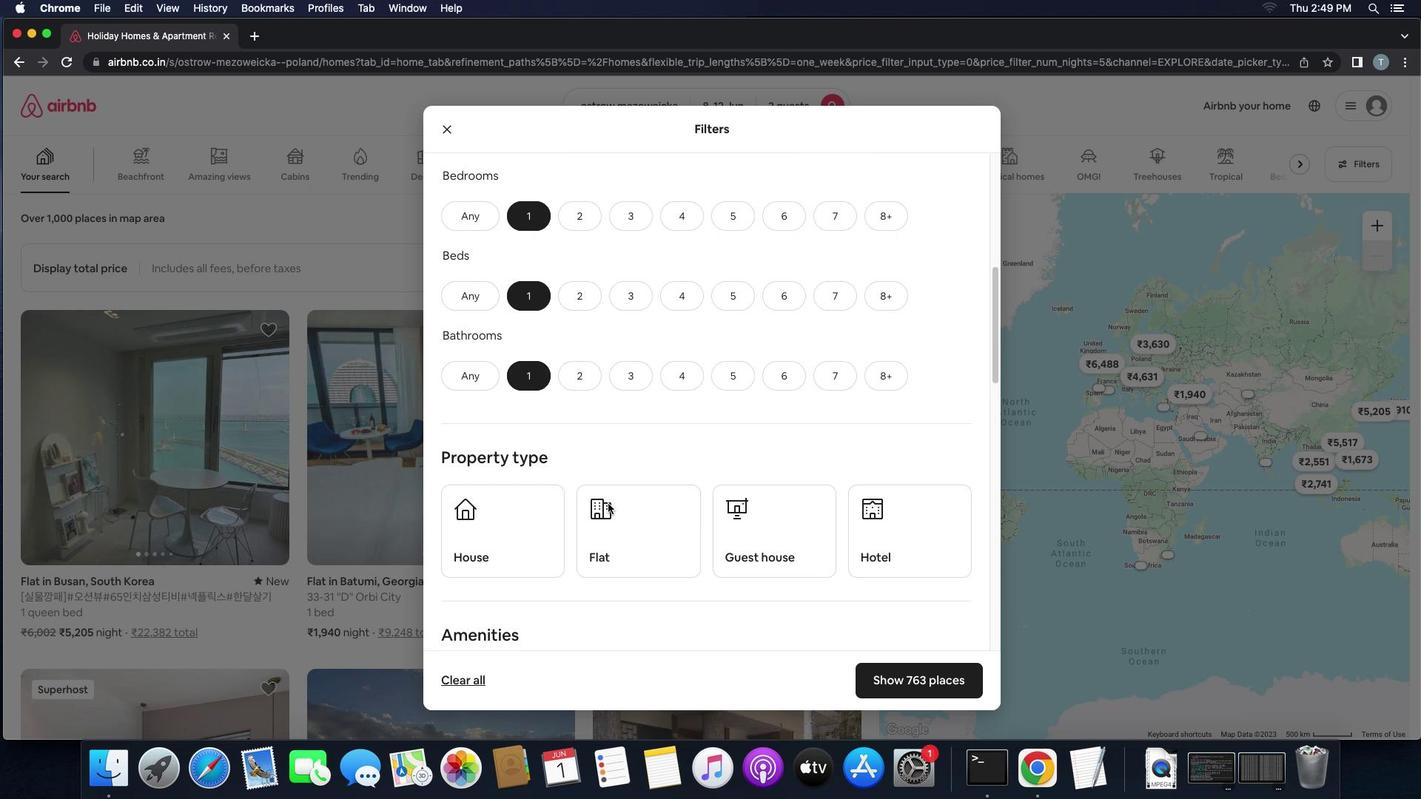 
Action: Mouse scrolled (632, 513) with delta (57, -15)
Screenshot: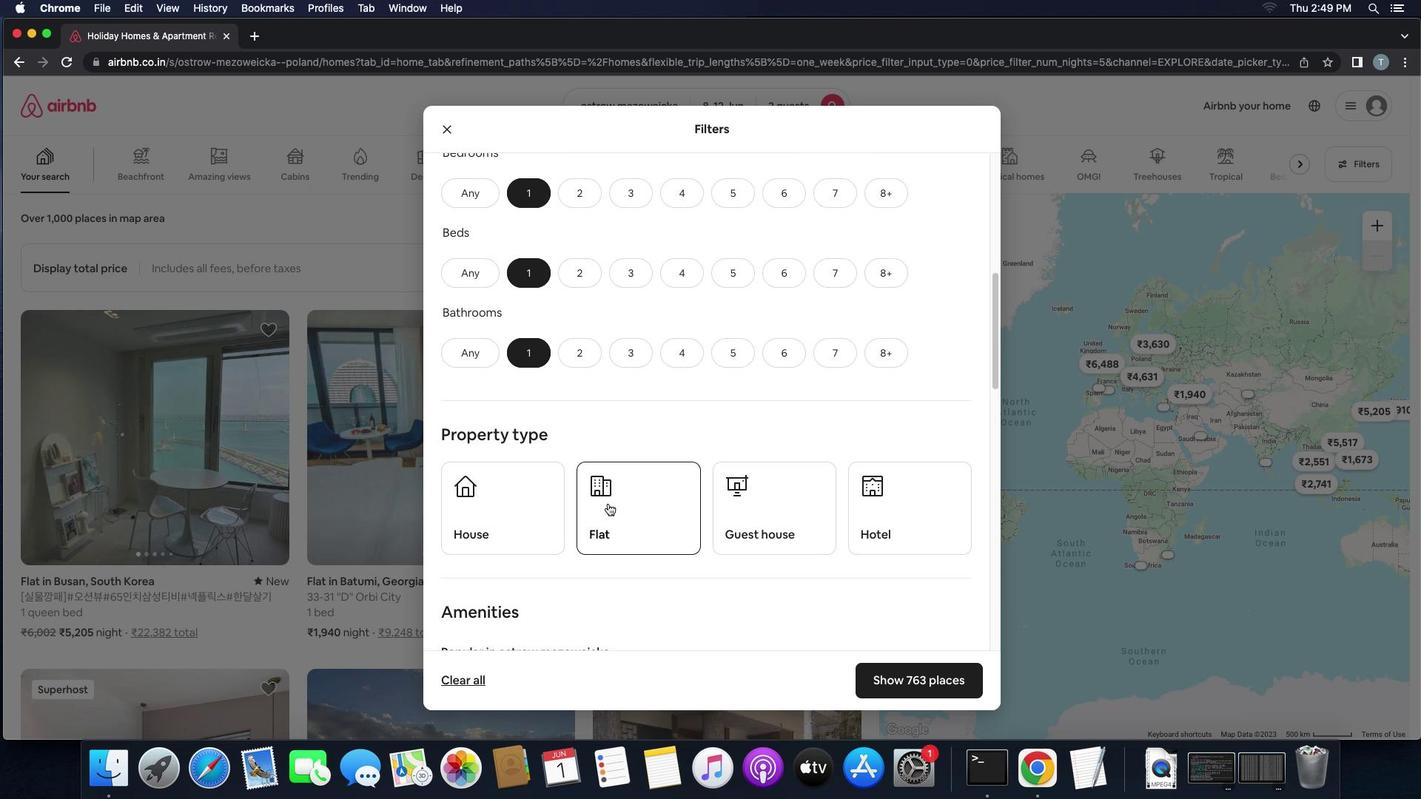 
Action: Mouse scrolled (632, 513) with delta (57, -15)
Screenshot: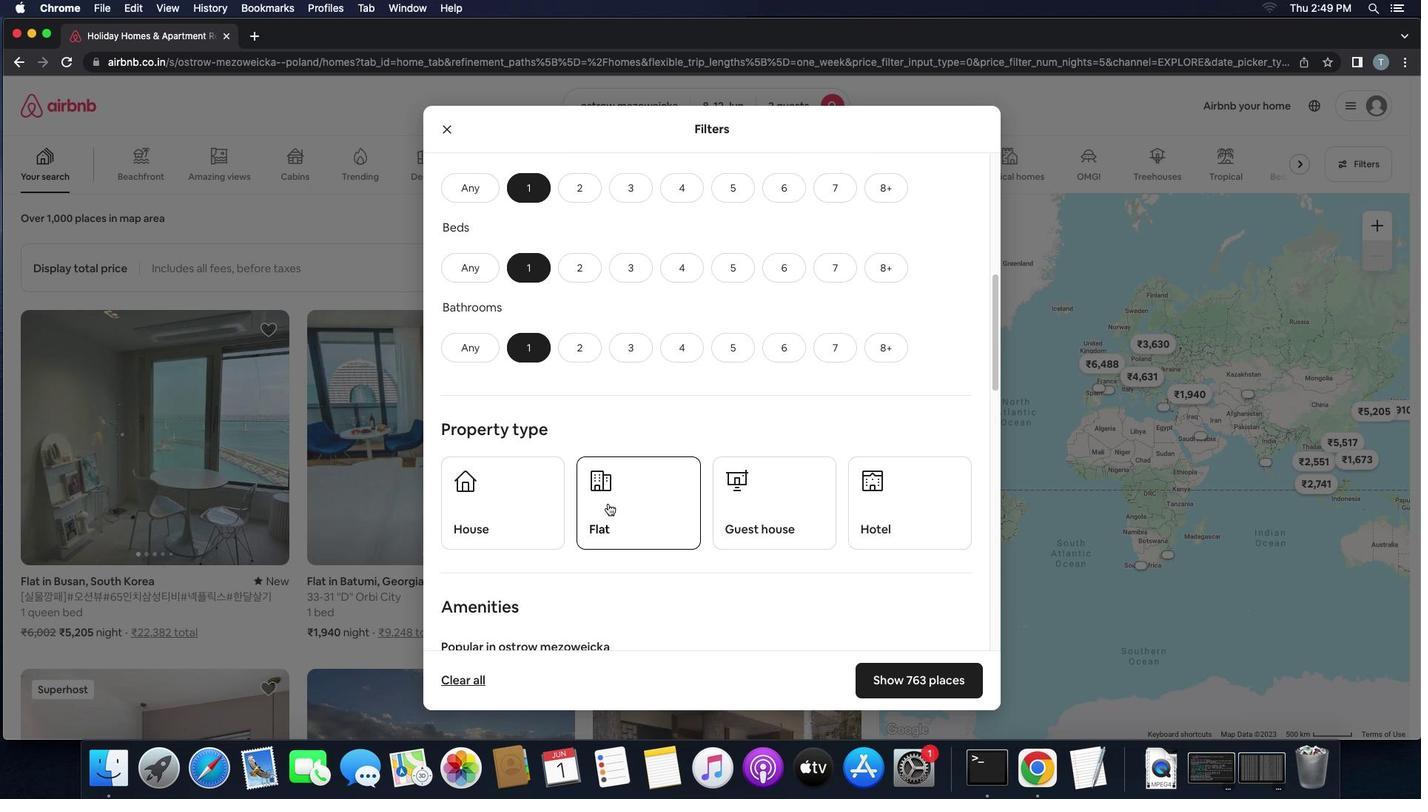 
Action: Mouse scrolled (632, 513) with delta (57, -15)
Screenshot: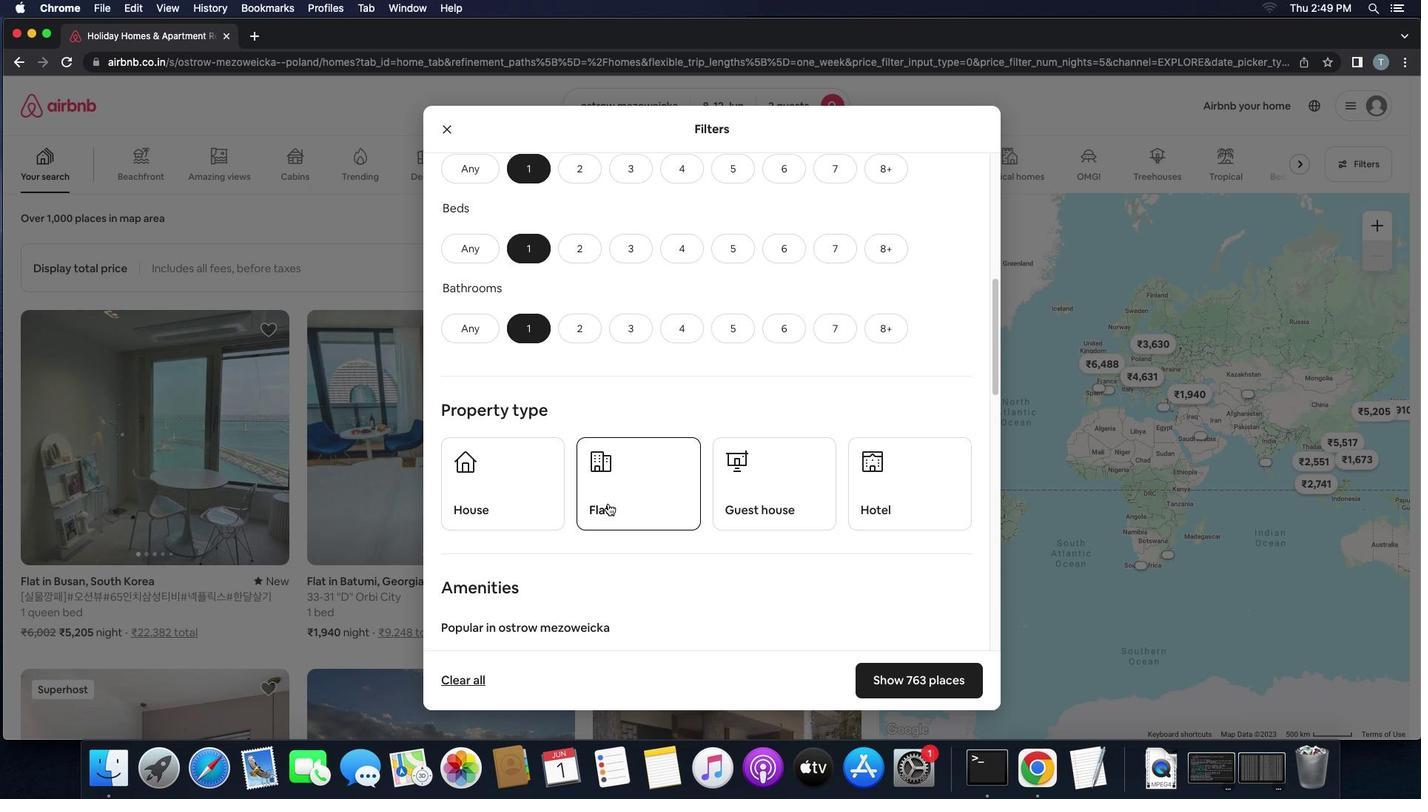 
Action: Mouse moved to (646, 507)
Screenshot: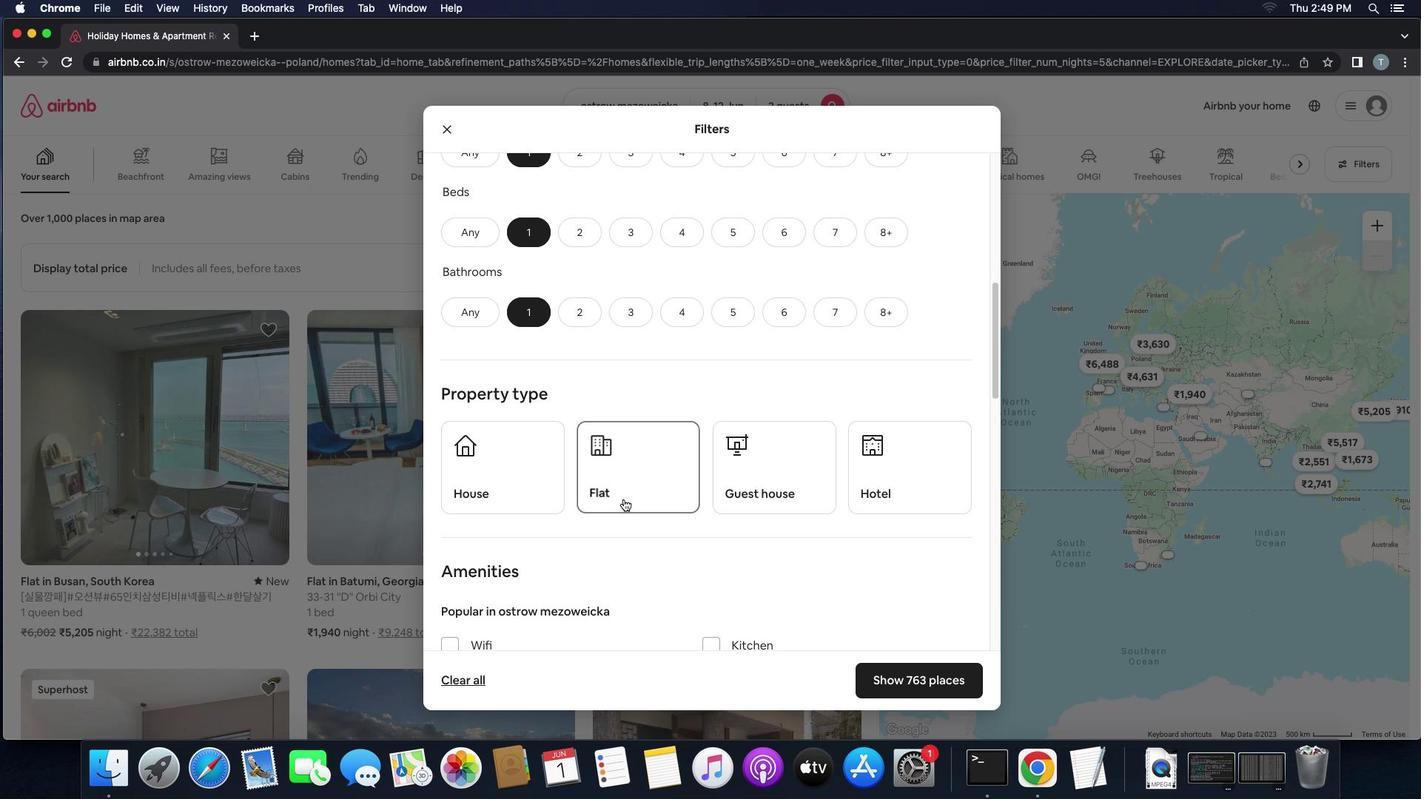 
Action: Mouse pressed left at (646, 507)
Screenshot: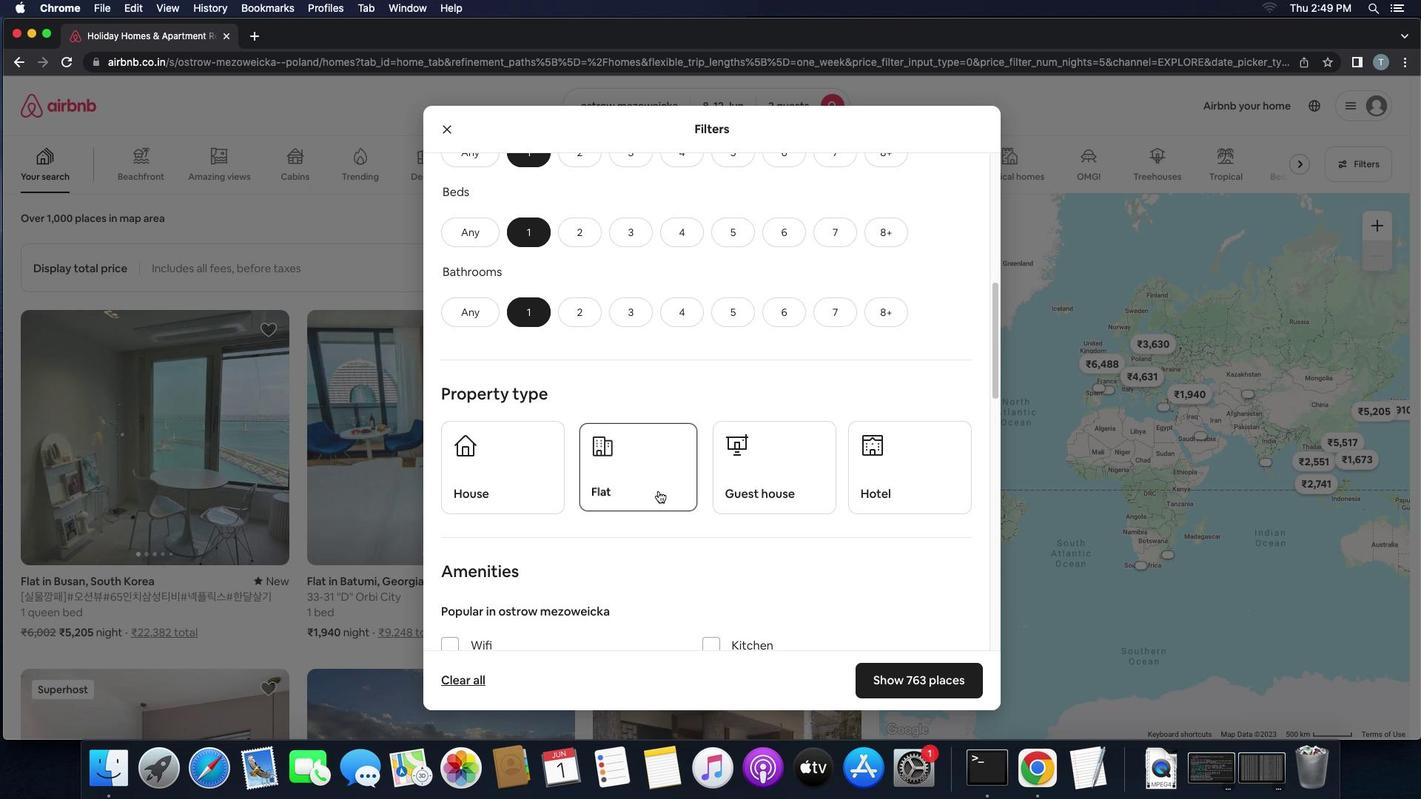 
Action: Mouse moved to (759, 490)
Screenshot: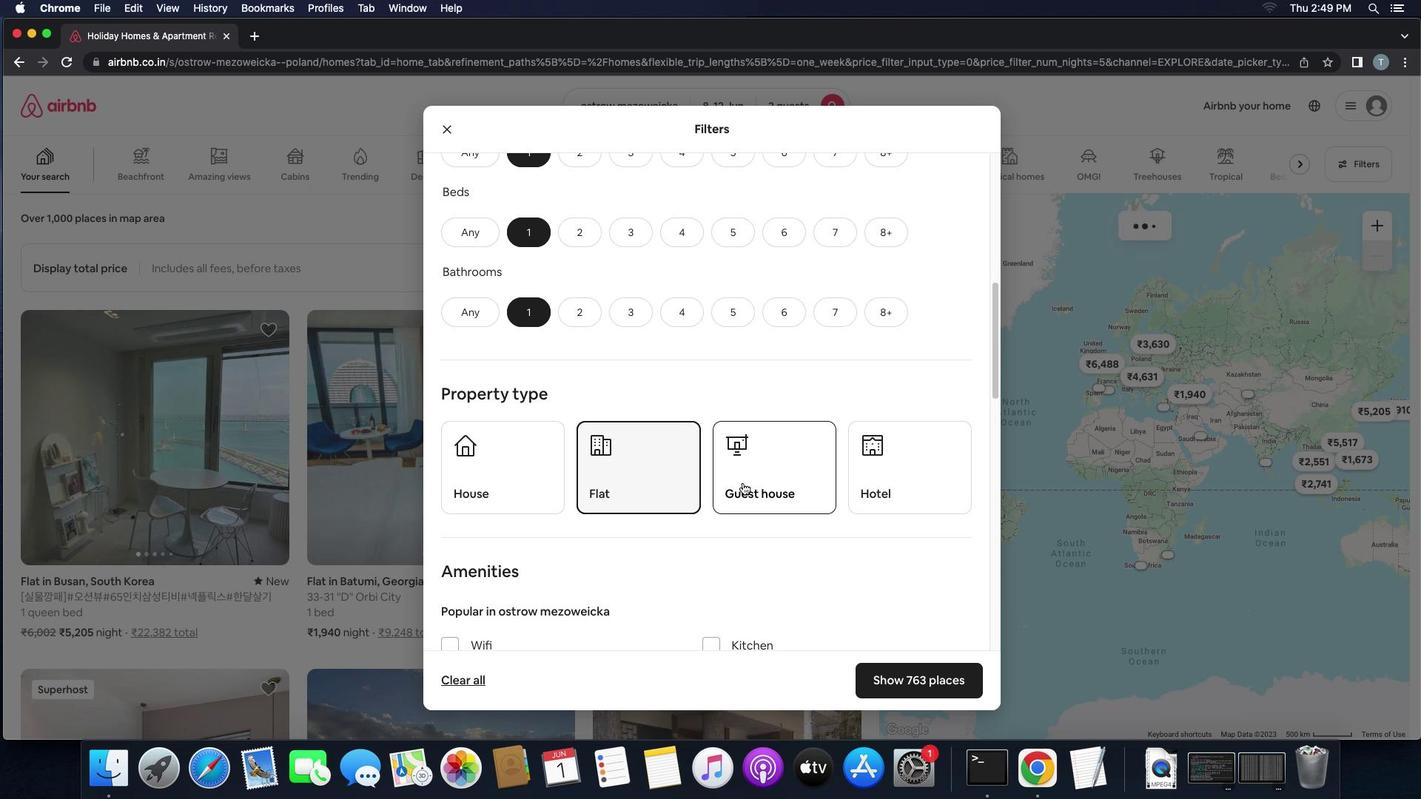
Action: Mouse pressed left at (759, 490)
Screenshot: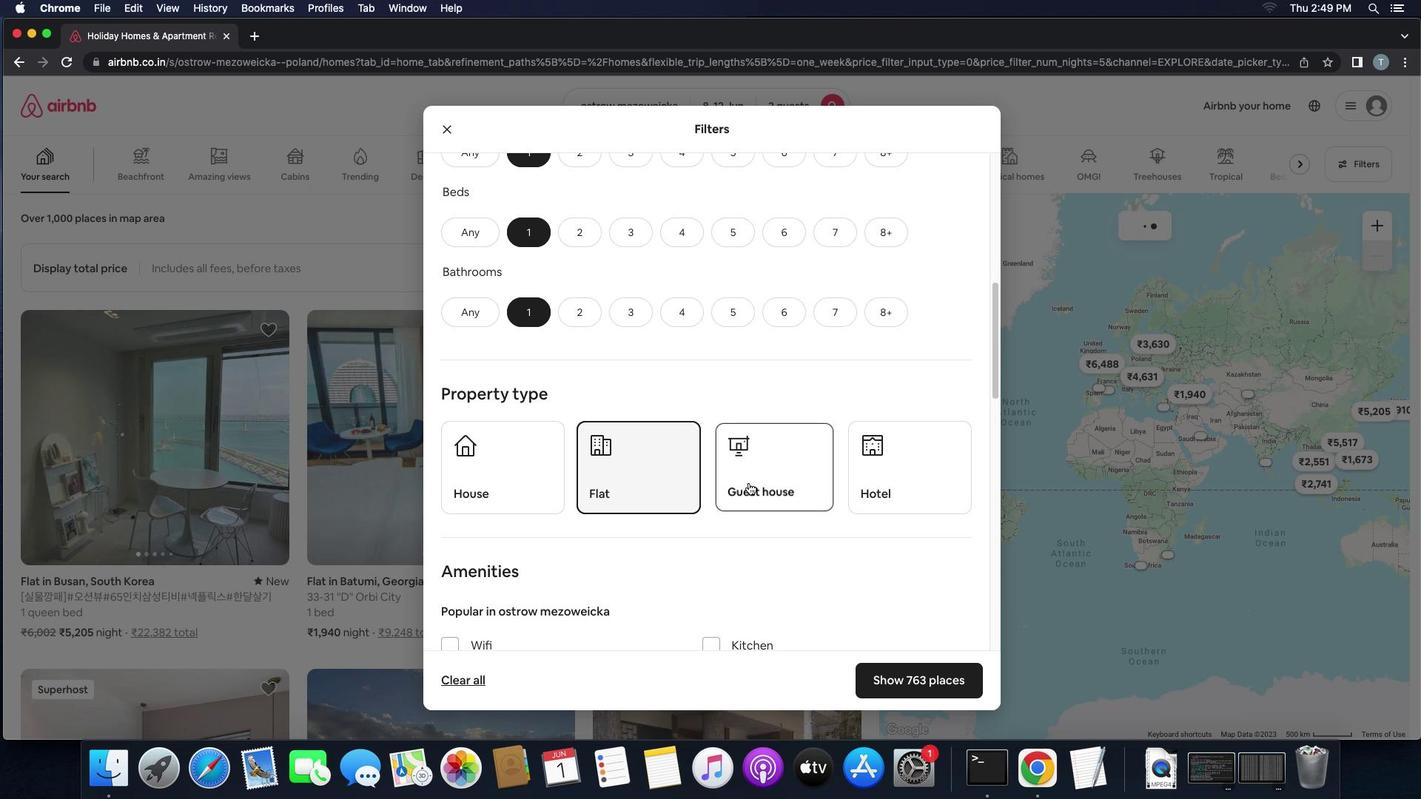 
Action: Mouse moved to (904, 490)
Screenshot: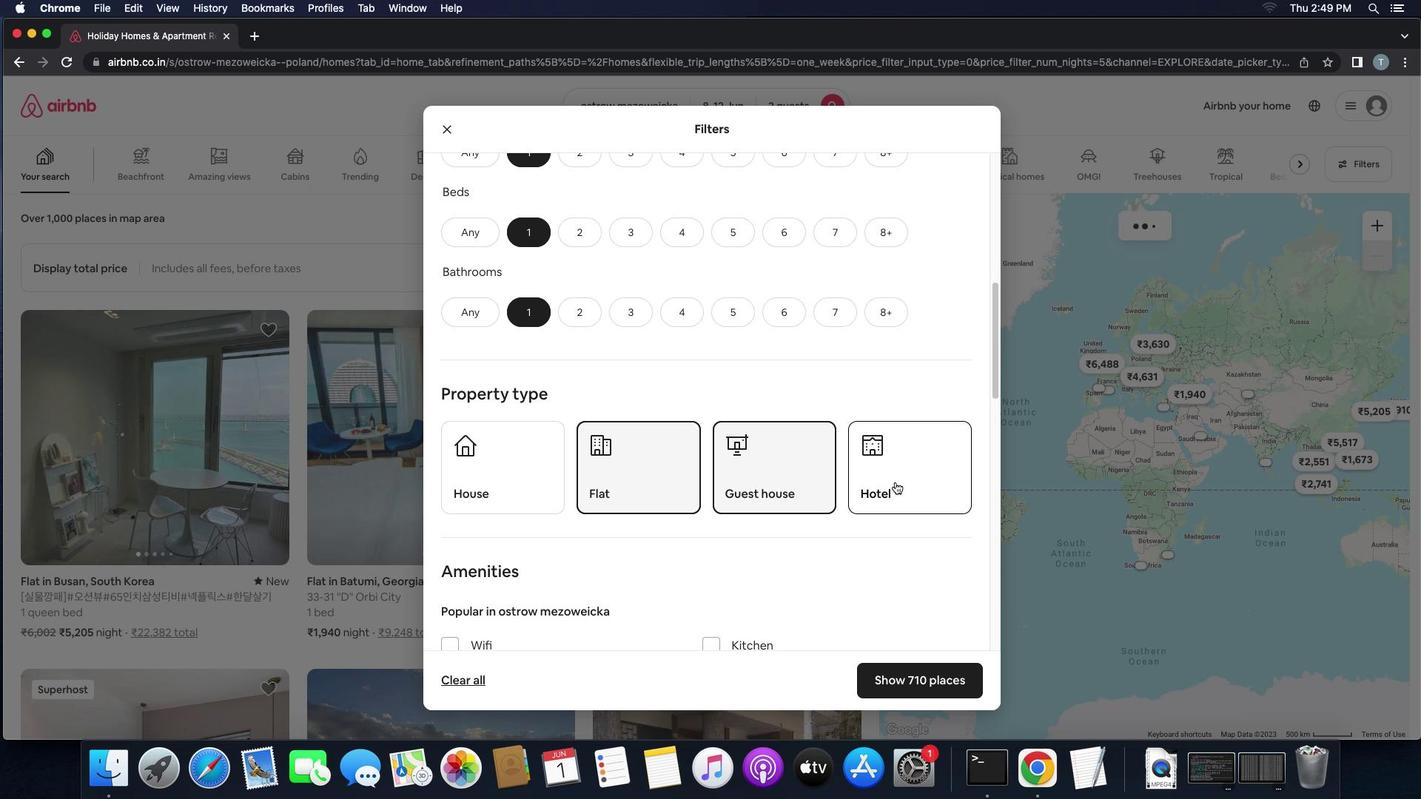 
Action: Mouse pressed left at (904, 490)
Screenshot: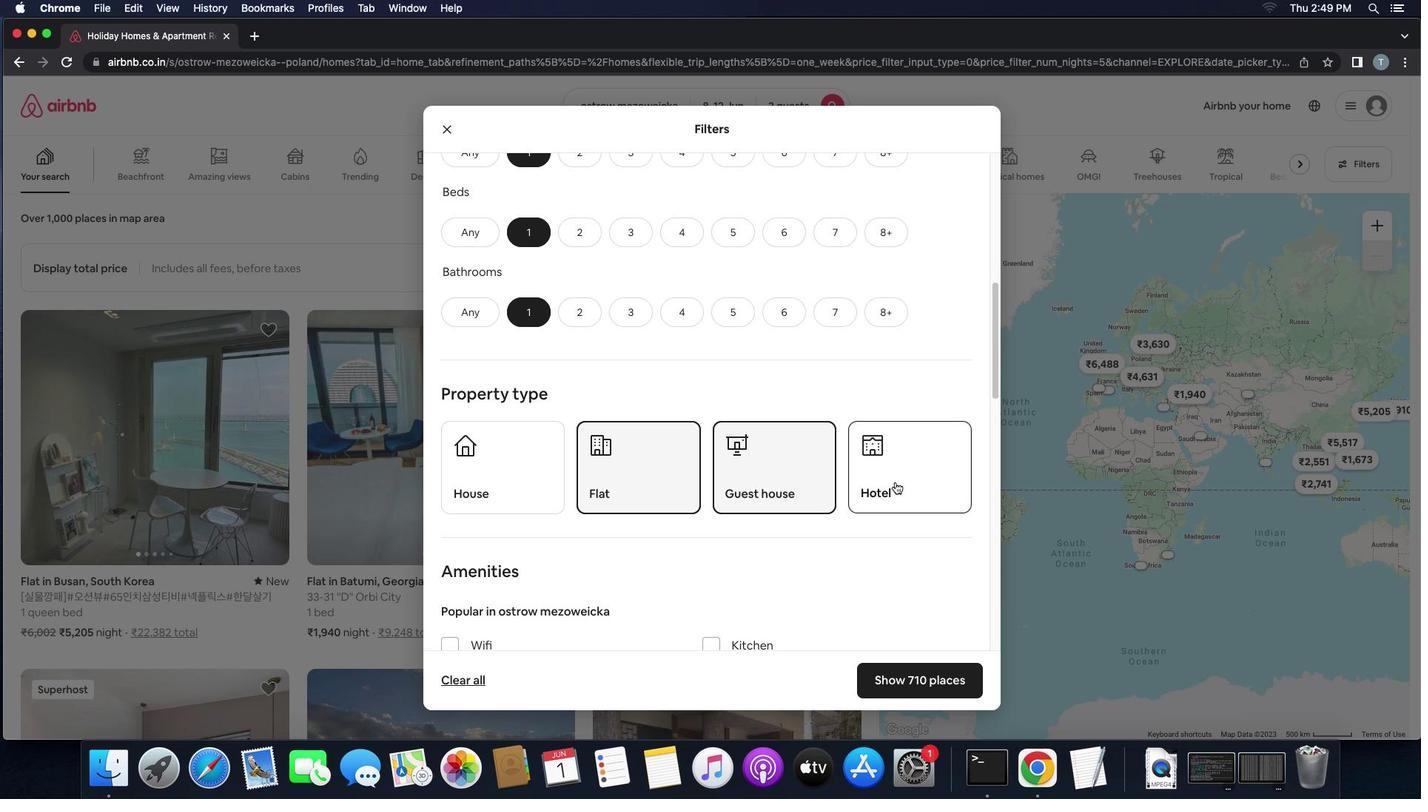 
Action: Mouse moved to (738, 532)
Screenshot: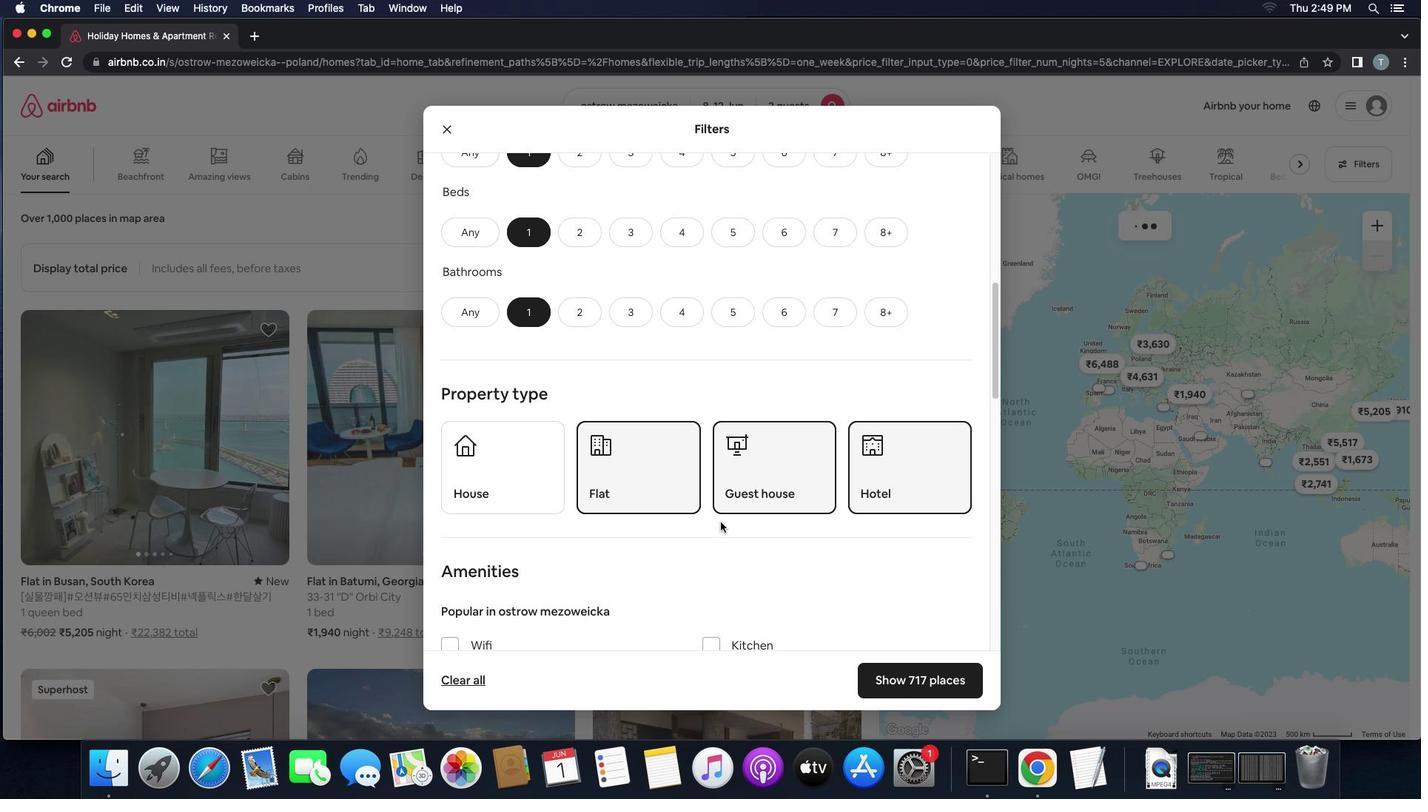 
Action: Mouse scrolled (738, 532) with delta (57, -15)
Screenshot: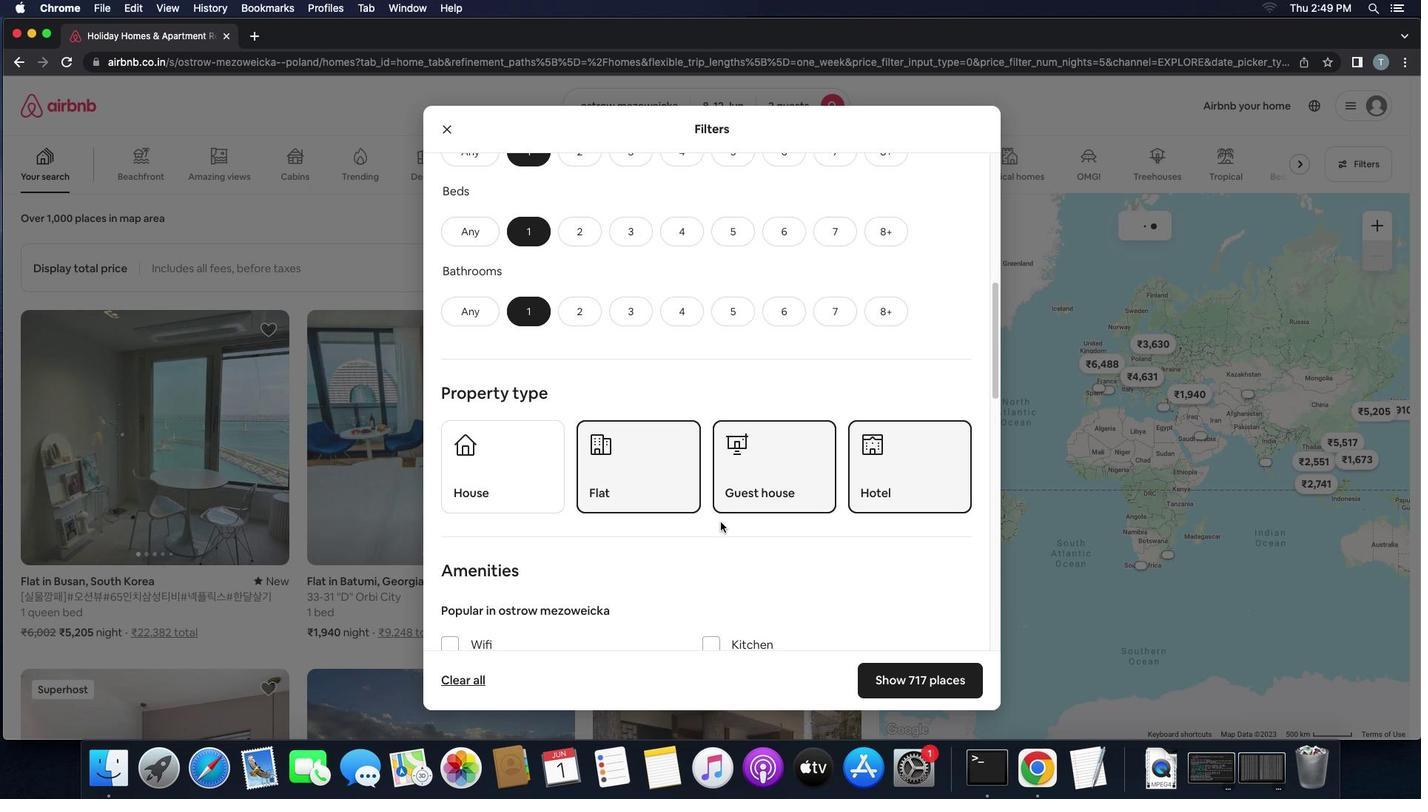 
Action: Mouse scrolled (738, 532) with delta (57, -15)
Screenshot: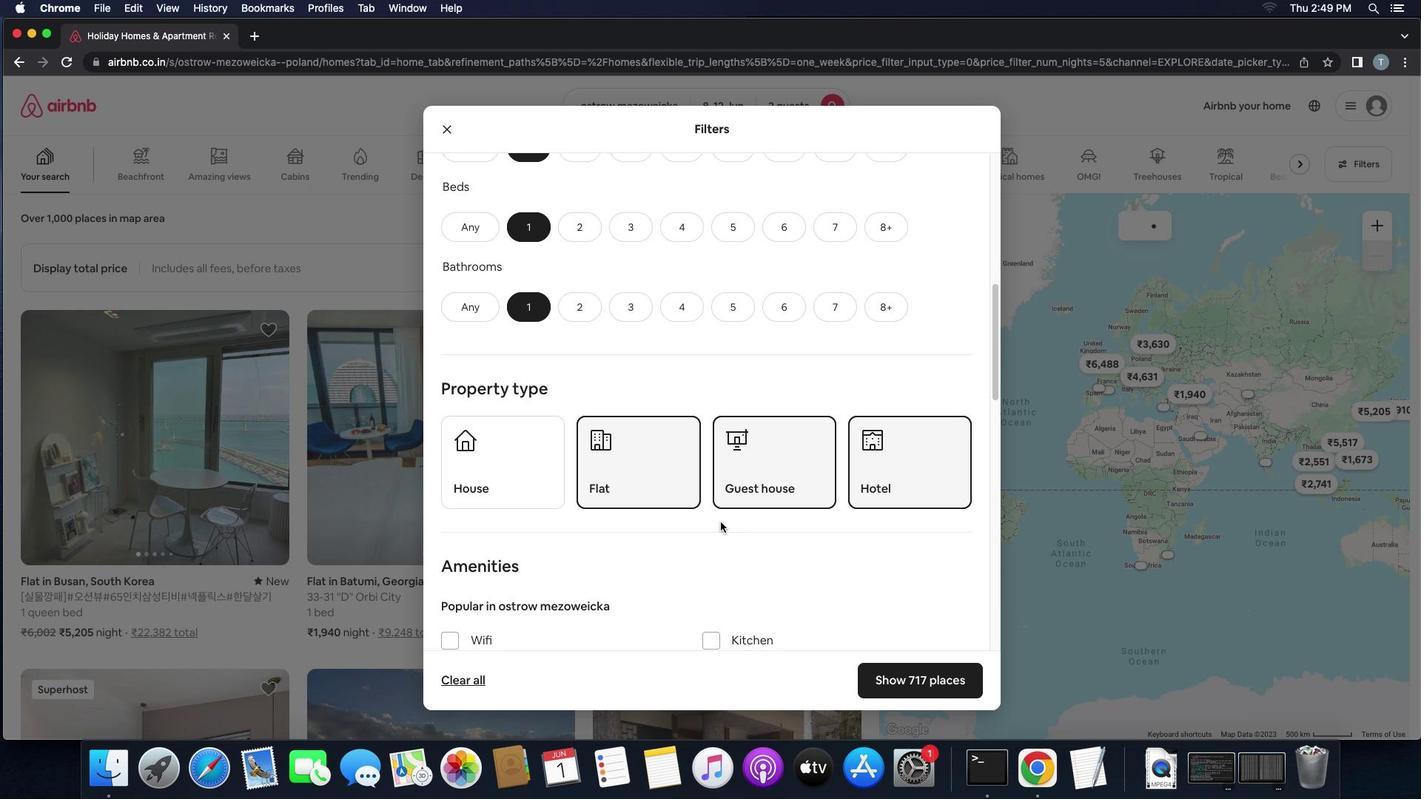 
Action: Mouse scrolled (738, 532) with delta (57, -15)
Screenshot: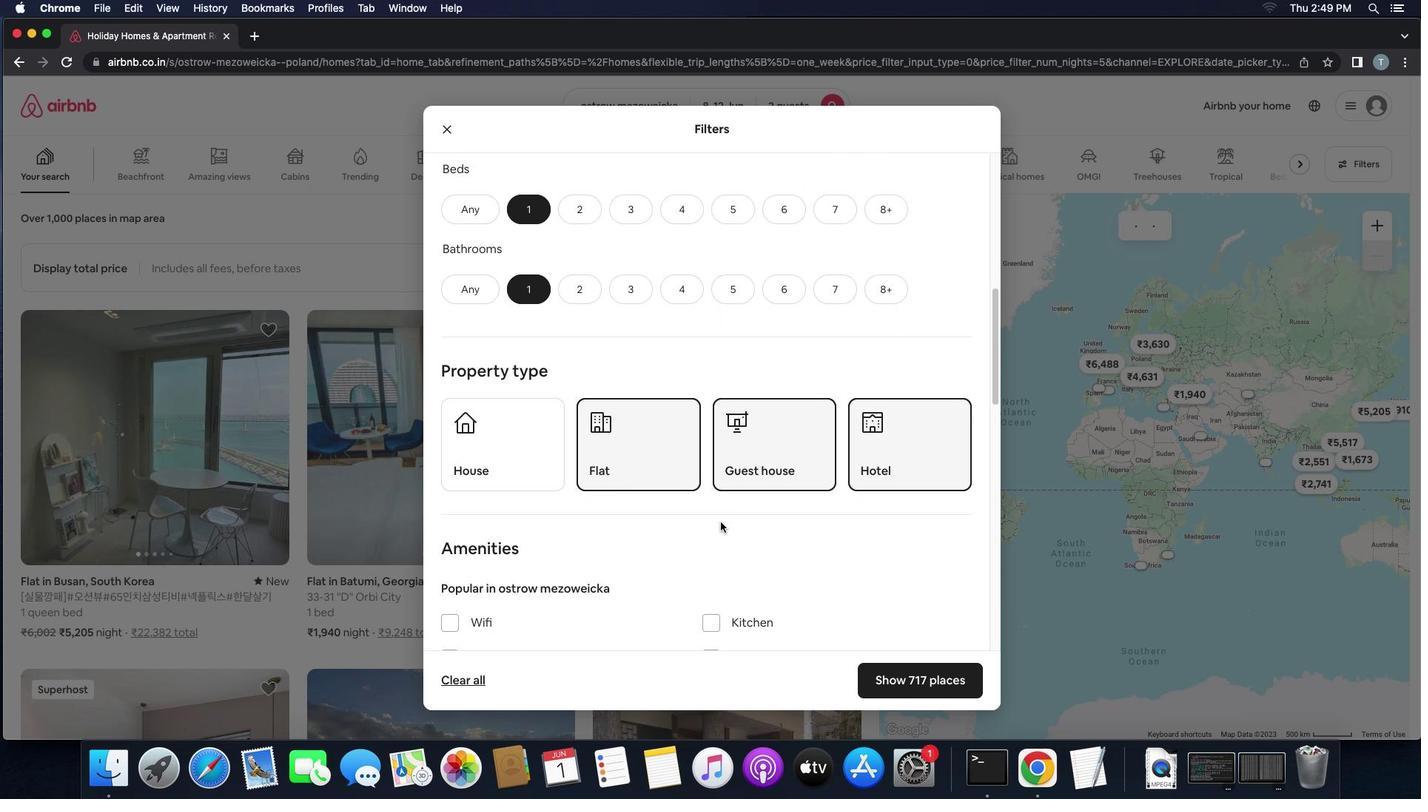 
Action: Mouse scrolled (738, 532) with delta (57, -15)
Screenshot: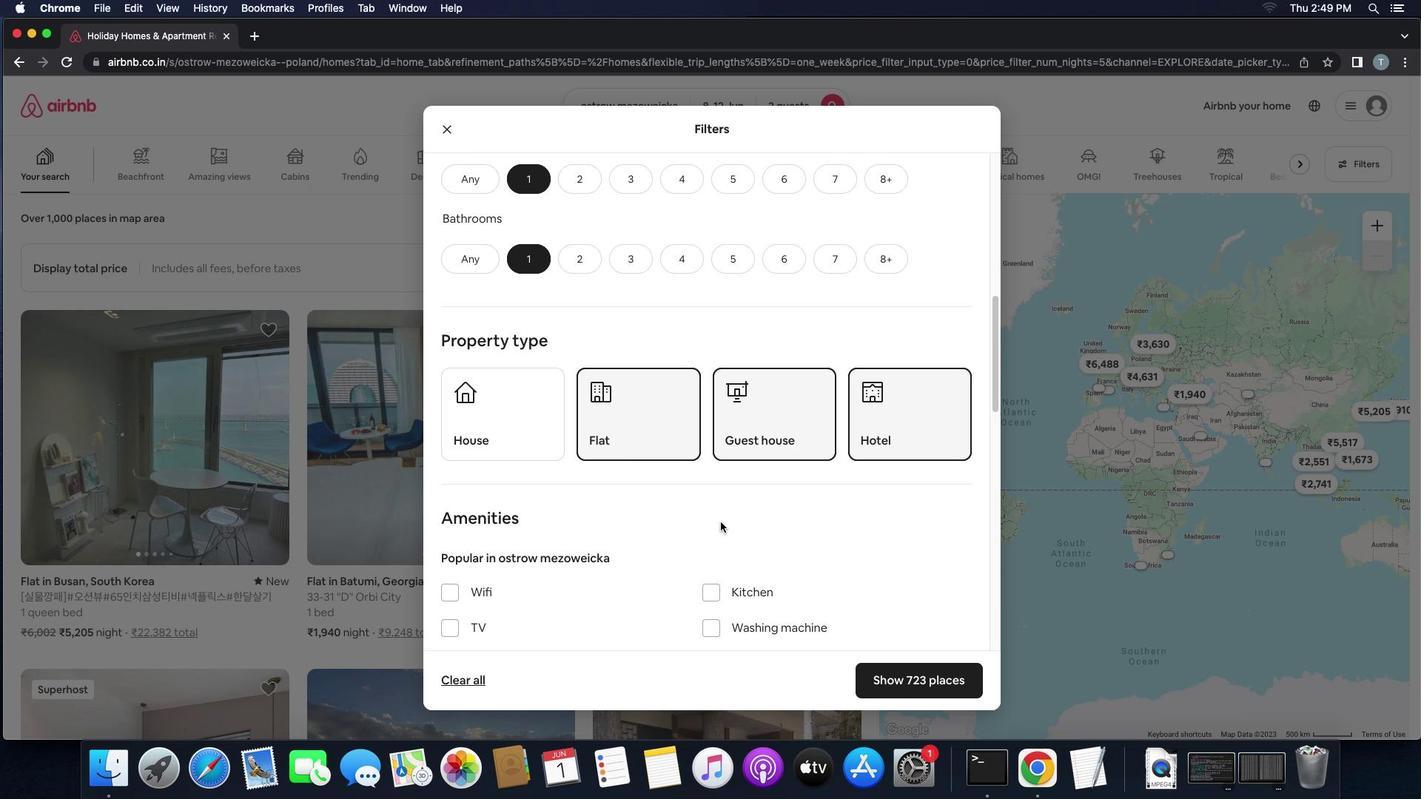 
Action: Mouse scrolled (738, 532) with delta (57, -15)
Screenshot: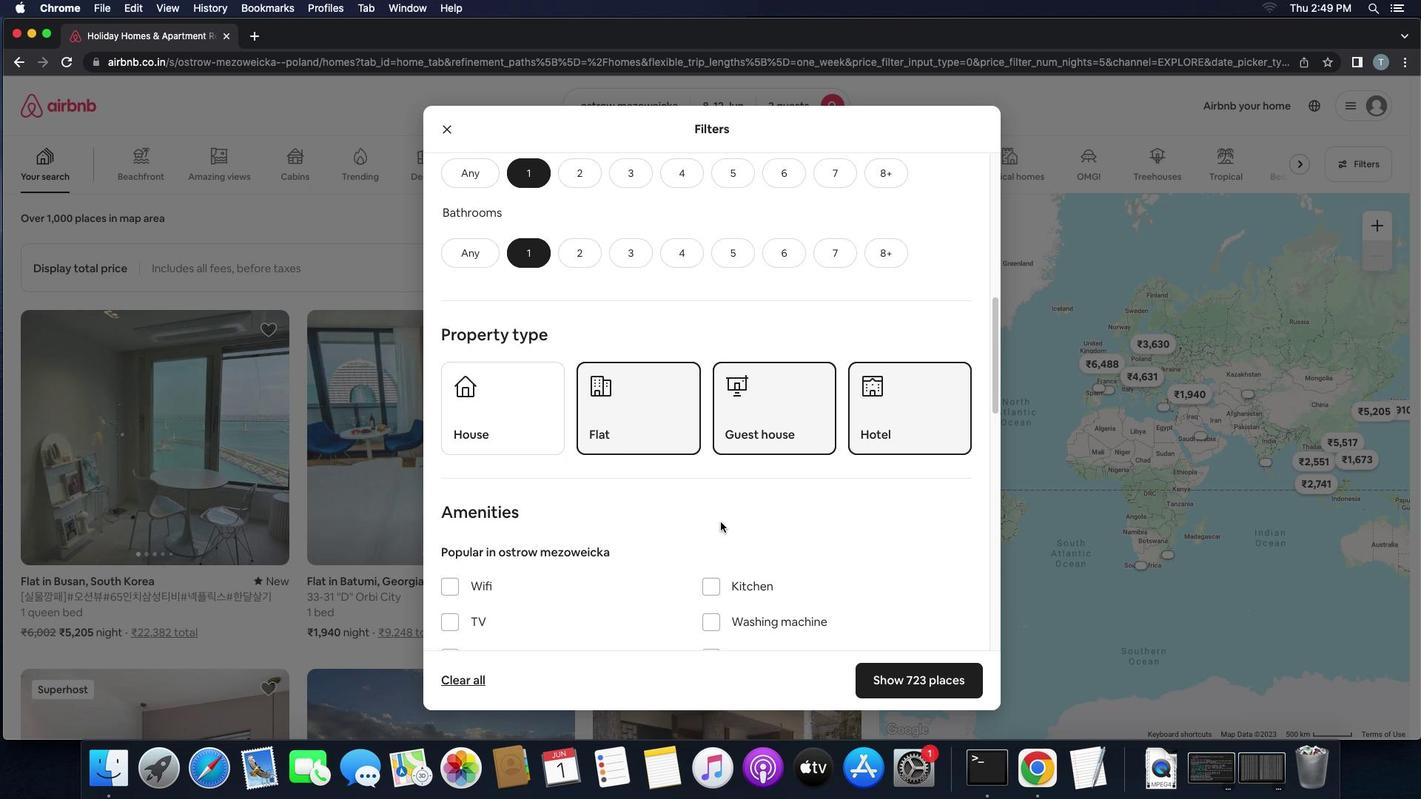 
Action: Mouse scrolled (738, 532) with delta (57, -15)
Screenshot: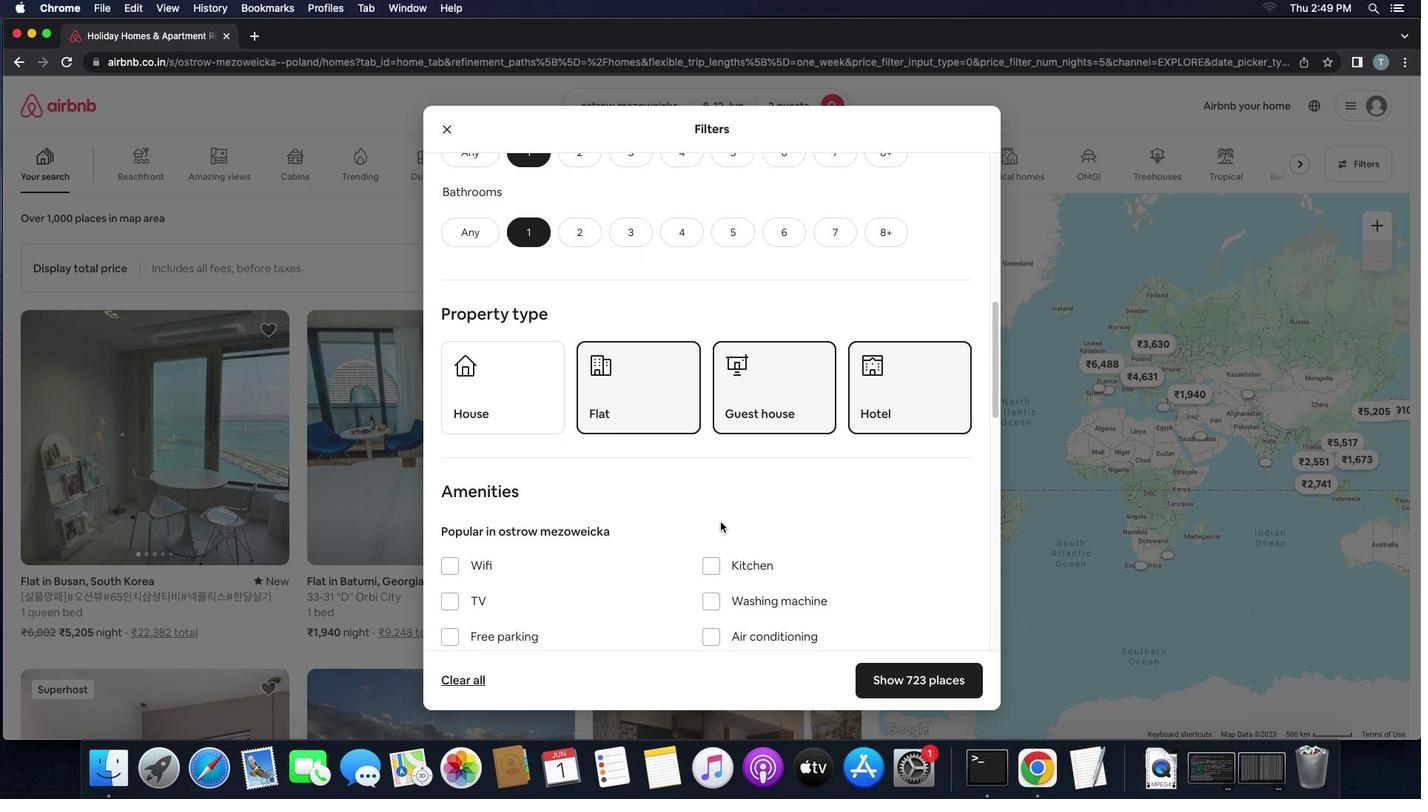 
Action: Mouse scrolled (738, 532) with delta (57, -15)
Screenshot: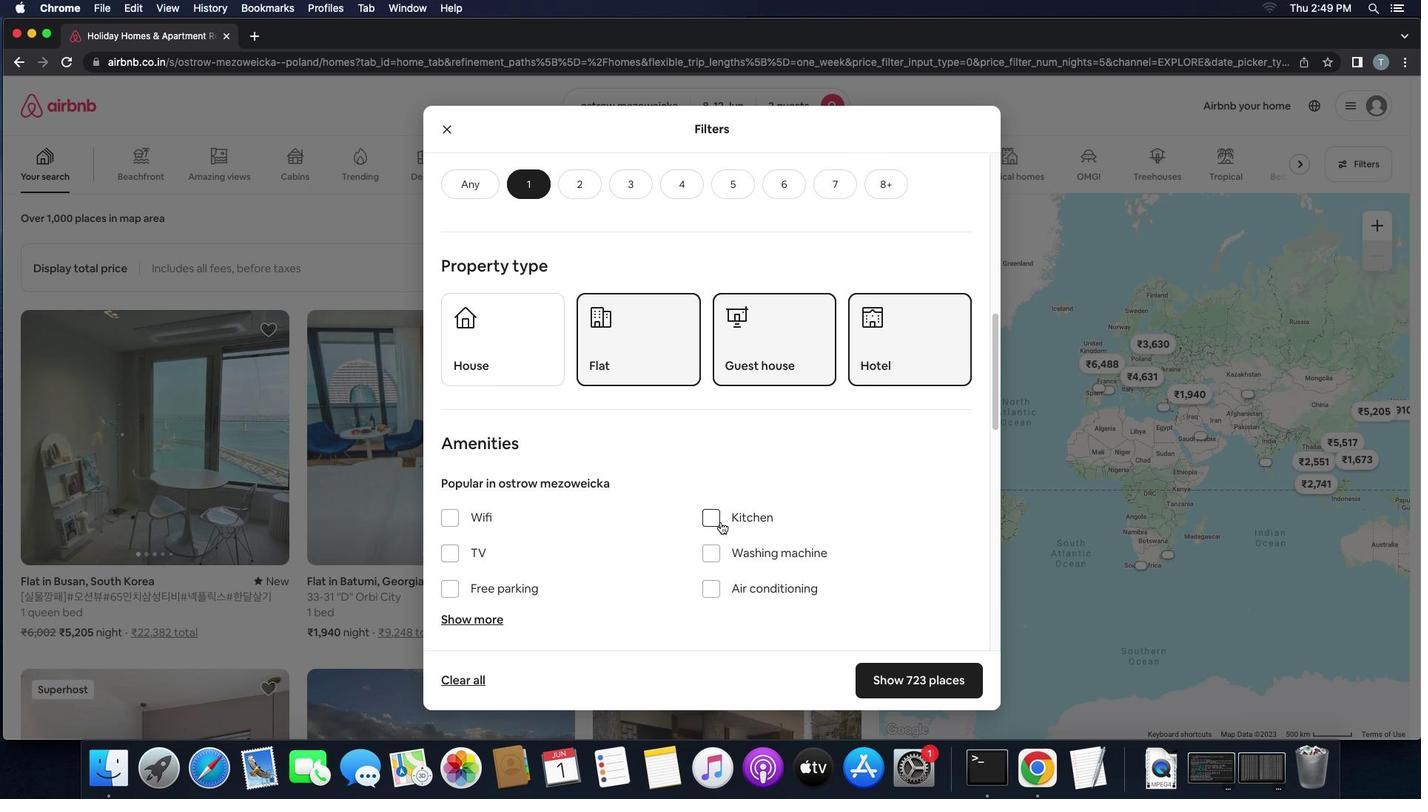 
Action: Mouse scrolled (738, 532) with delta (57, -15)
Screenshot: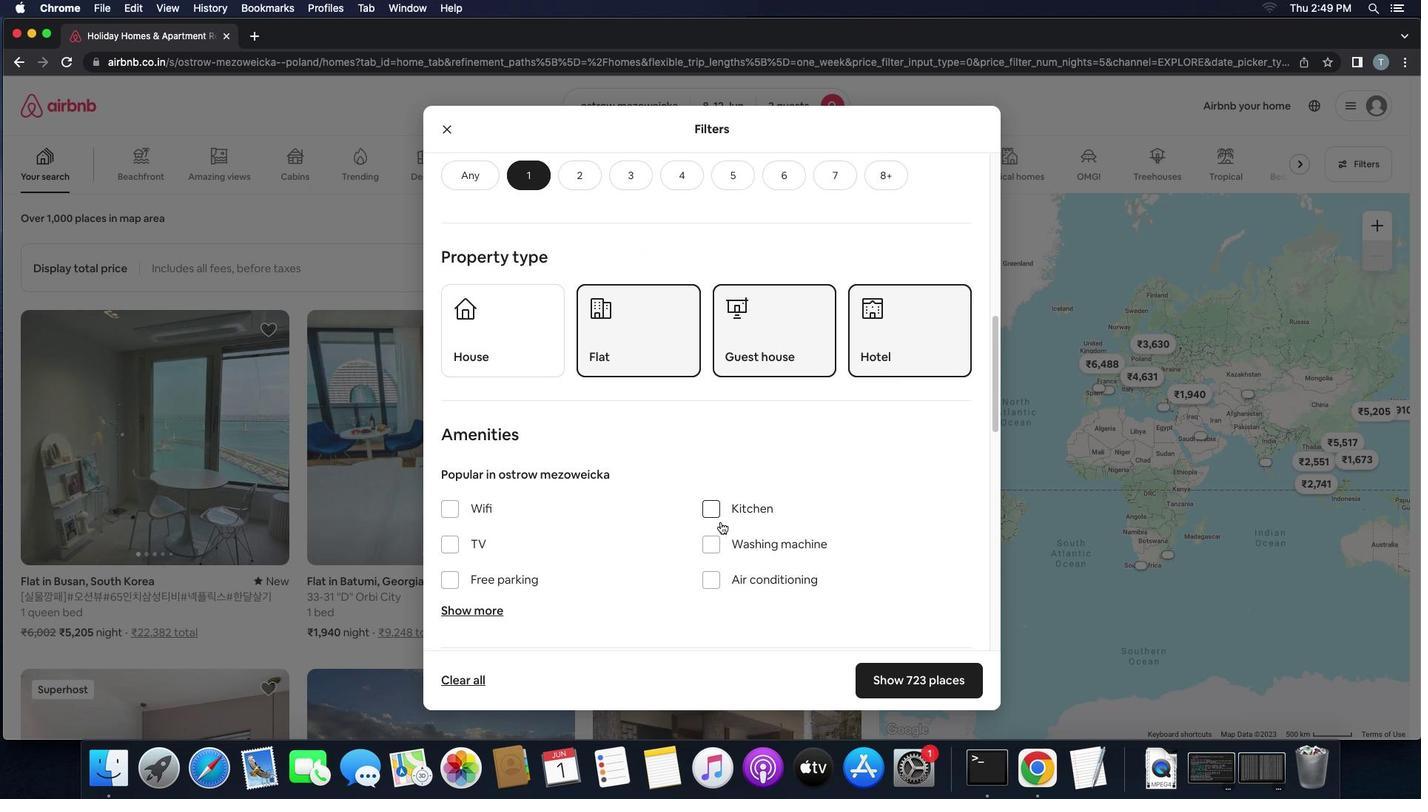 
Action: Mouse scrolled (738, 532) with delta (57, -15)
Screenshot: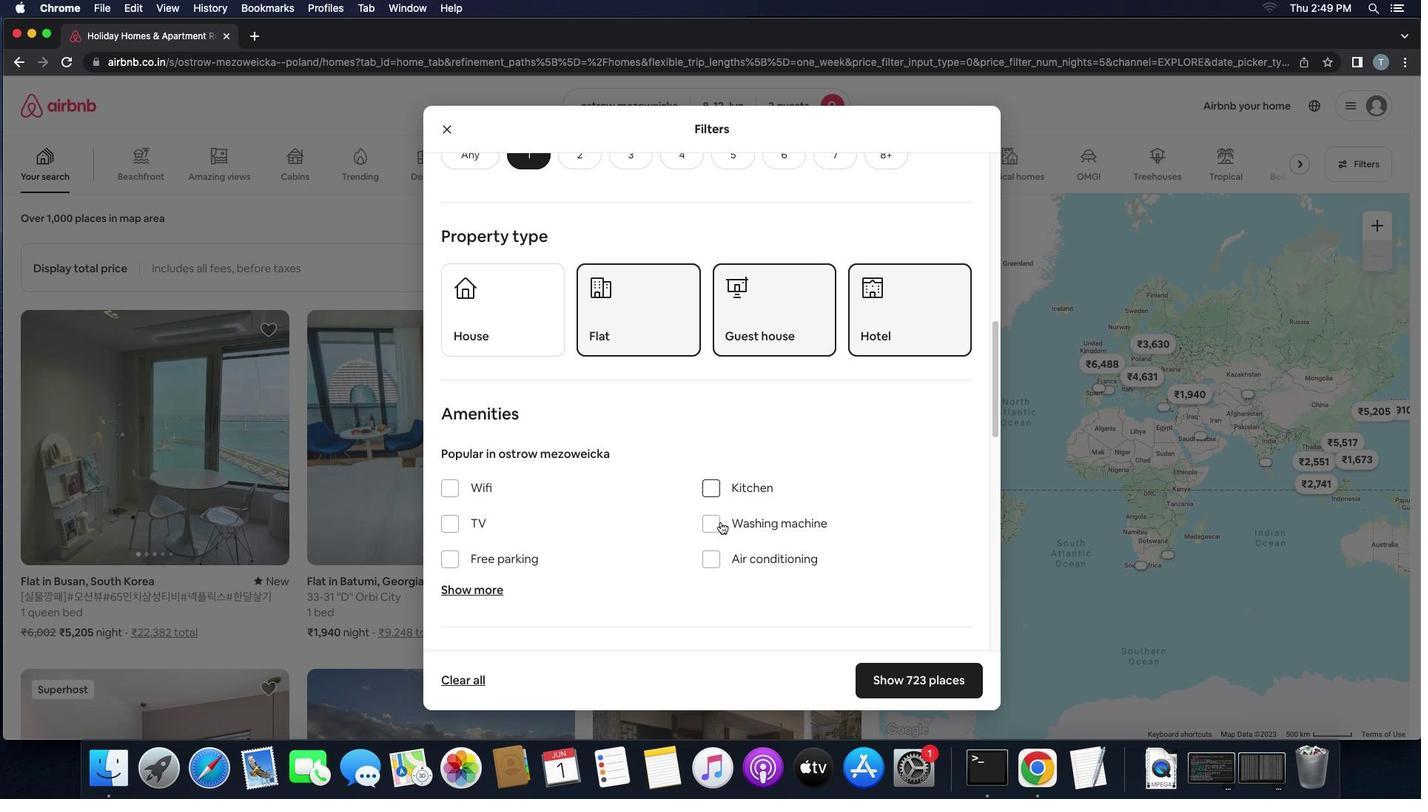 
Action: Mouse moved to (738, 533)
Screenshot: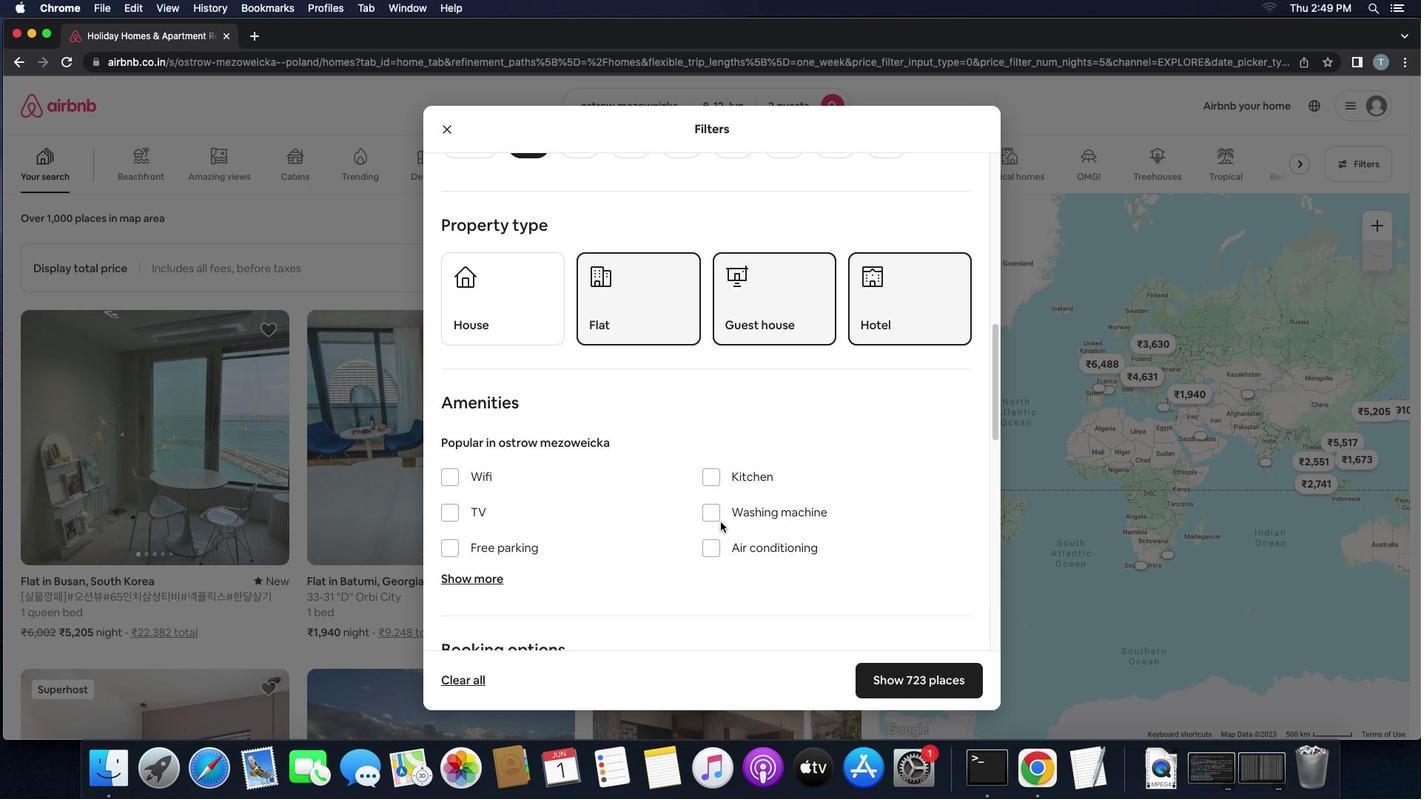 
Action: Mouse scrolled (738, 533) with delta (57, -15)
Screenshot: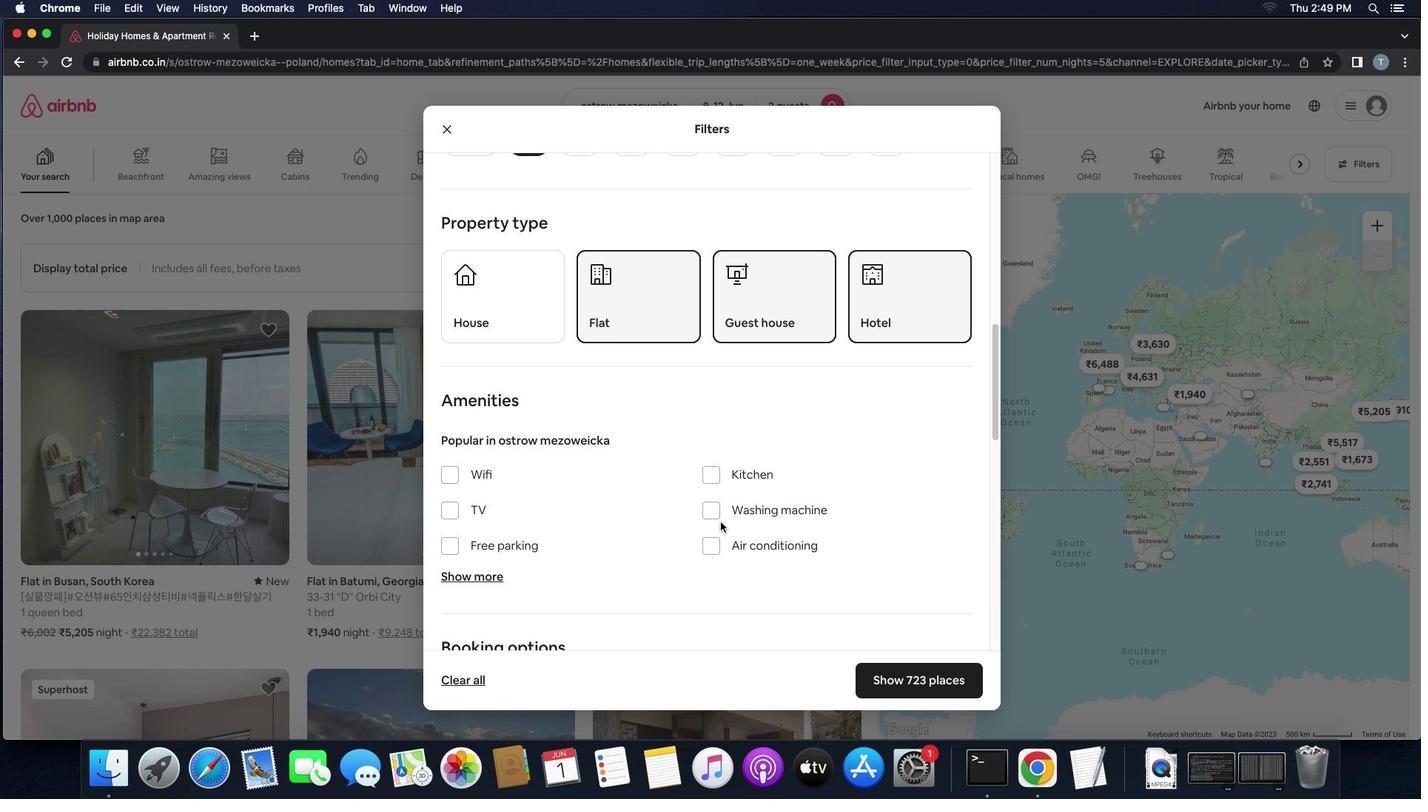 
Action: Mouse scrolled (738, 533) with delta (57, -15)
Screenshot: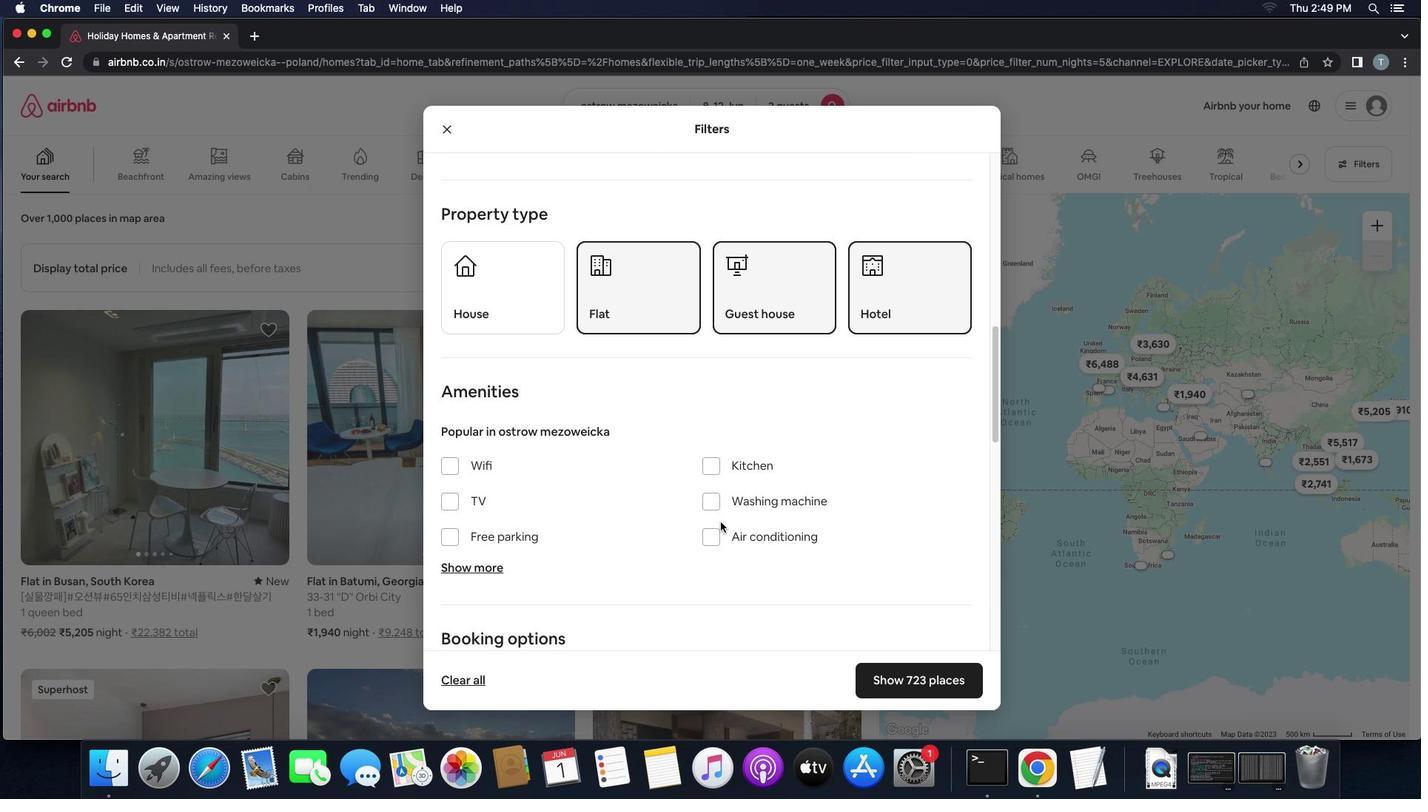 
Action: Mouse scrolled (738, 533) with delta (57, -15)
Screenshot: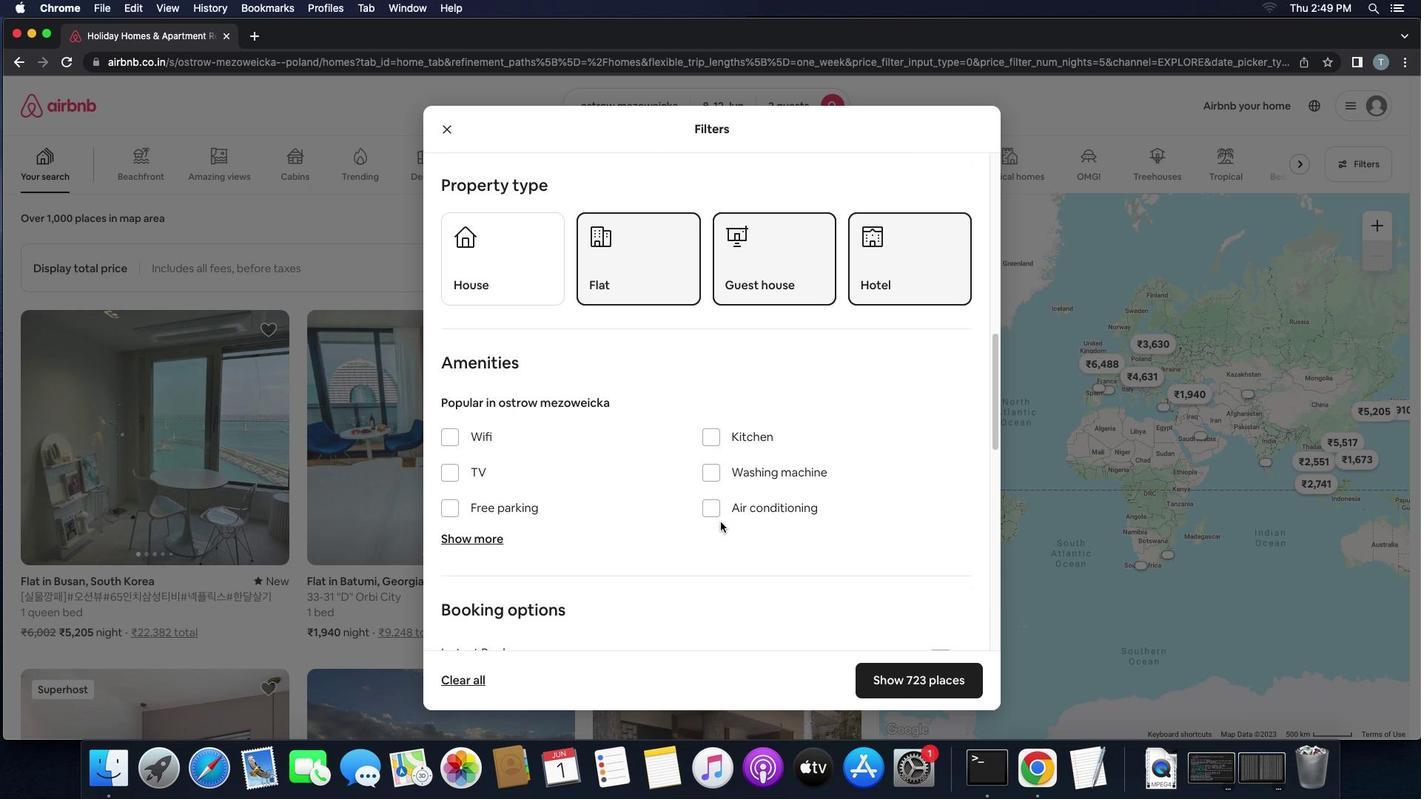 
Action: Mouse scrolled (738, 533) with delta (57, -15)
Screenshot: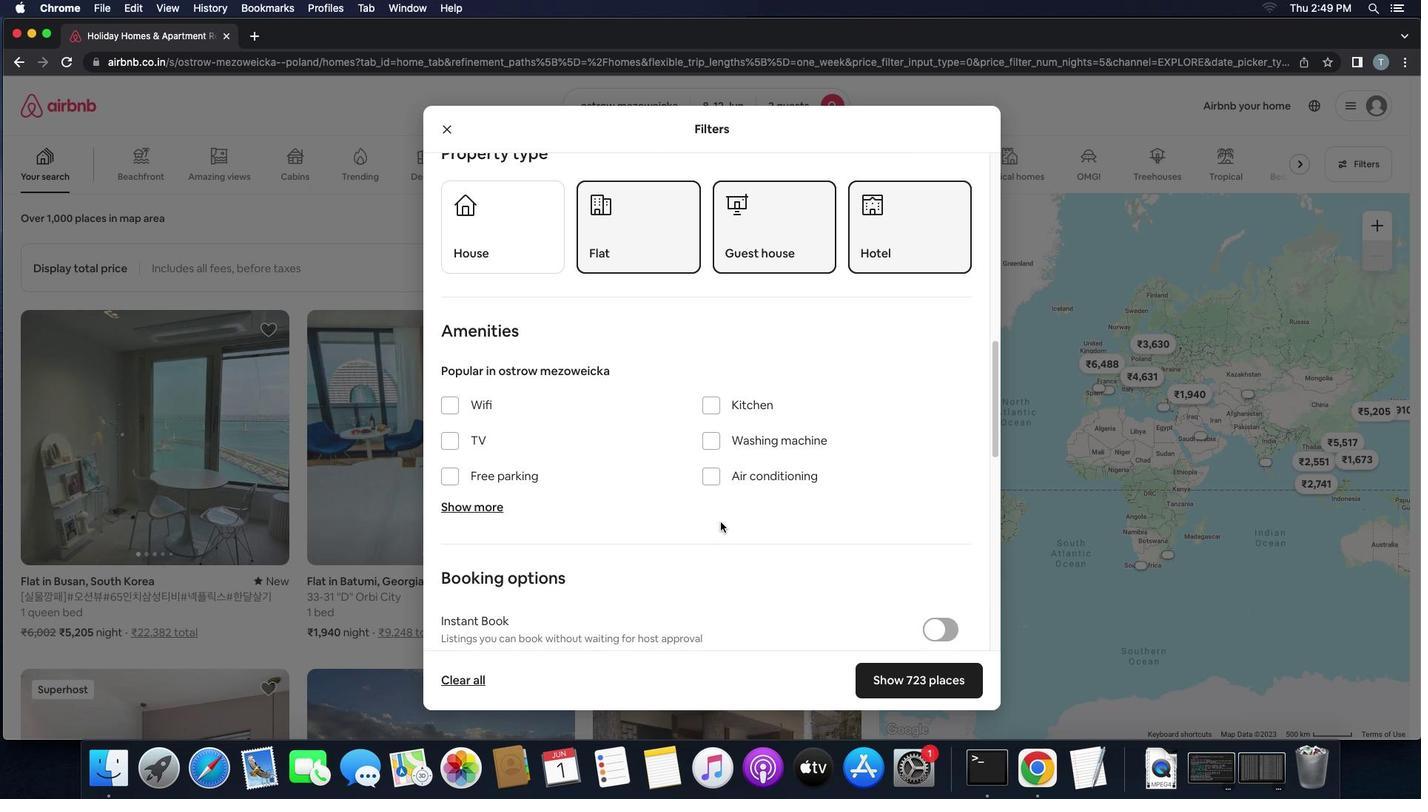 
Action: Mouse scrolled (738, 533) with delta (57, -15)
Screenshot: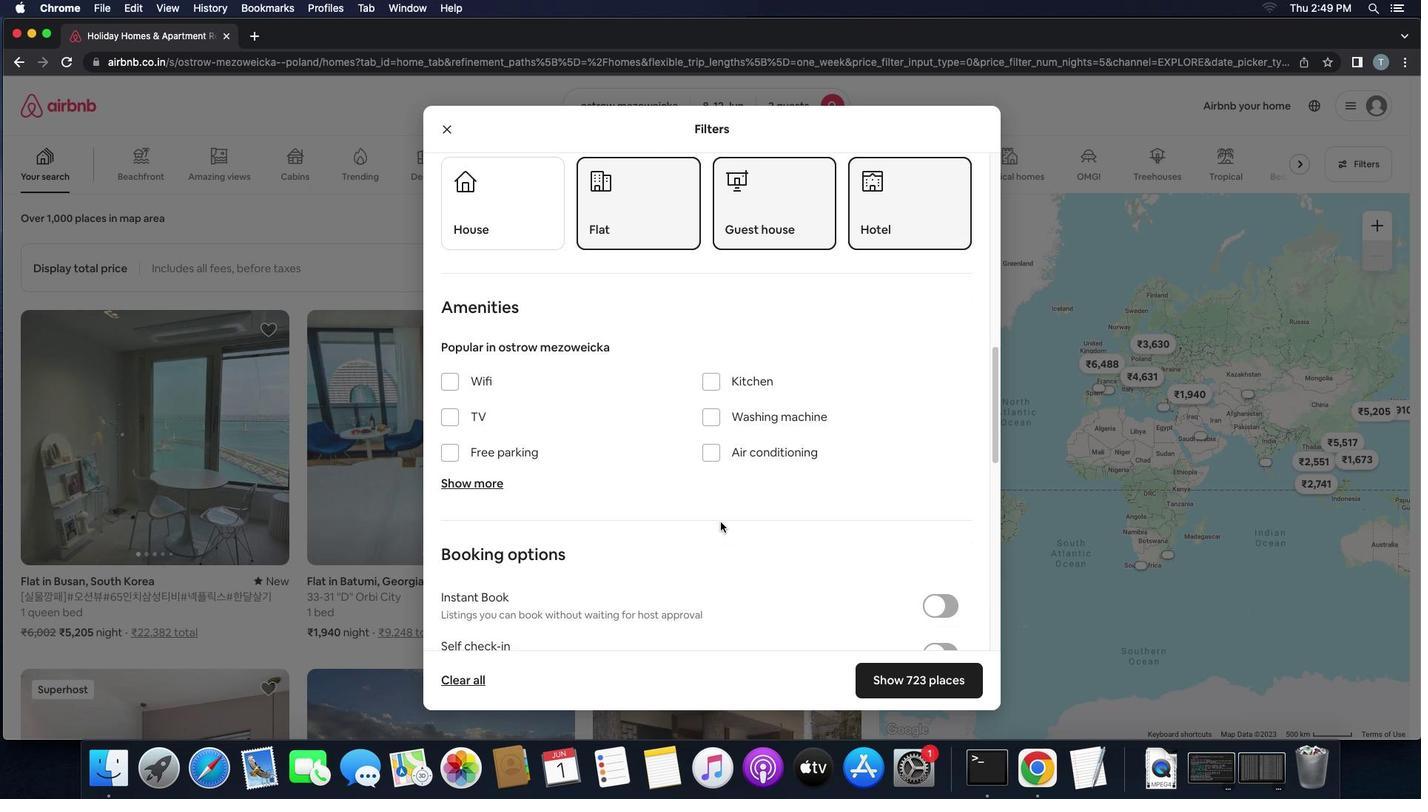 
Action: Mouse scrolled (738, 533) with delta (57, -16)
Screenshot: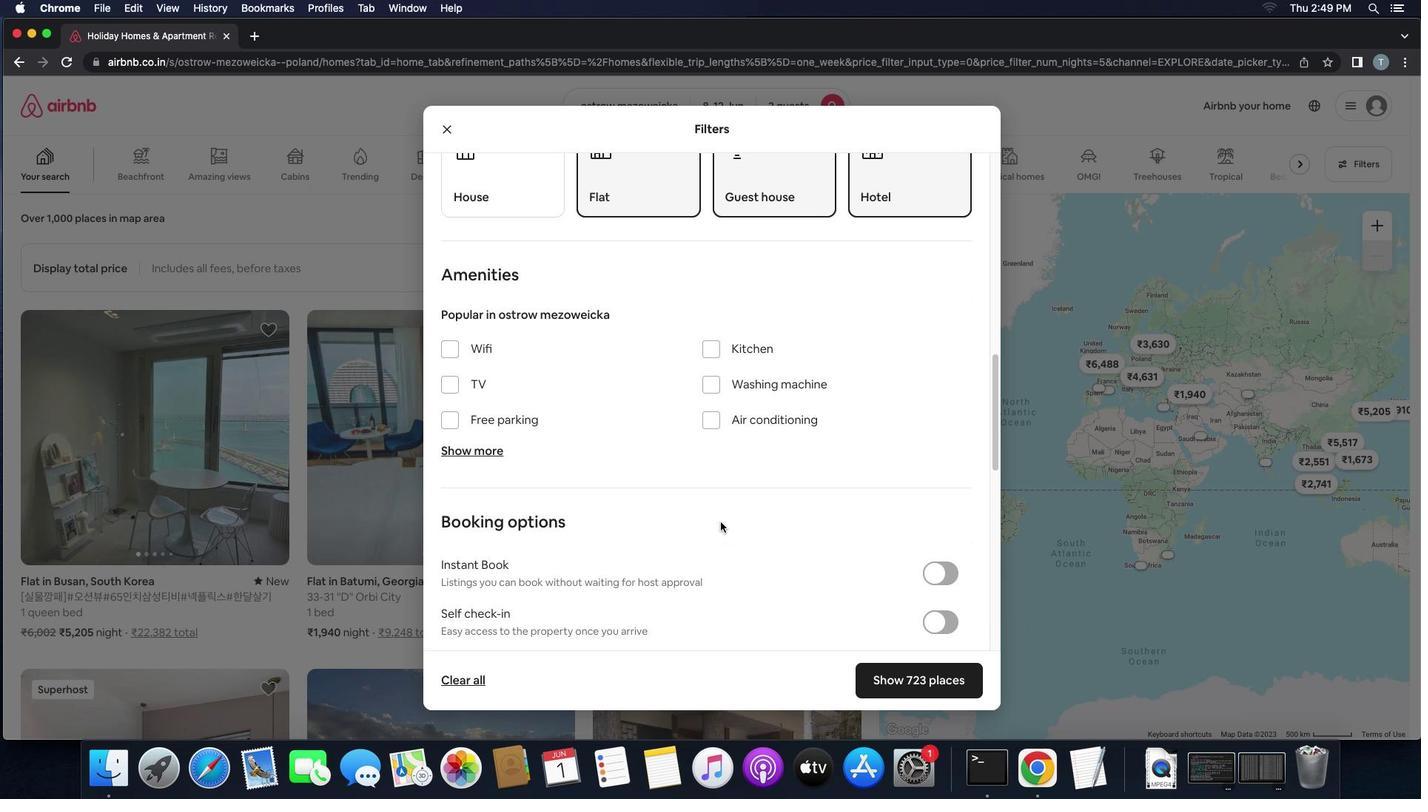 
Action: Mouse moved to (939, 585)
Screenshot: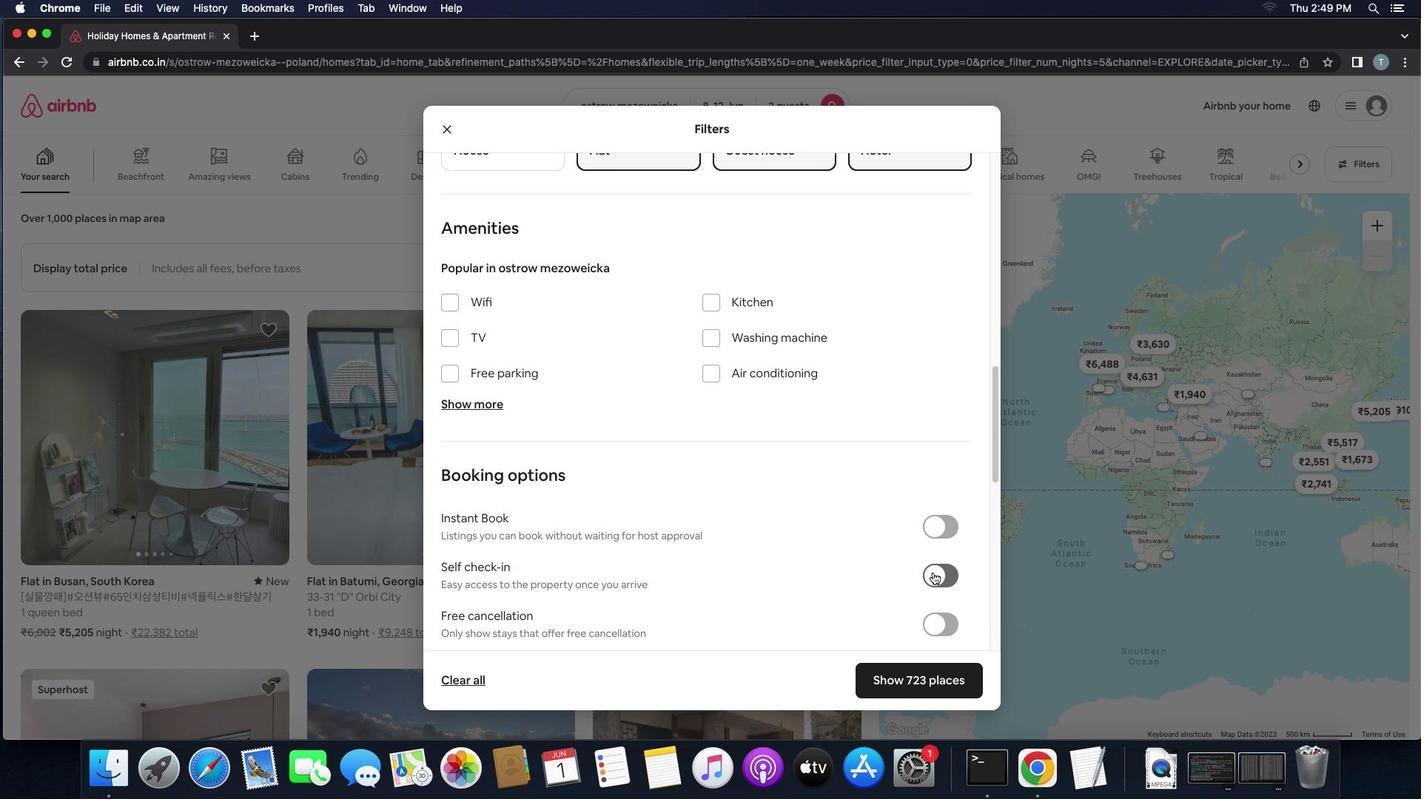 
Action: Mouse pressed left at (939, 585)
Screenshot: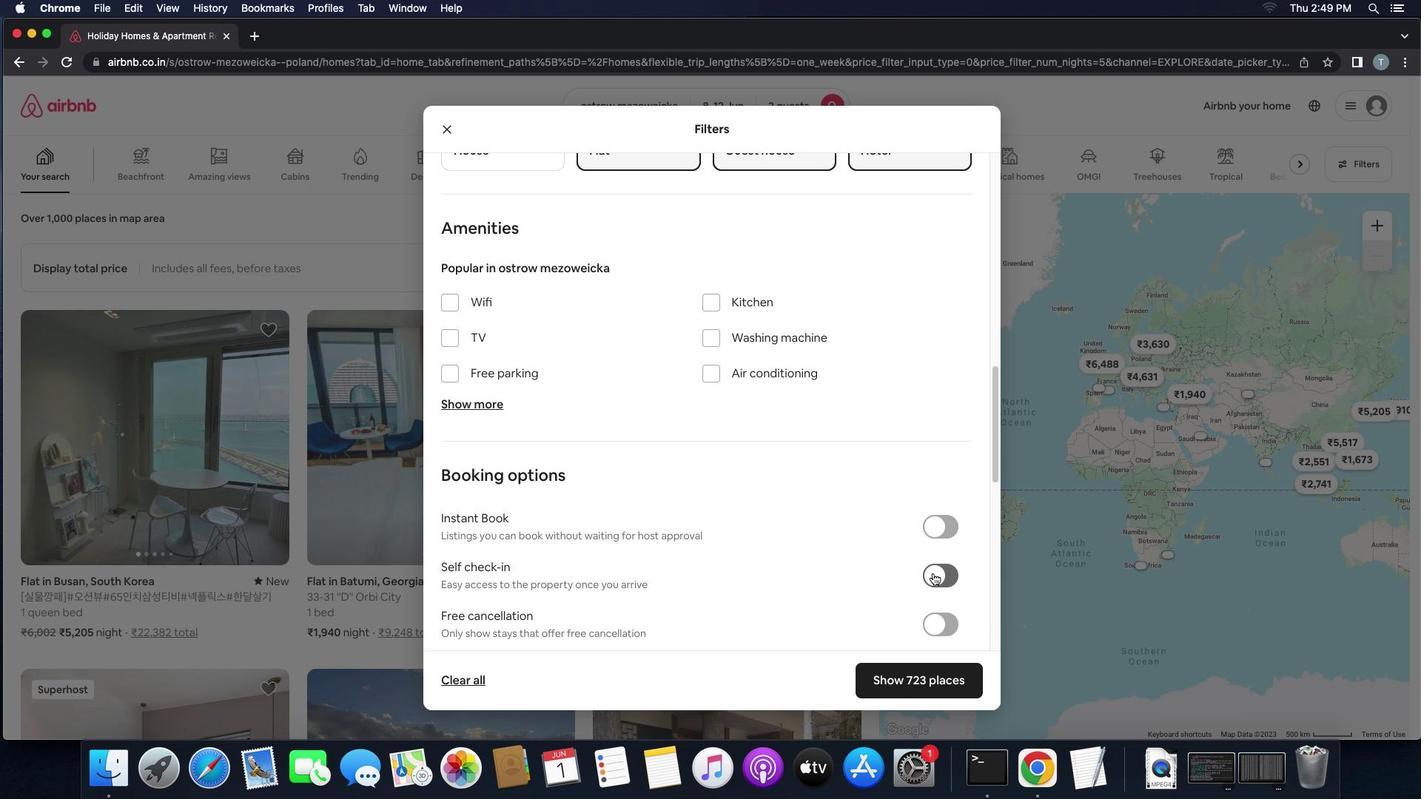 
Action: Mouse moved to (694, 595)
Screenshot: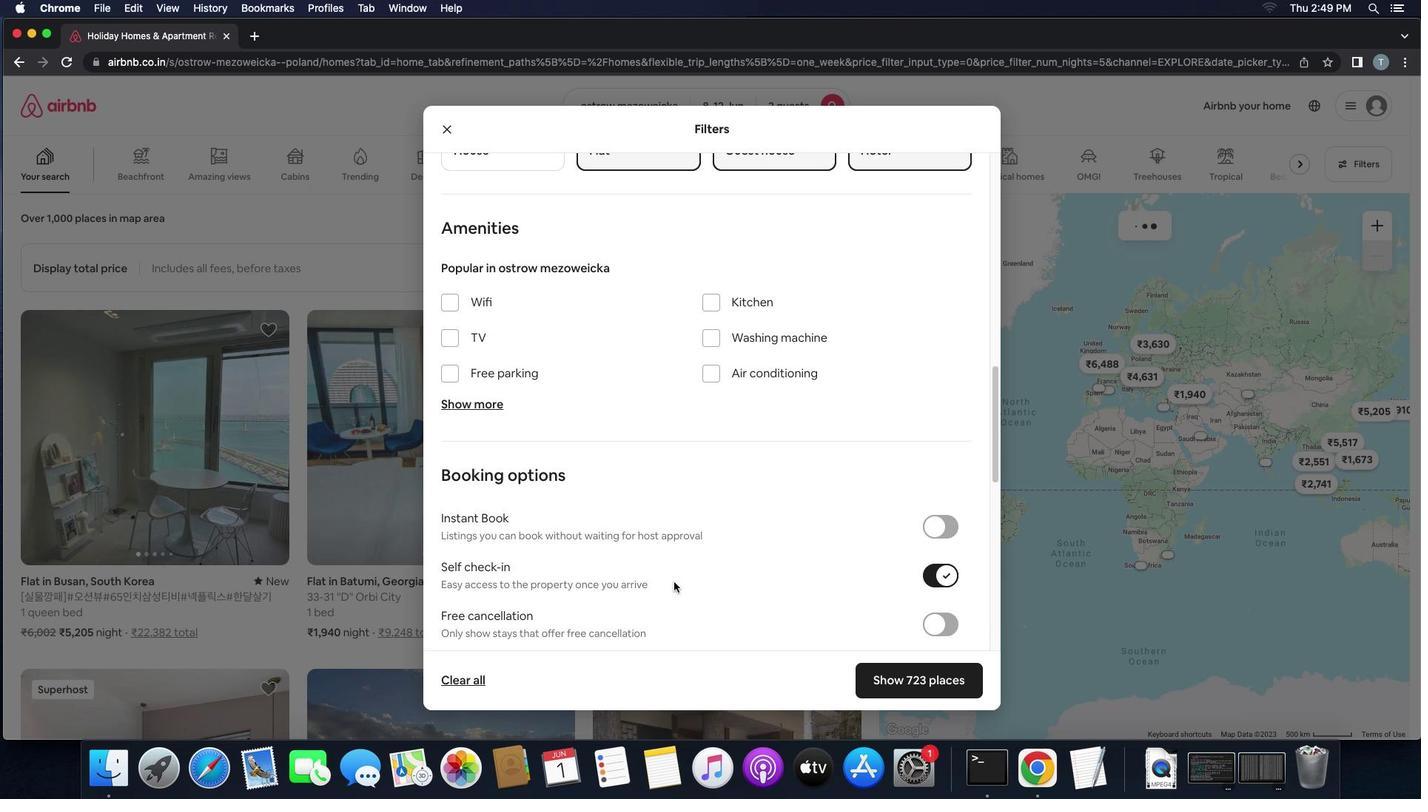 
Action: Mouse scrolled (694, 595) with delta (57, -15)
Screenshot: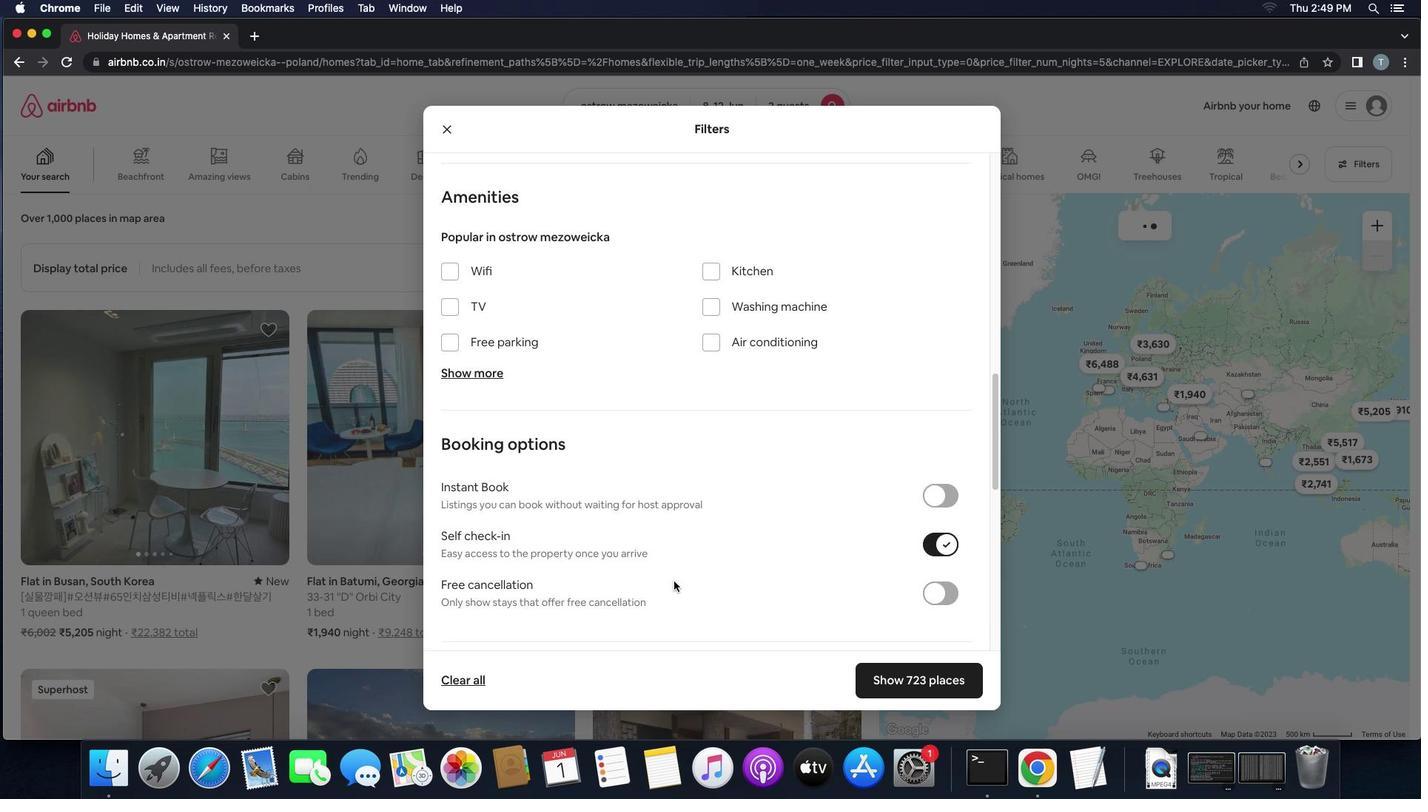 
Action: Mouse scrolled (694, 595) with delta (57, -15)
Screenshot: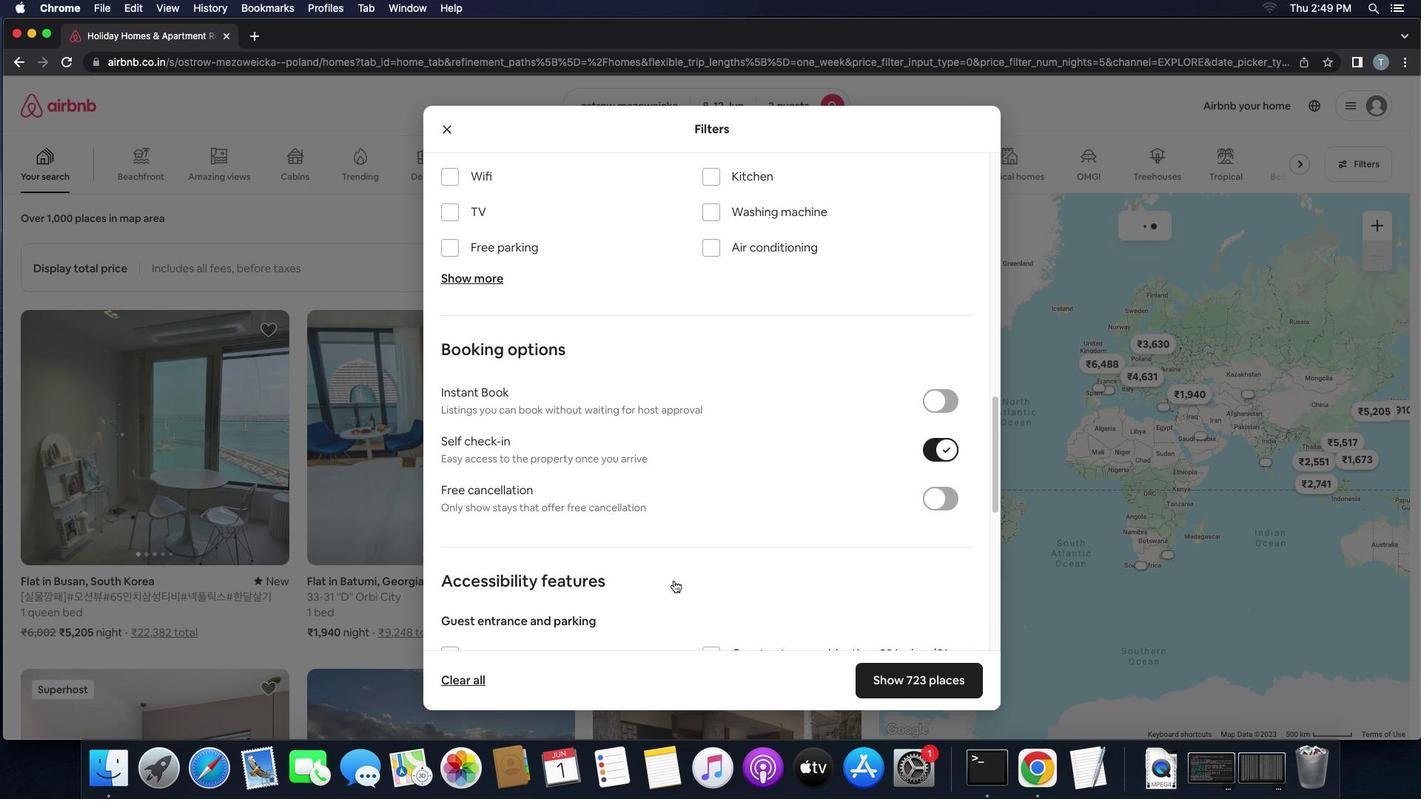 
Action: Mouse scrolled (694, 595) with delta (57, -17)
Screenshot: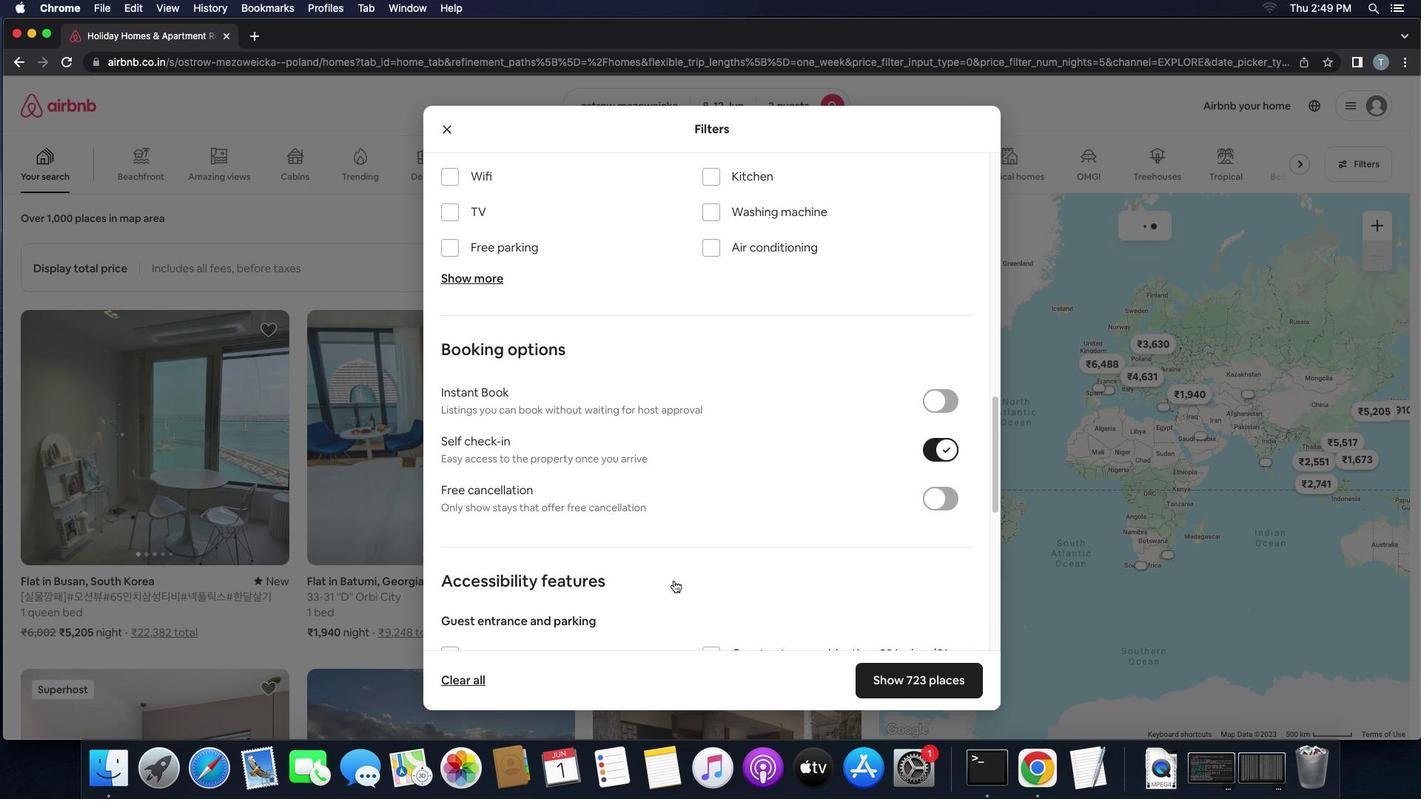
Action: Mouse scrolled (694, 595) with delta (57, -18)
Screenshot: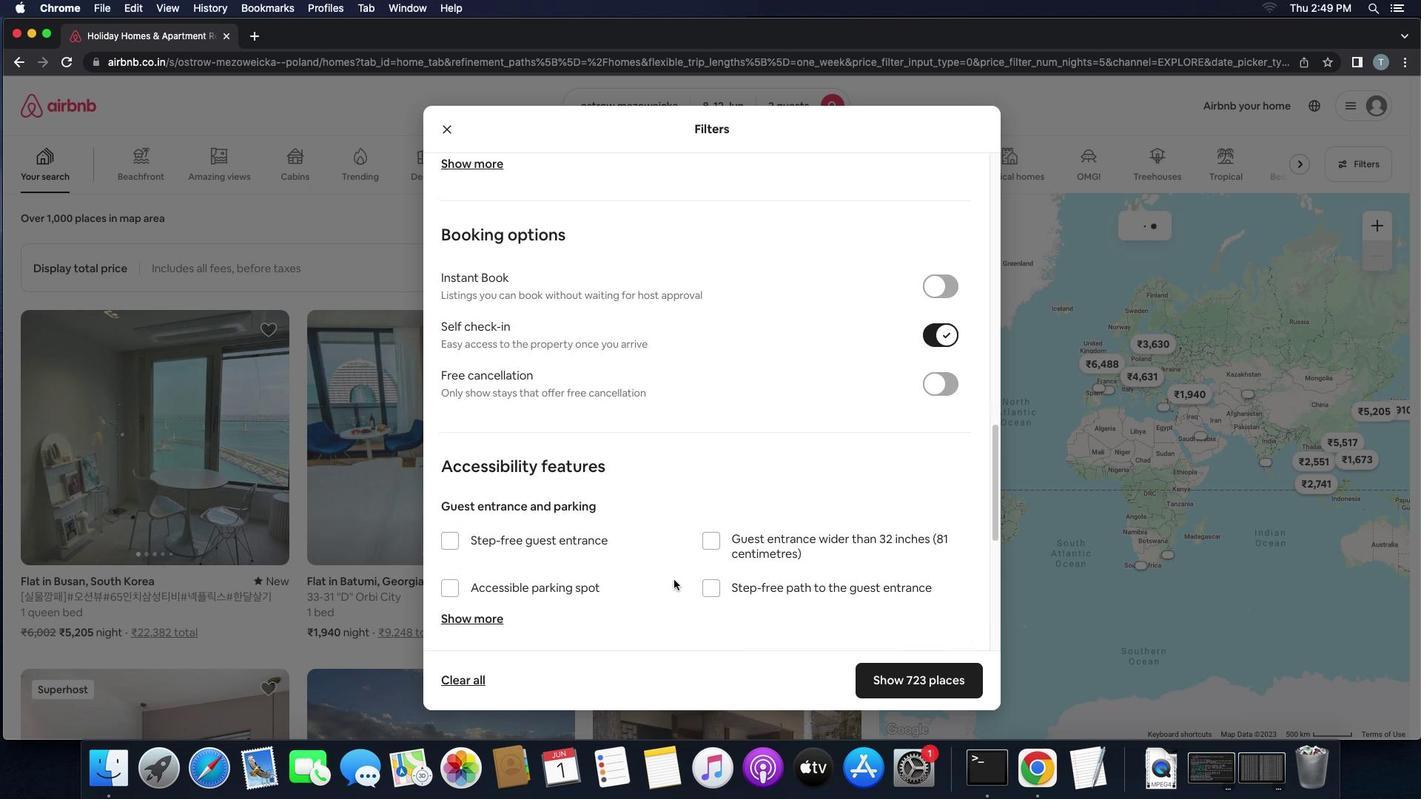 
Action: Mouse moved to (693, 593)
Screenshot: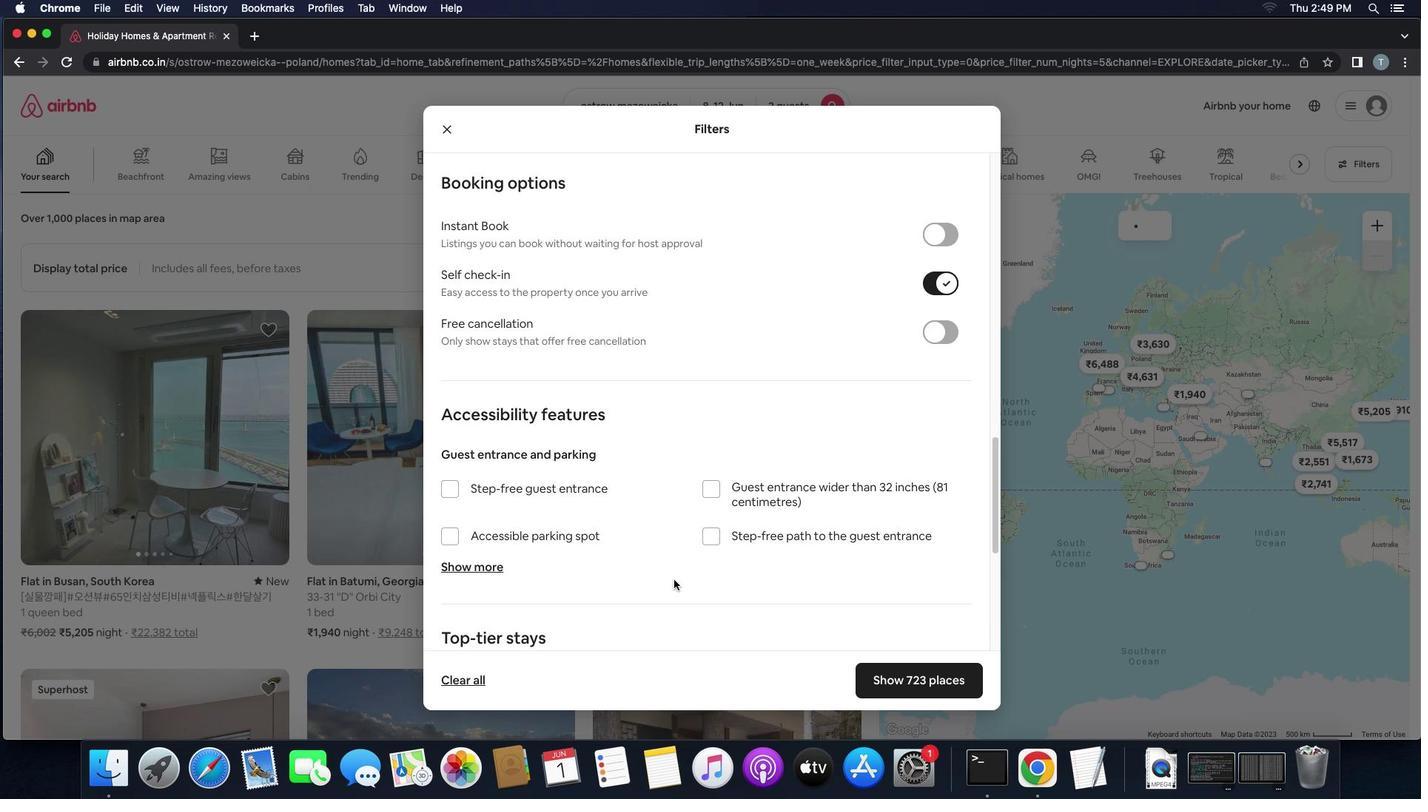 
Action: Mouse scrolled (693, 593) with delta (57, -15)
Screenshot: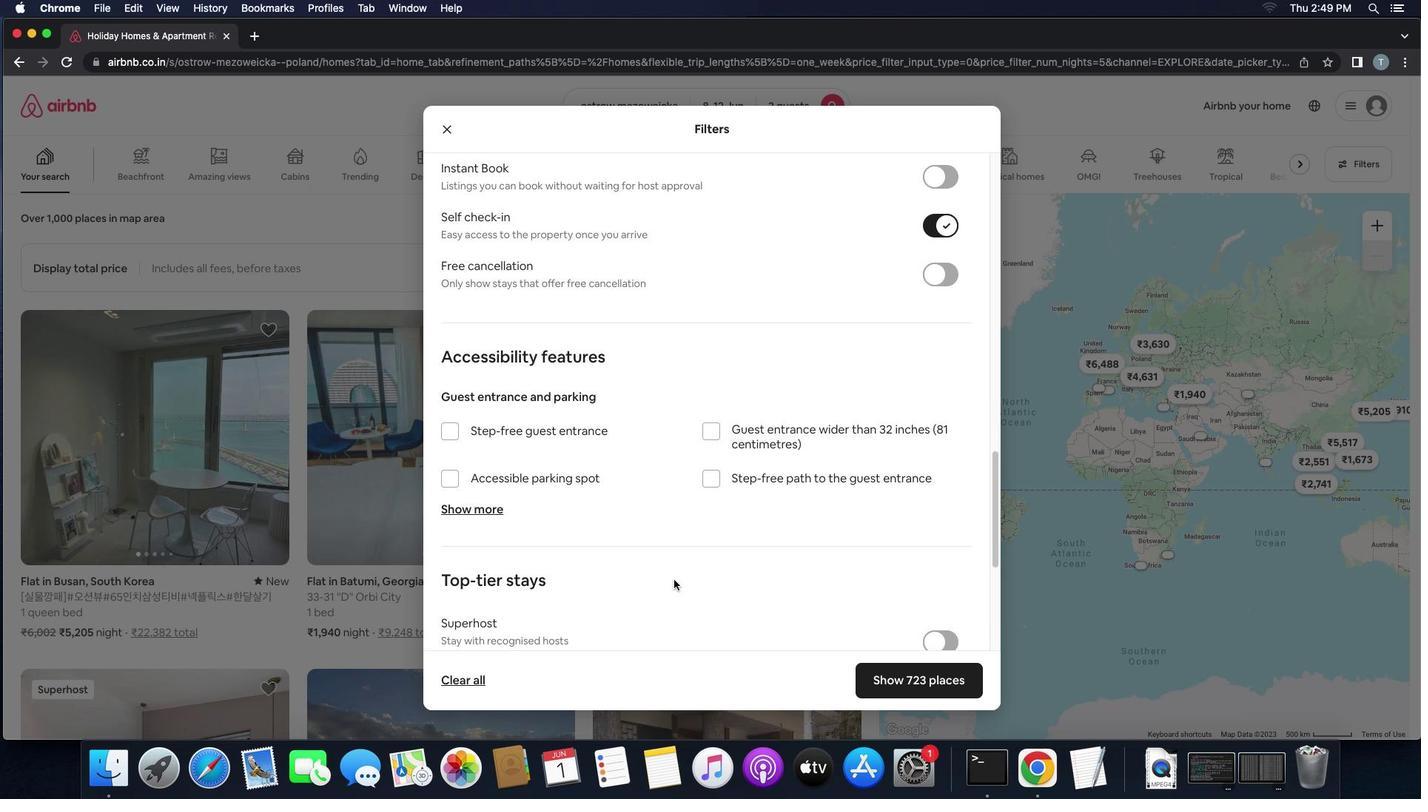 
Action: Mouse scrolled (693, 593) with delta (57, -15)
Screenshot: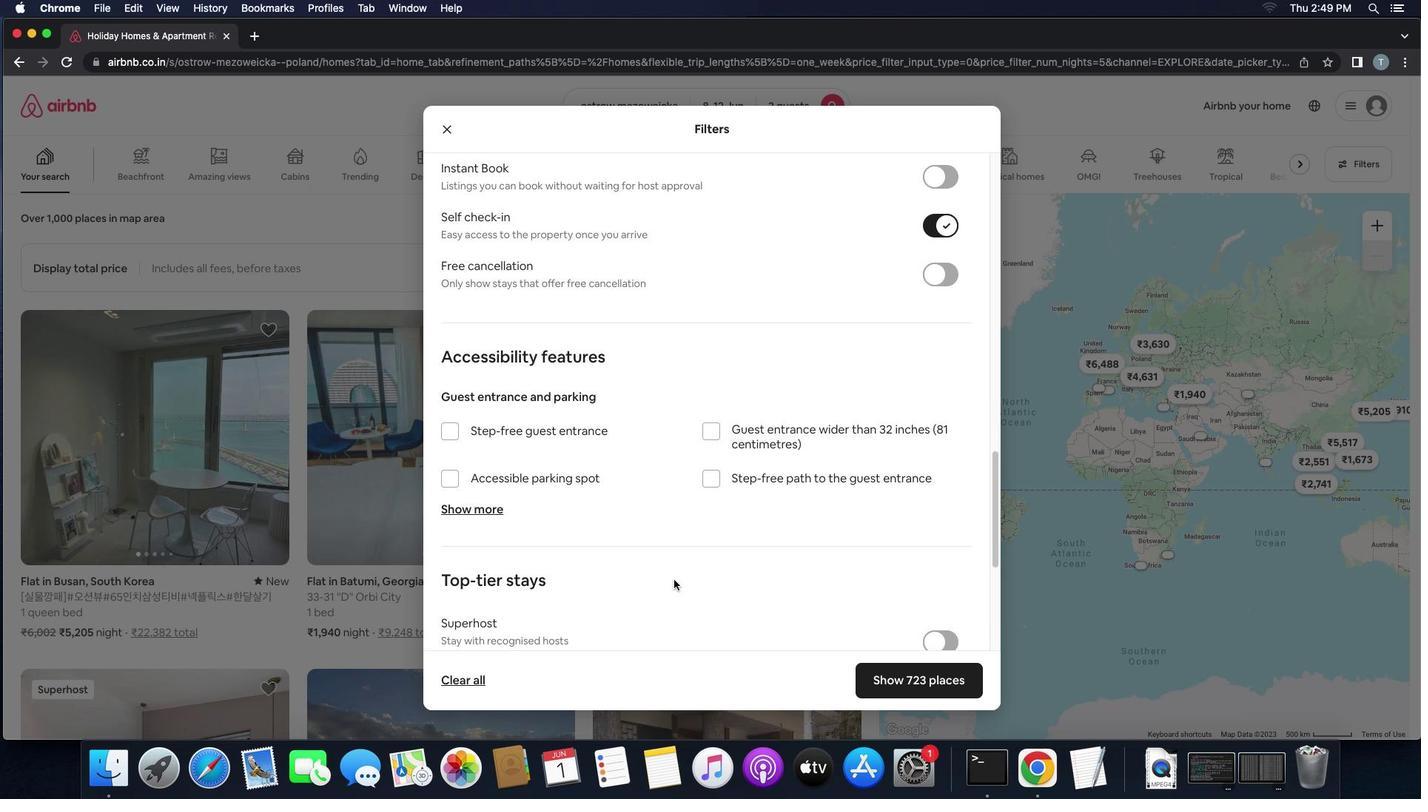 
Action: Mouse scrolled (693, 593) with delta (57, -17)
Screenshot: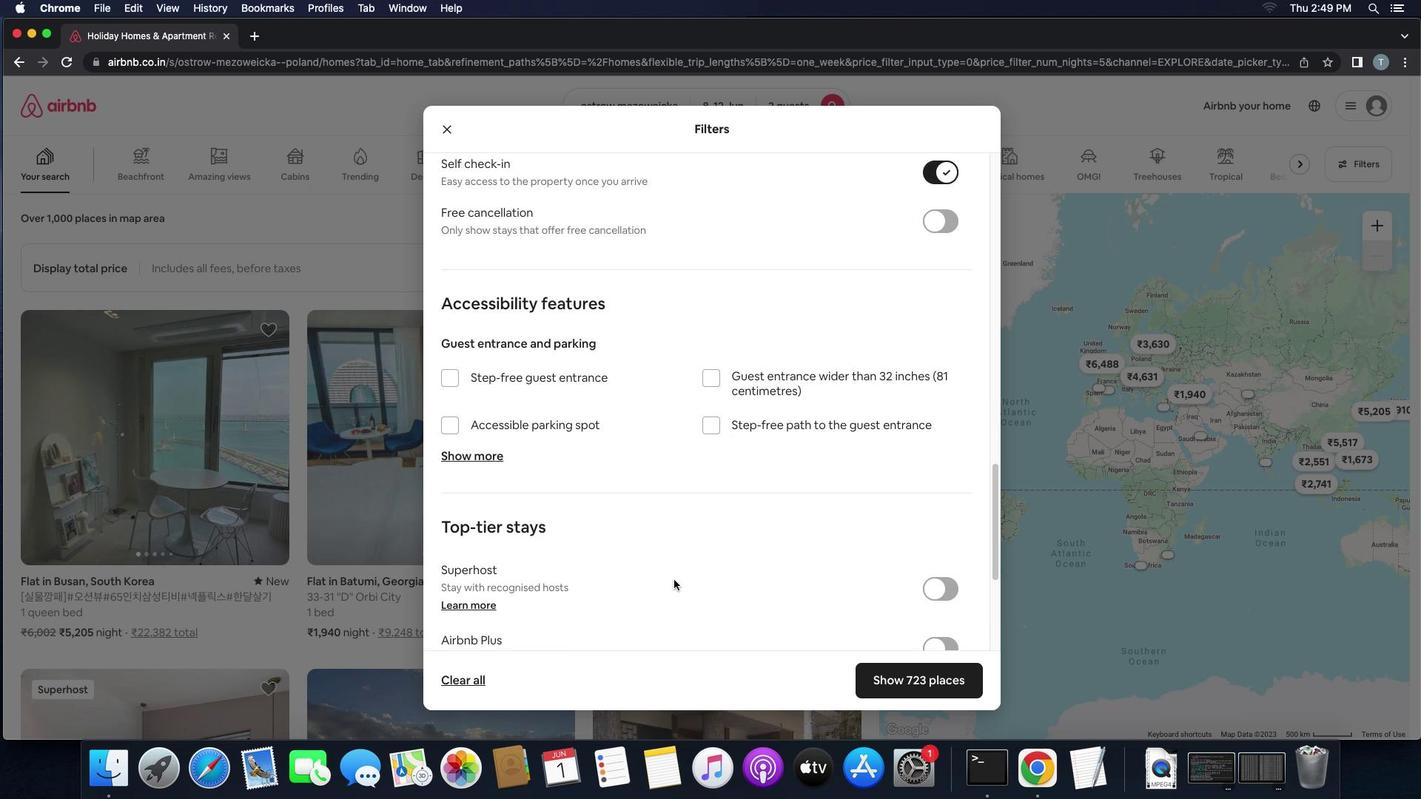 
Action: Mouse scrolled (693, 593) with delta (57, -18)
Screenshot: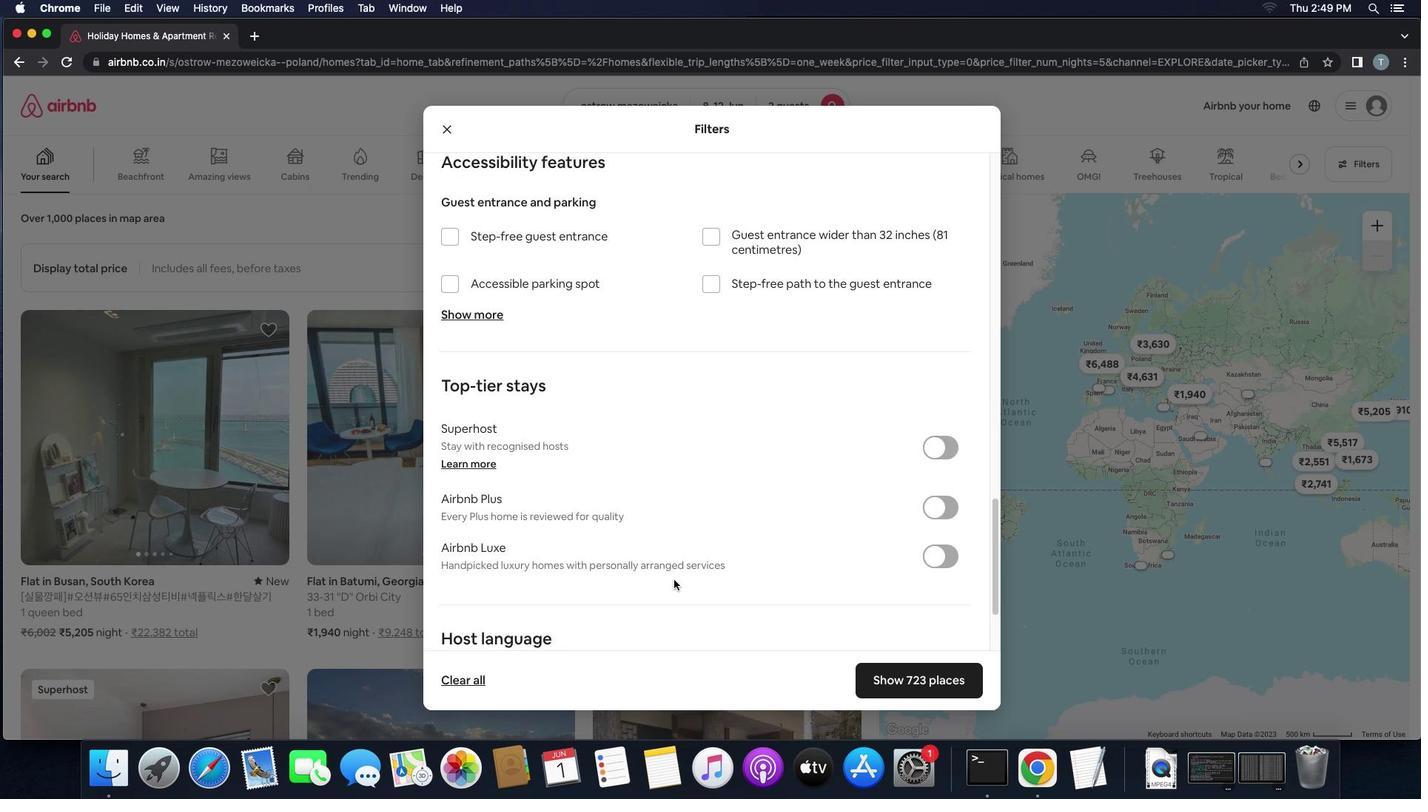 
Action: Mouse scrolled (693, 593) with delta (57, -19)
Screenshot: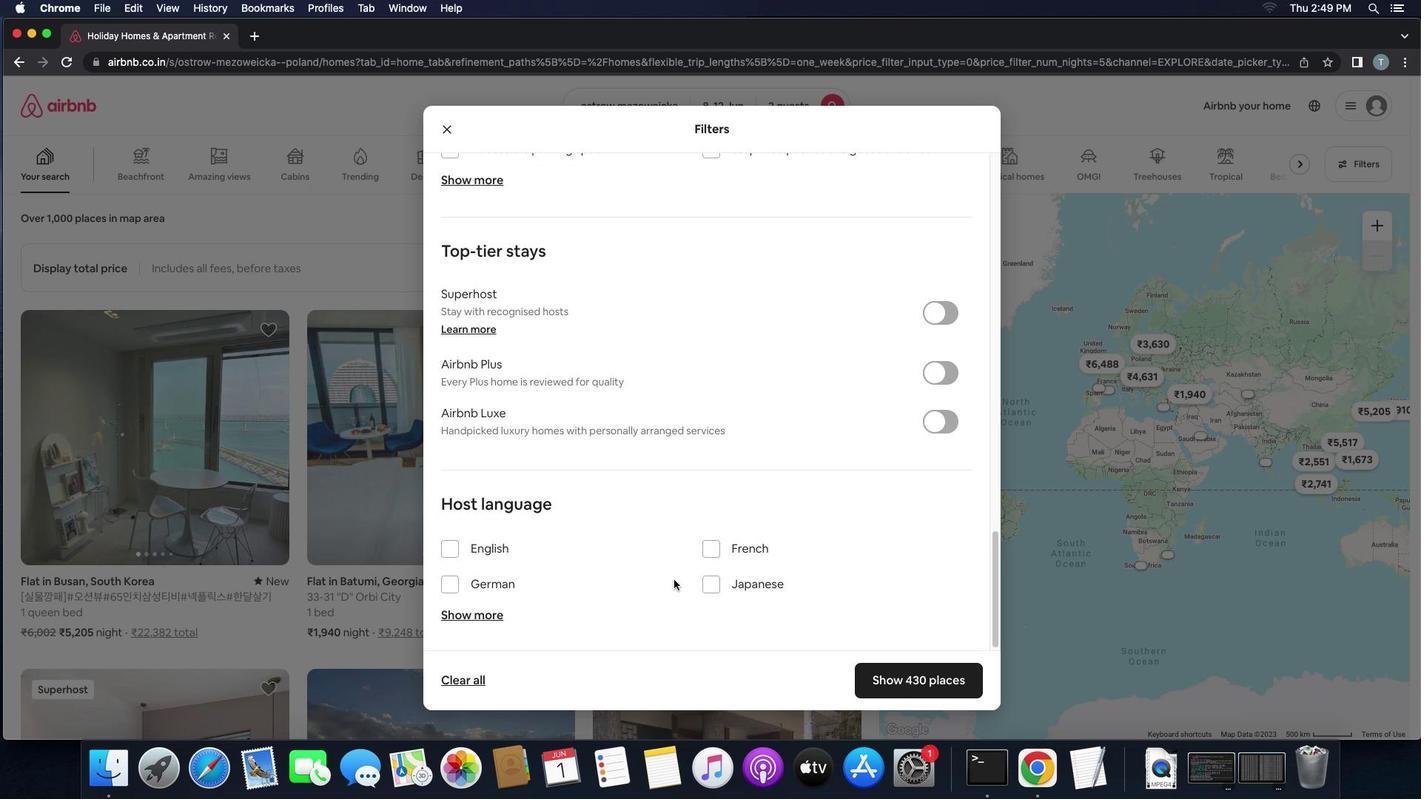
Action: Mouse moved to (484, 558)
Screenshot: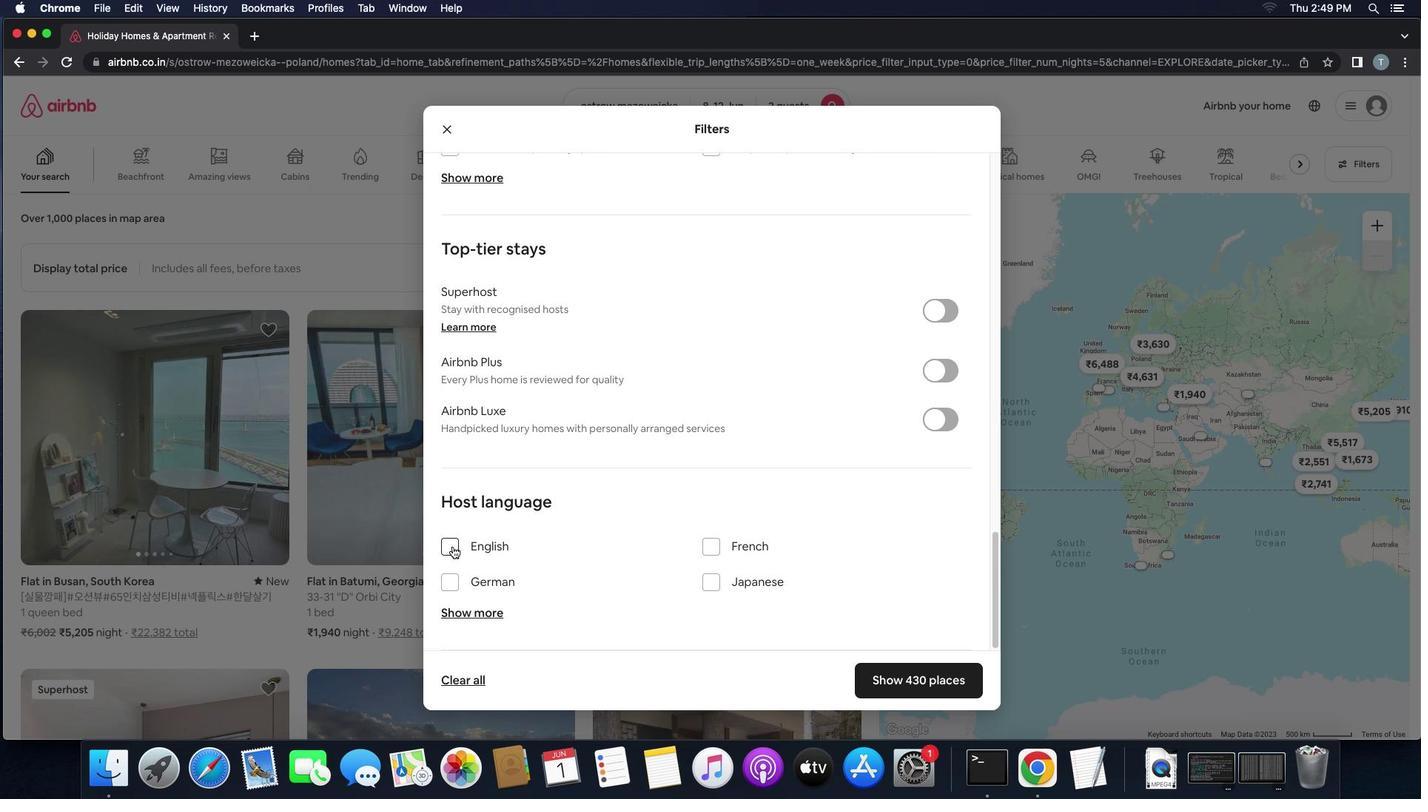 
Action: Mouse pressed left at (484, 558)
Screenshot: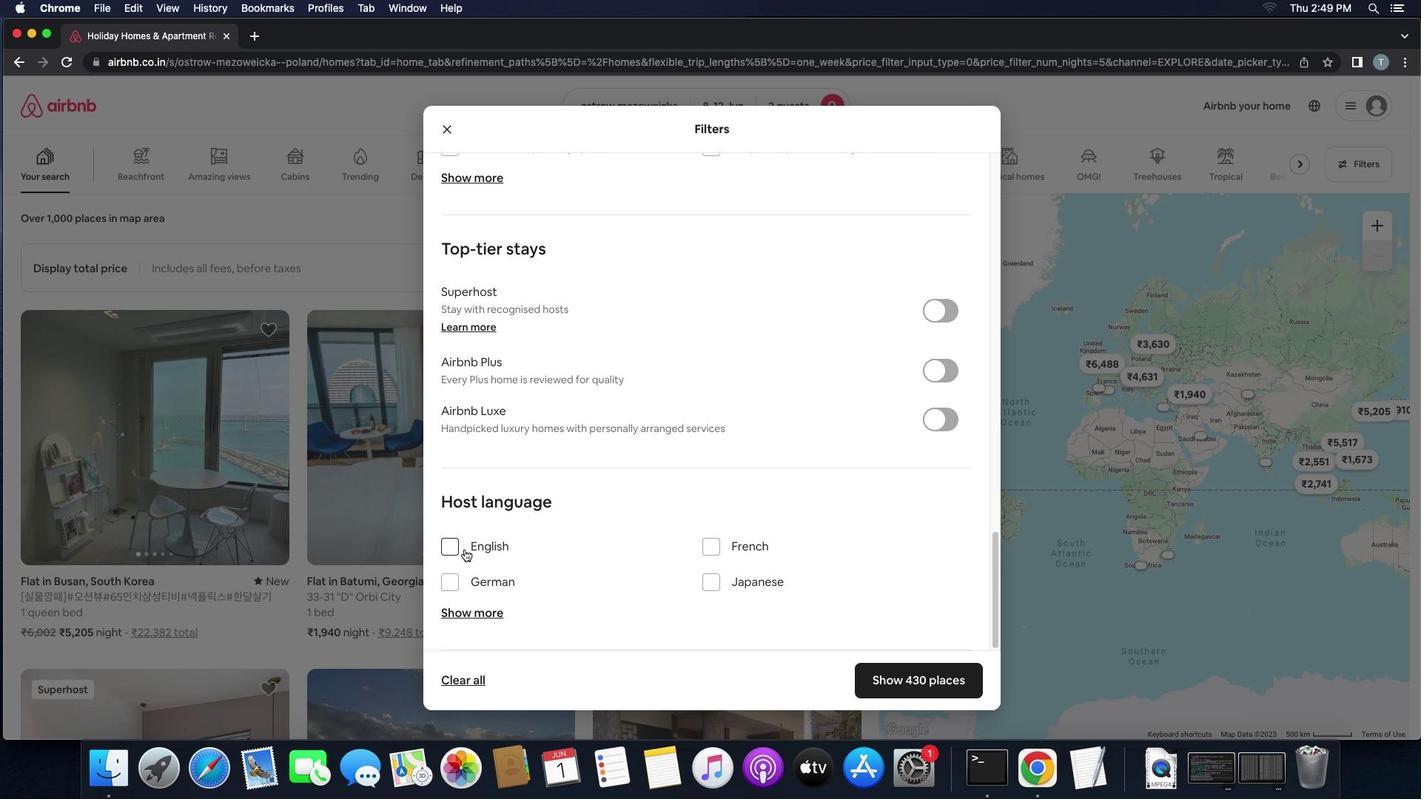 
Action: Mouse moved to (932, 703)
Screenshot: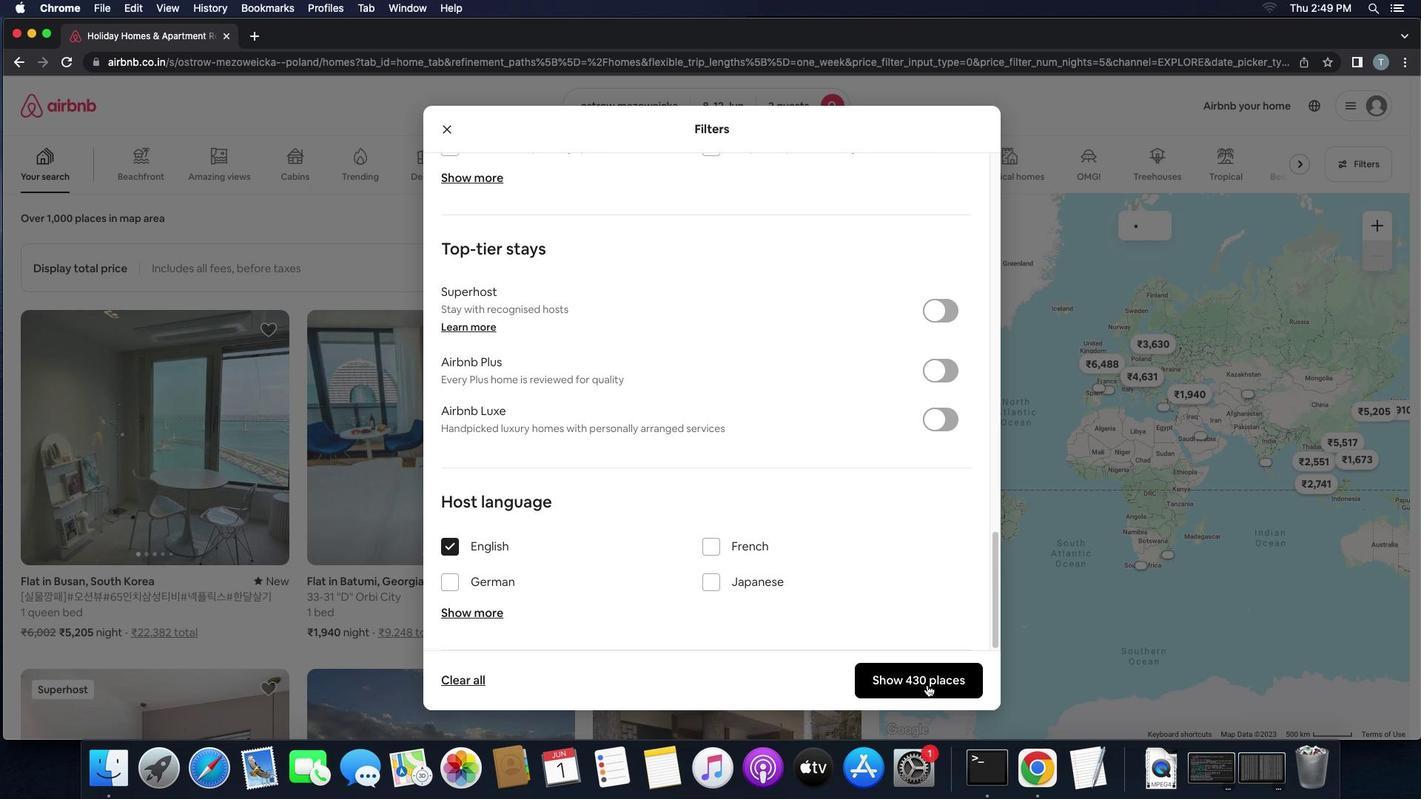 
Action: Mouse pressed left at (932, 703)
Screenshot: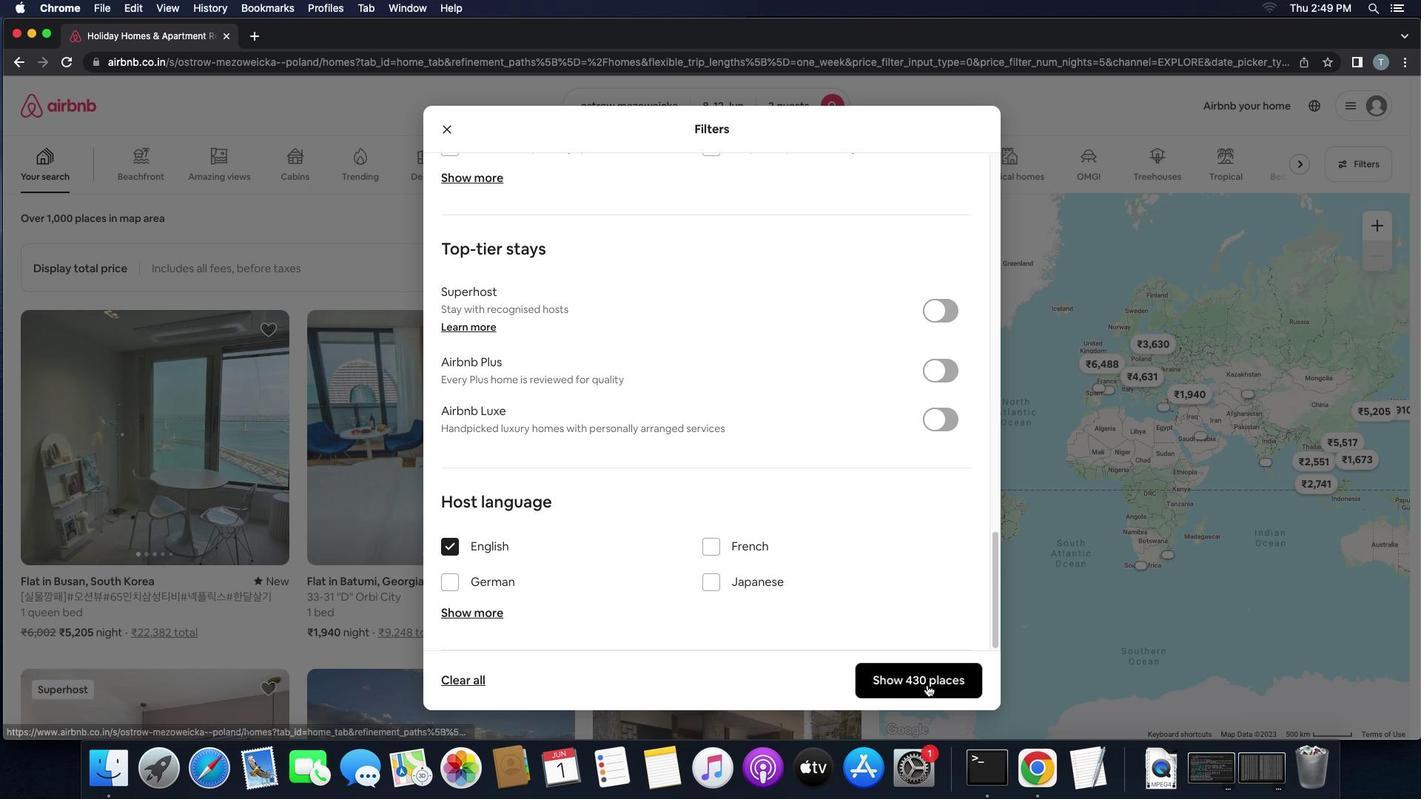 
